 Task: Compose an email with the signature Harold Hernandez with the subject Request for a change and the message Could you schedule a call with the vendor for next week? from softage.5@softage.net to softage.1@softage.net, select last 2 words, change the font color from current to purple and background color to black Send the email. Finally, move the email from Sent Items to the label Yoga
Action: Mouse moved to (1146, 90)
Screenshot: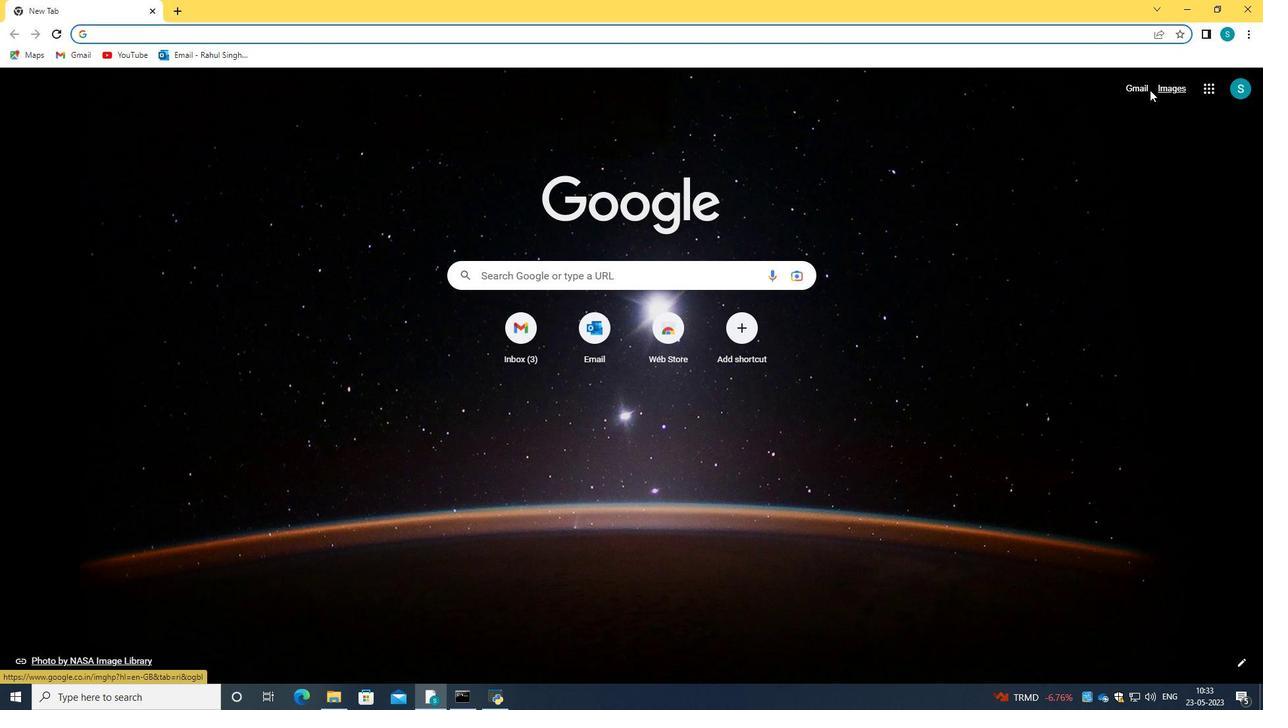 
Action: Mouse pressed left at (1146, 90)
Screenshot: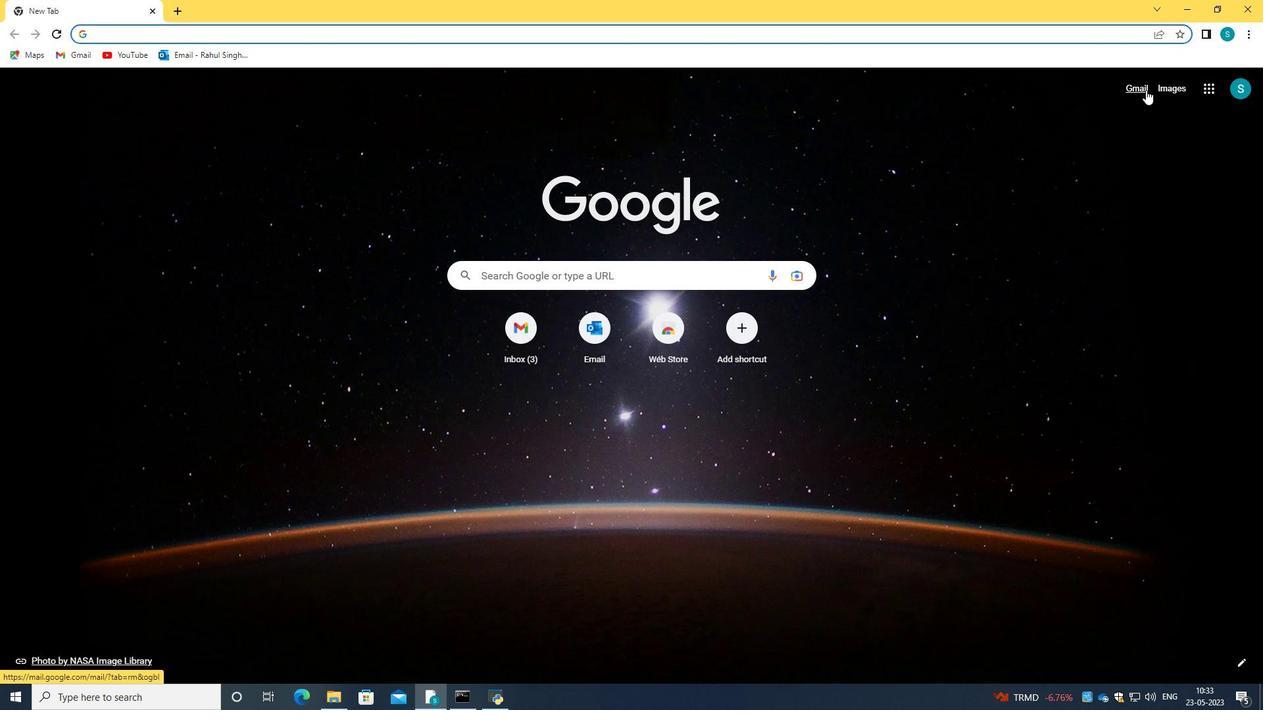 
Action: Mouse moved to (617, 205)
Screenshot: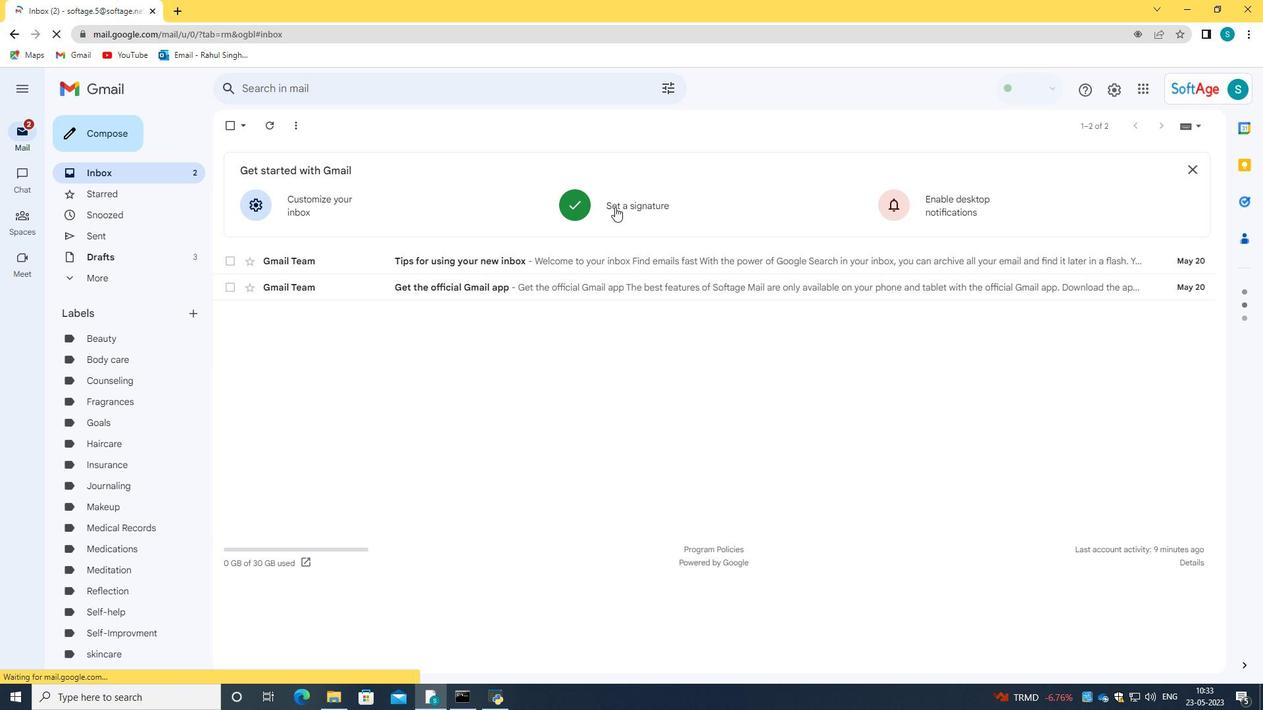 
Action: Mouse pressed left at (617, 205)
Screenshot: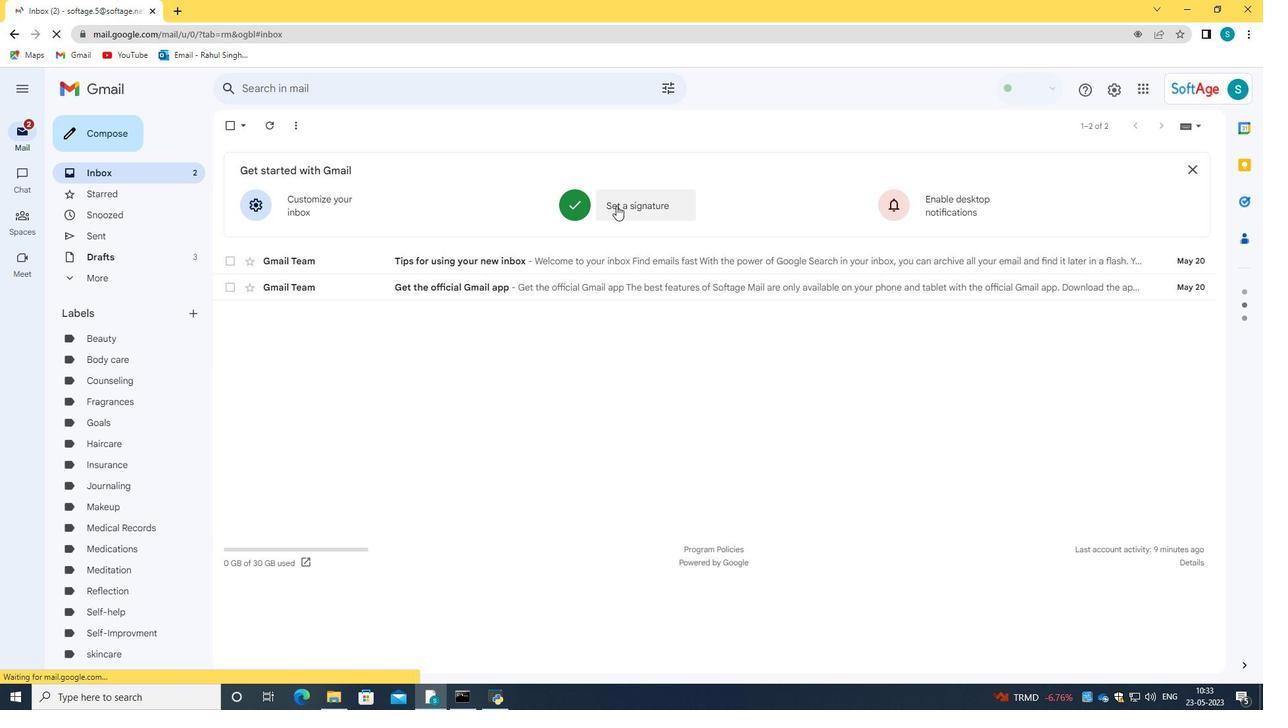 
Action: Mouse moved to (646, 399)
Screenshot: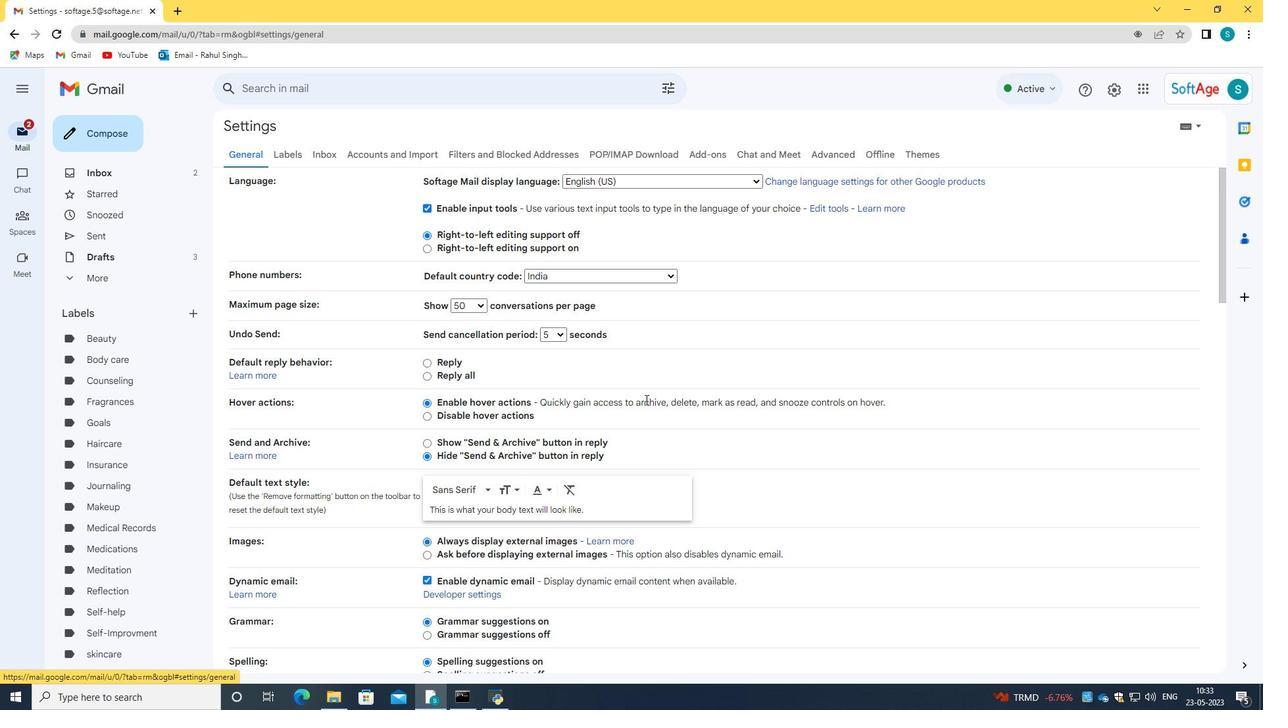 
Action: Mouse scrolled (646, 399) with delta (0, 0)
Screenshot: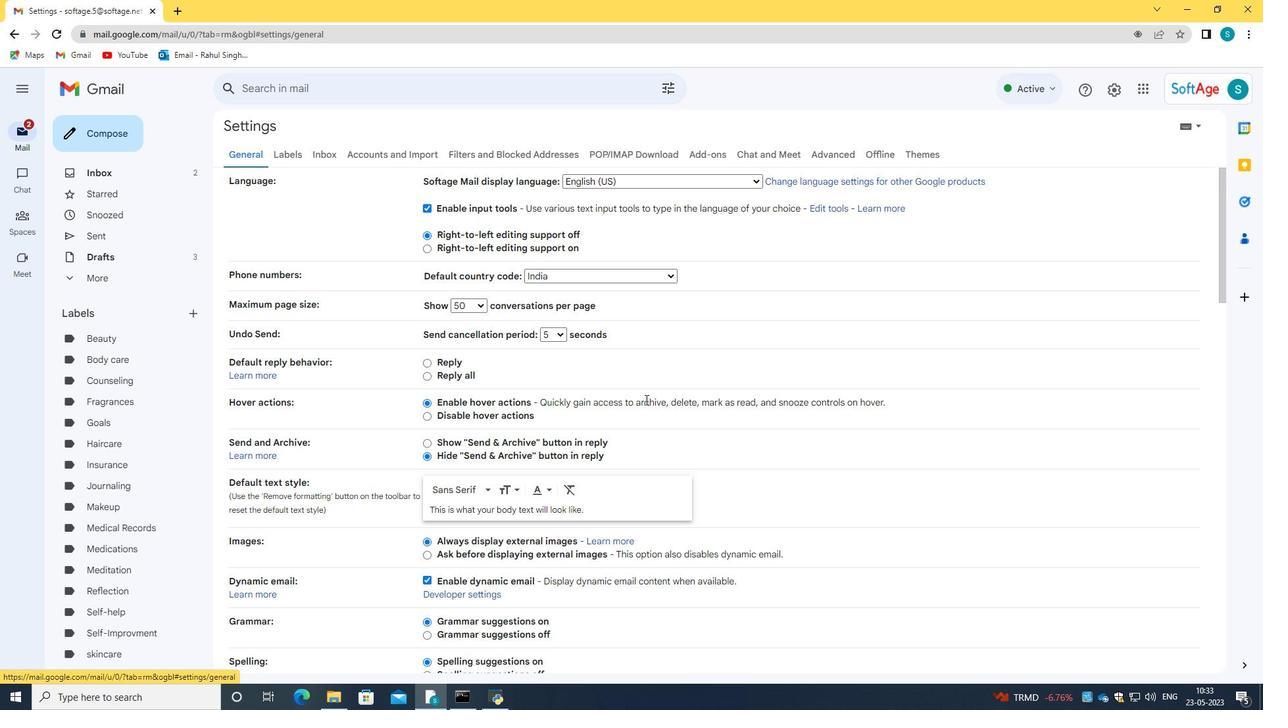 
Action: Mouse scrolled (646, 399) with delta (0, 0)
Screenshot: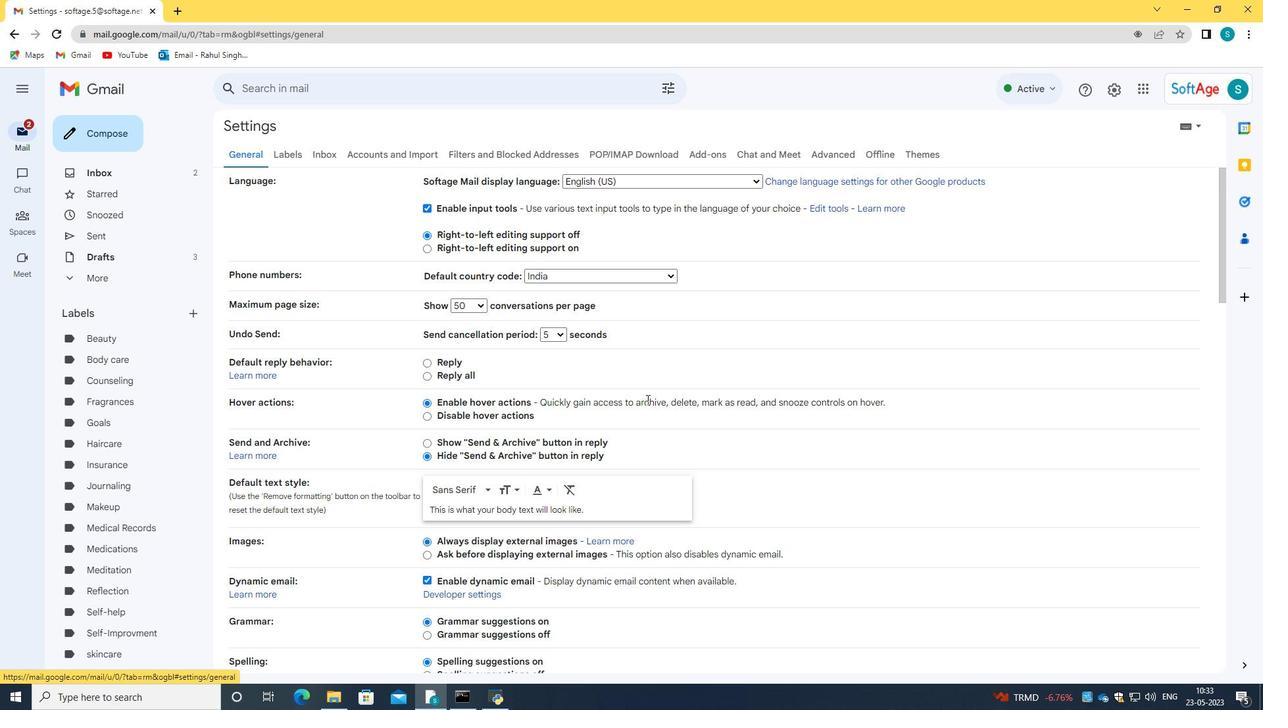 
Action: Mouse scrolled (646, 399) with delta (0, 0)
Screenshot: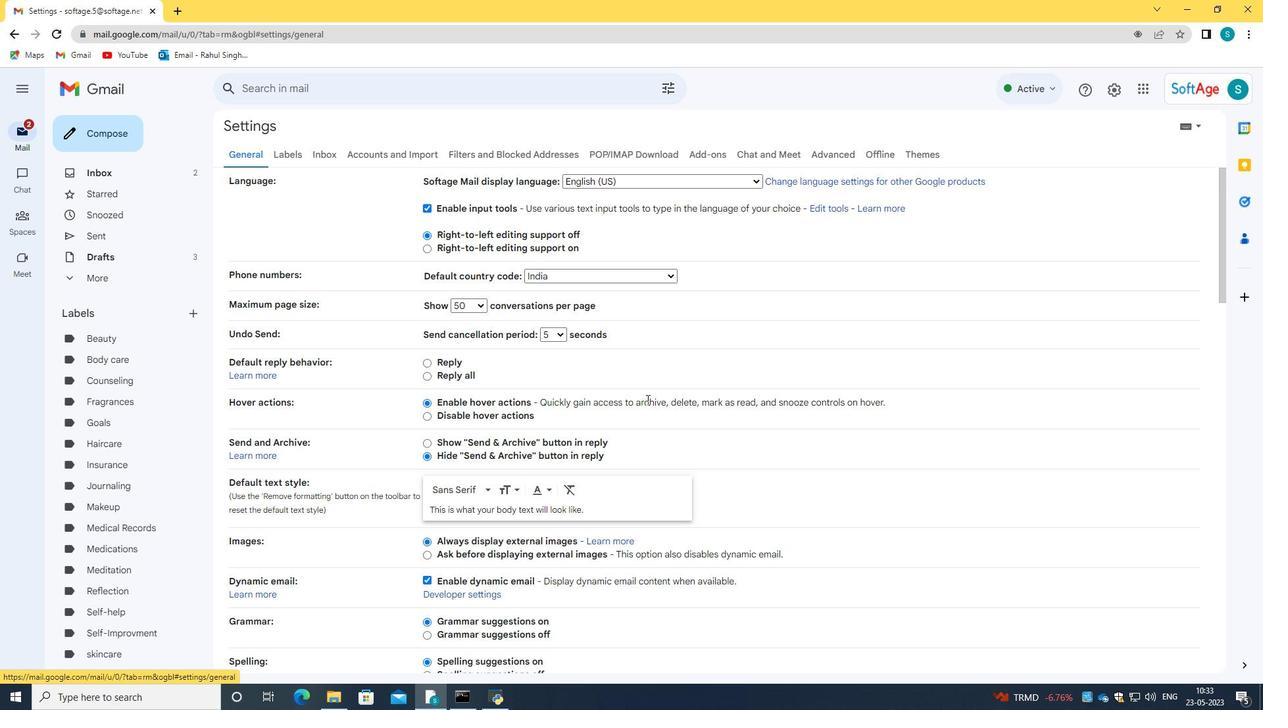 
Action: Mouse scrolled (646, 399) with delta (0, 0)
Screenshot: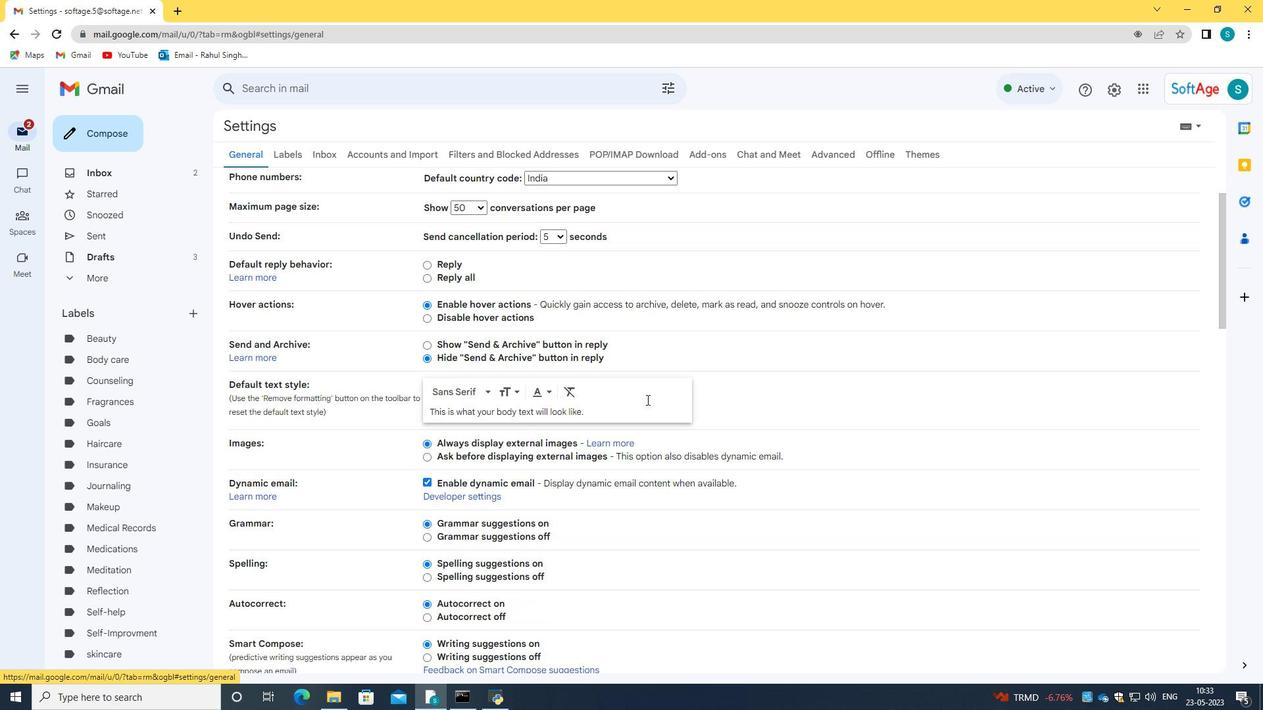 
Action: Mouse scrolled (646, 399) with delta (0, 0)
Screenshot: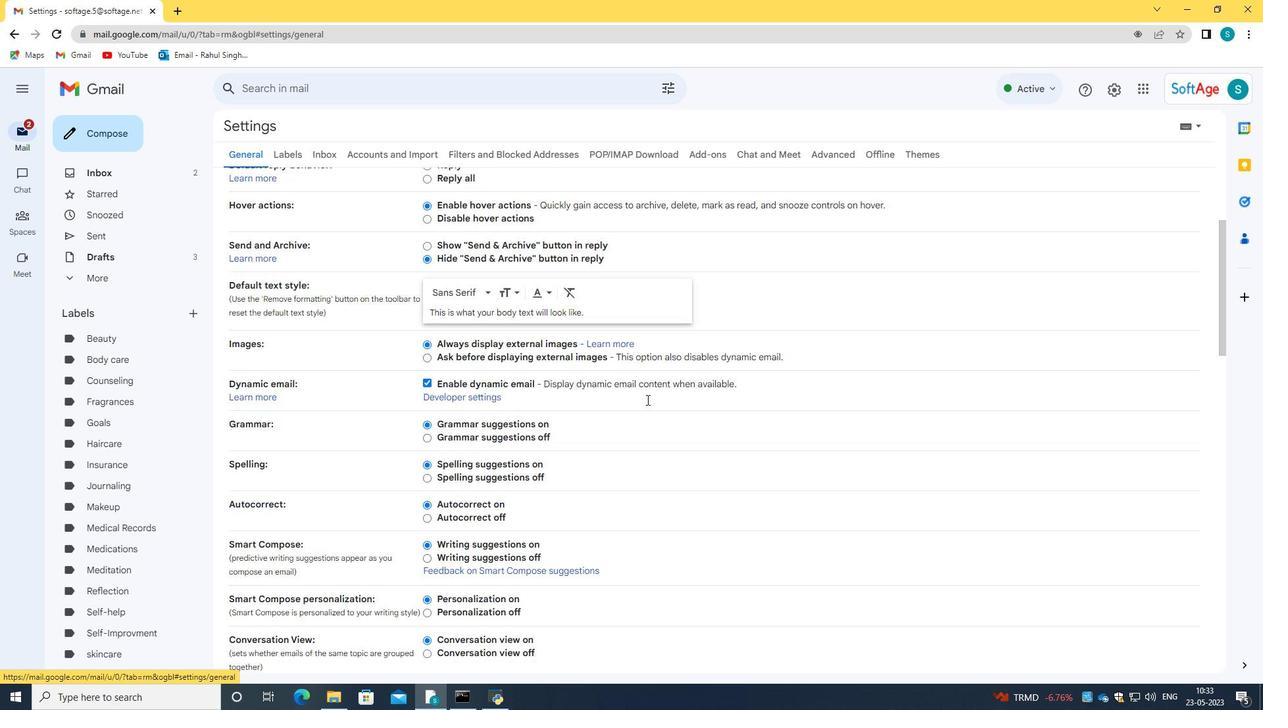
Action: Mouse scrolled (646, 399) with delta (0, 0)
Screenshot: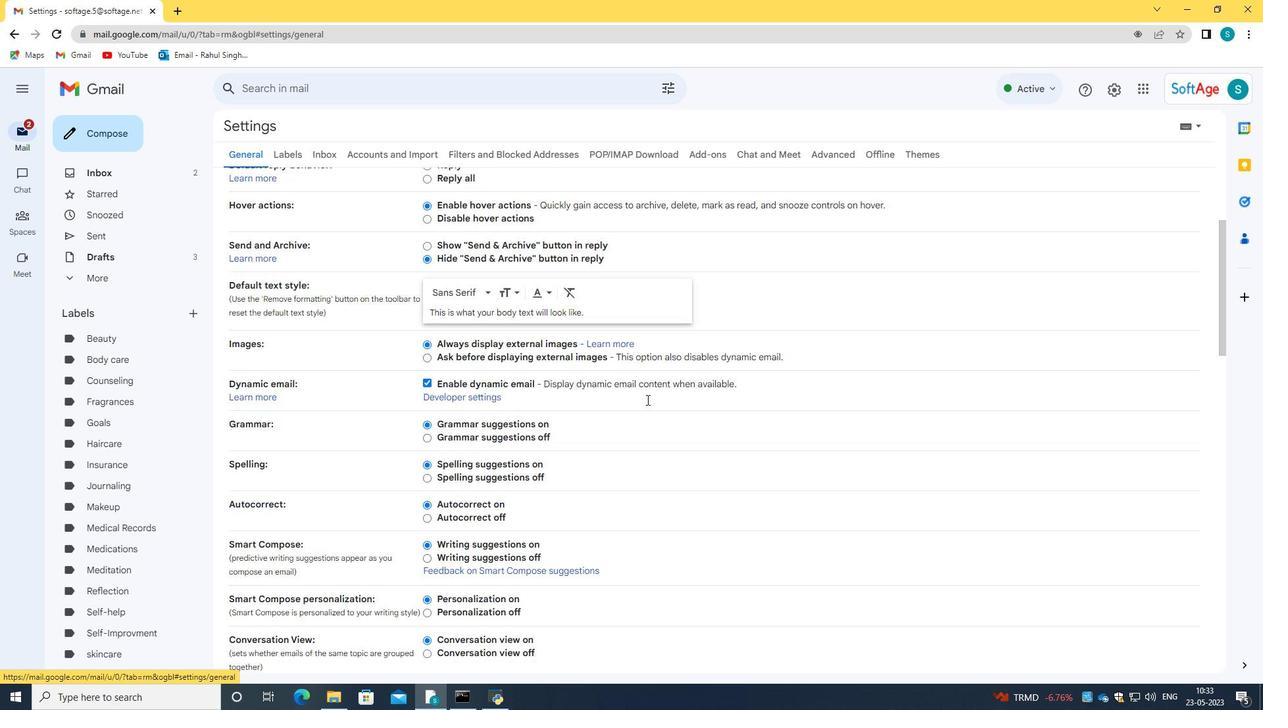 
Action: Mouse scrolled (646, 399) with delta (0, 0)
Screenshot: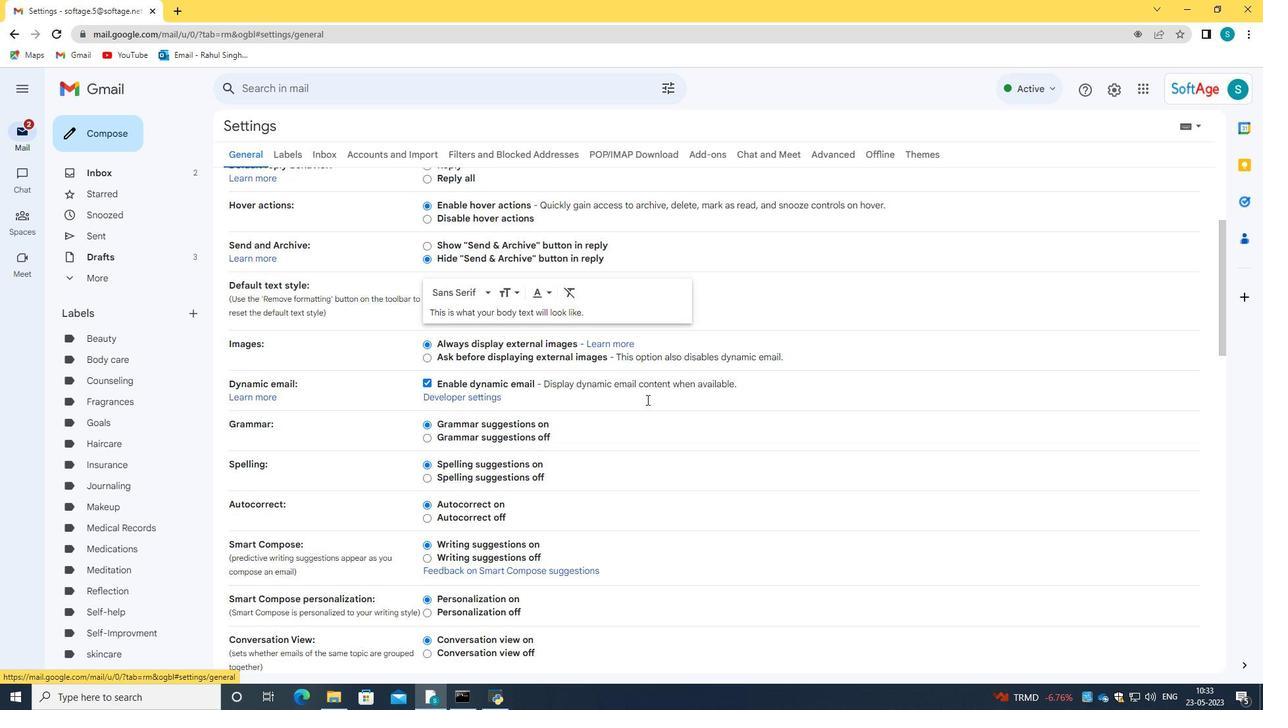 
Action: Mouse moved to (646, 399)
Screenshot: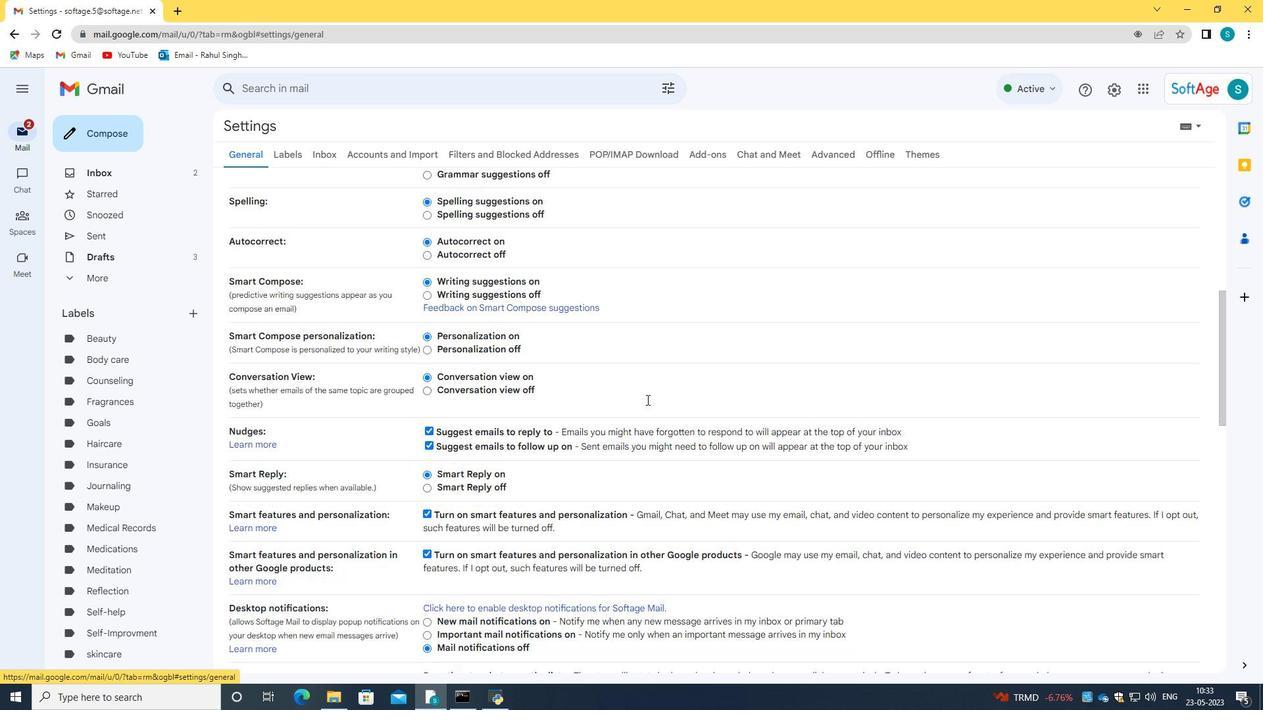 
Action: Mouse scrolled (646, 399) with delta (0, 0)
Screenshot: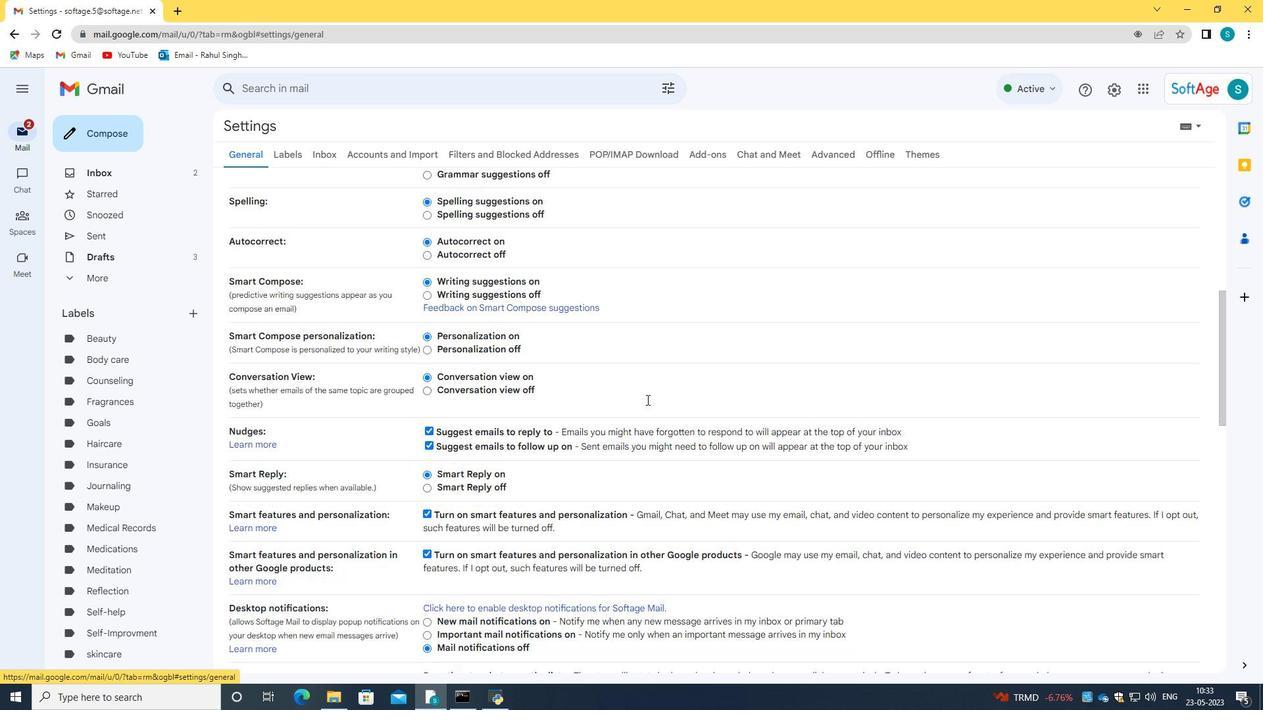 
Action: Mouse scrolled (646, 399) with delta (0, 0)
Screenshot: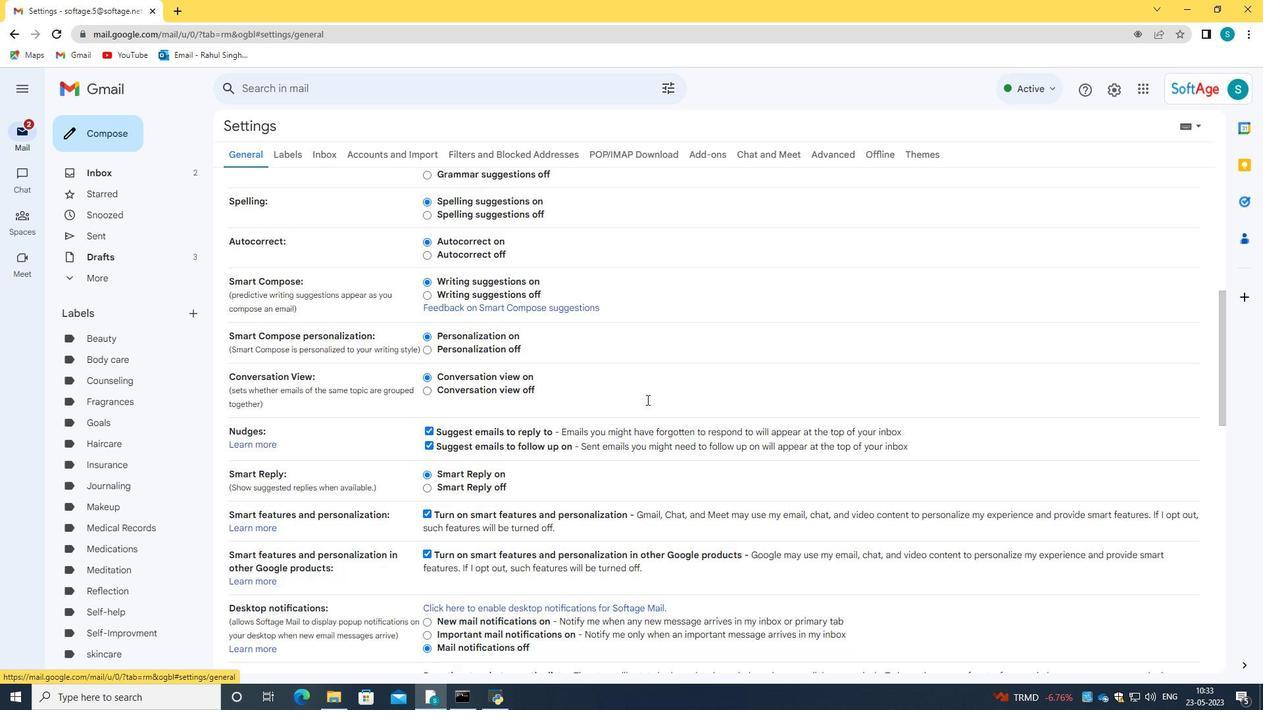 
Action: Mouse scrolled (646, 399) with delta (0, 0)
Screenshot: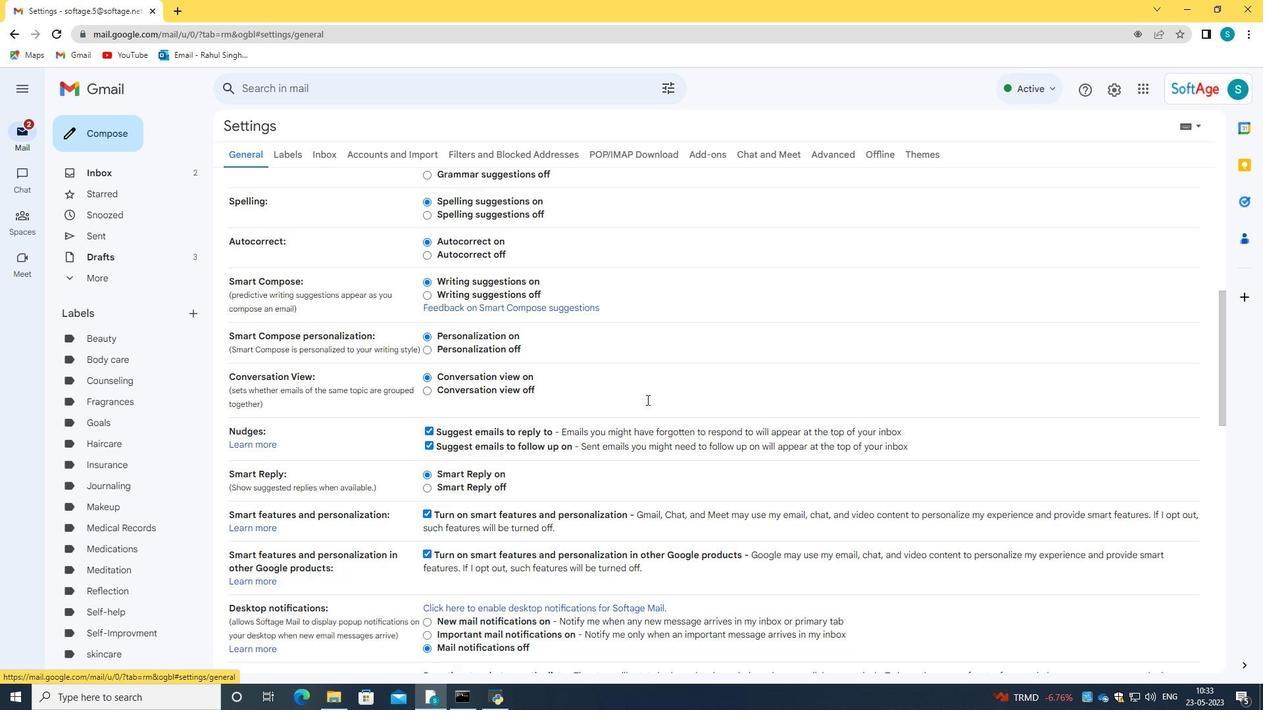 
Action: Mouse moved to (526, 488)
Screenshot: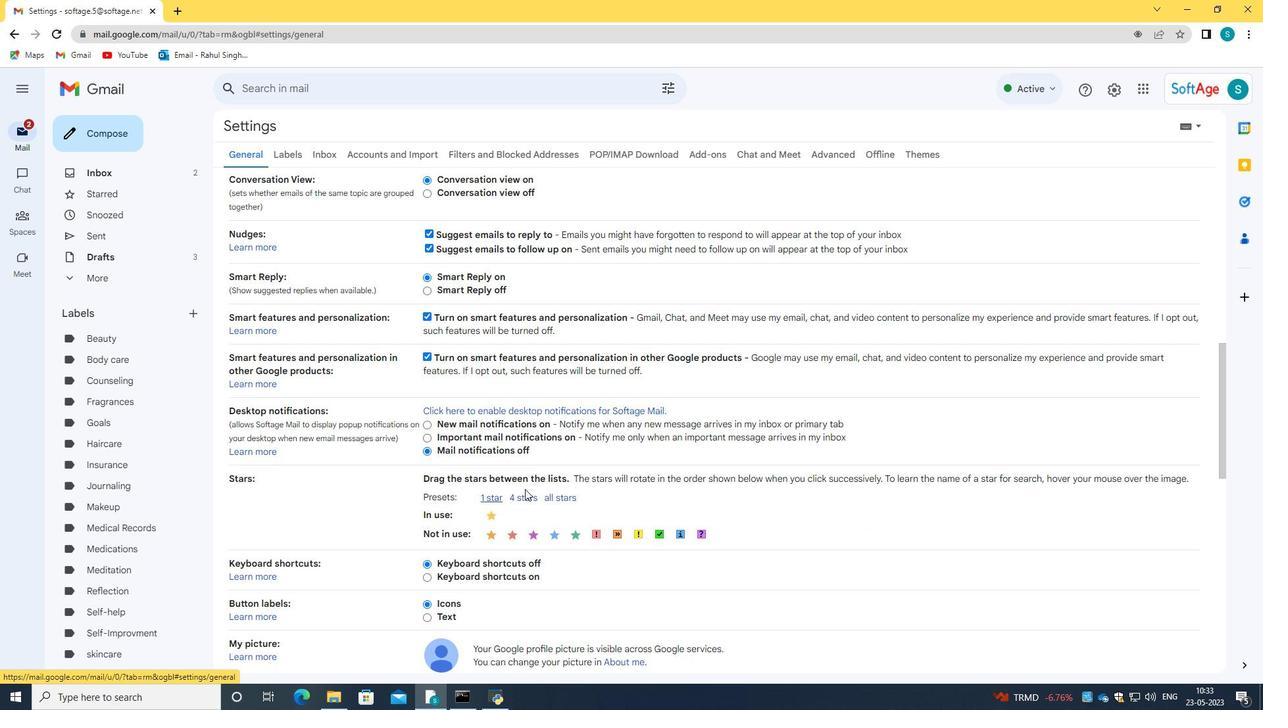 
Action: Mouse scrolled (526, 488) with delta (0, 0)
Screenshot: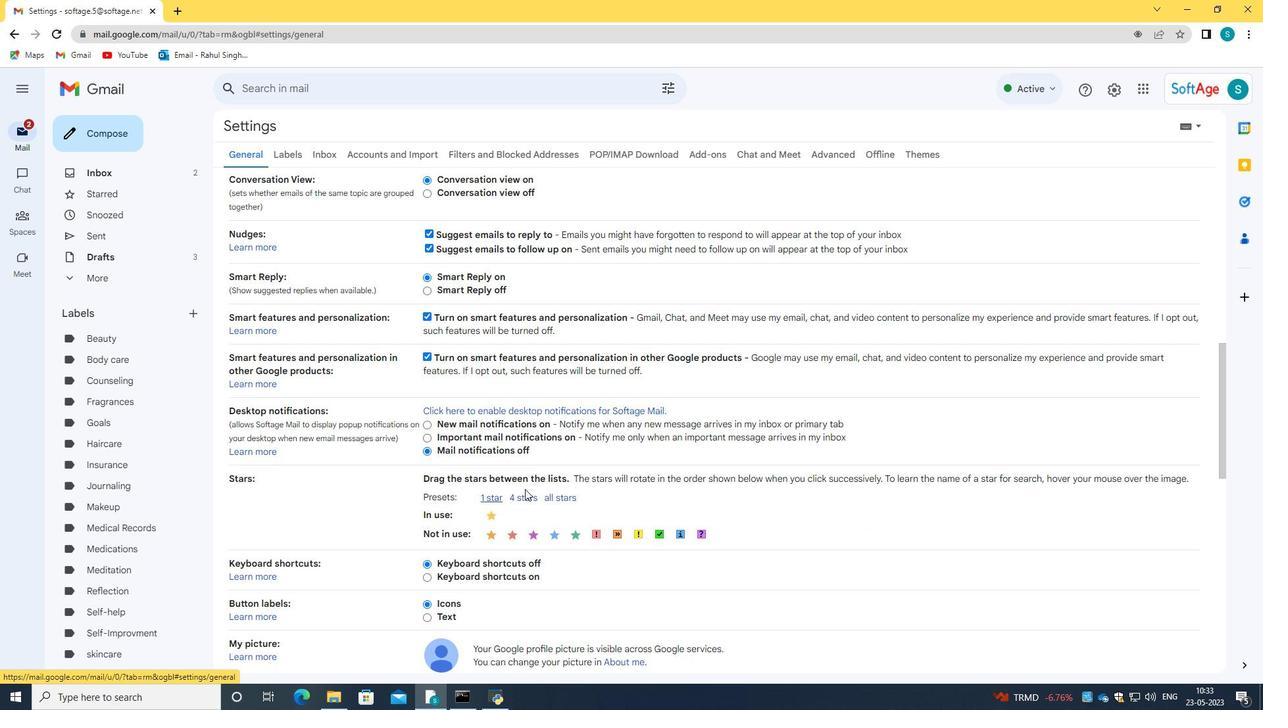
Action: Mouse scrolled (526, 488) with delta (0, 0)
Screenshot: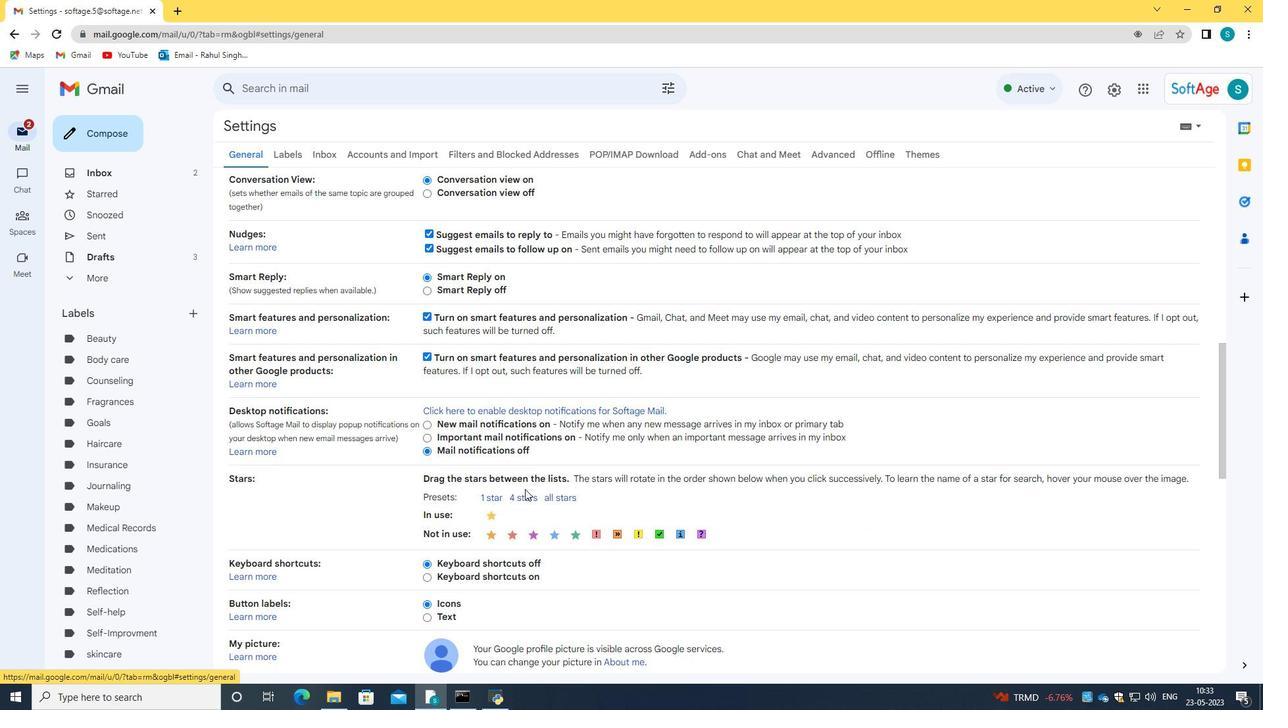 
Action: Mouse moved to (538, 496)
Screenshot: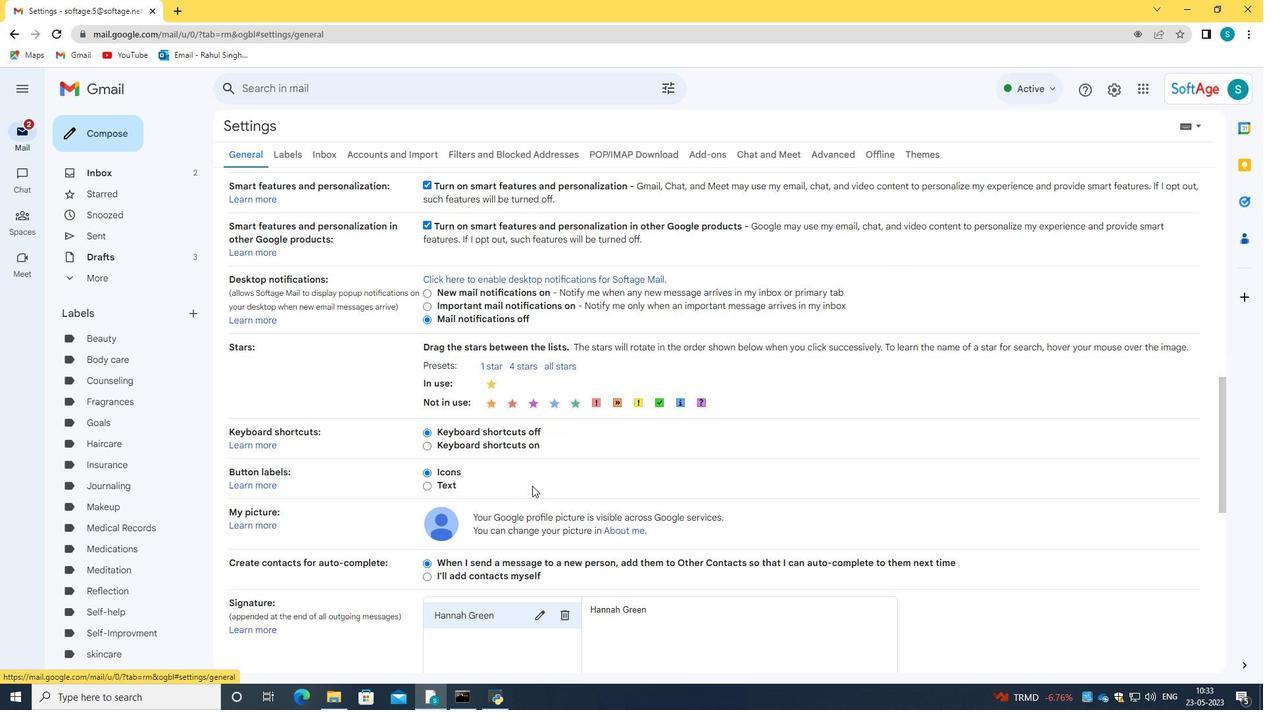 
Action: Mouse scrolled (538, 496) with delta (0, 0)
Screenshot: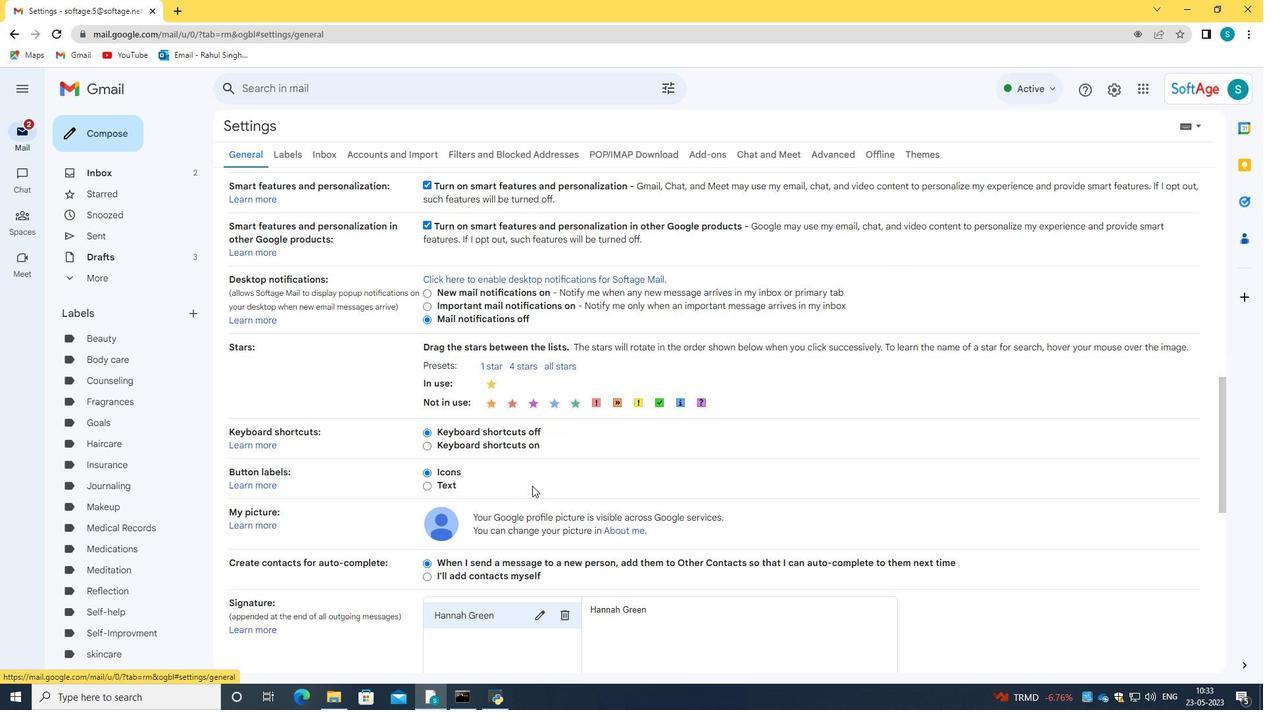 
Action: Mouse moved to (562, 558)
Screenshot: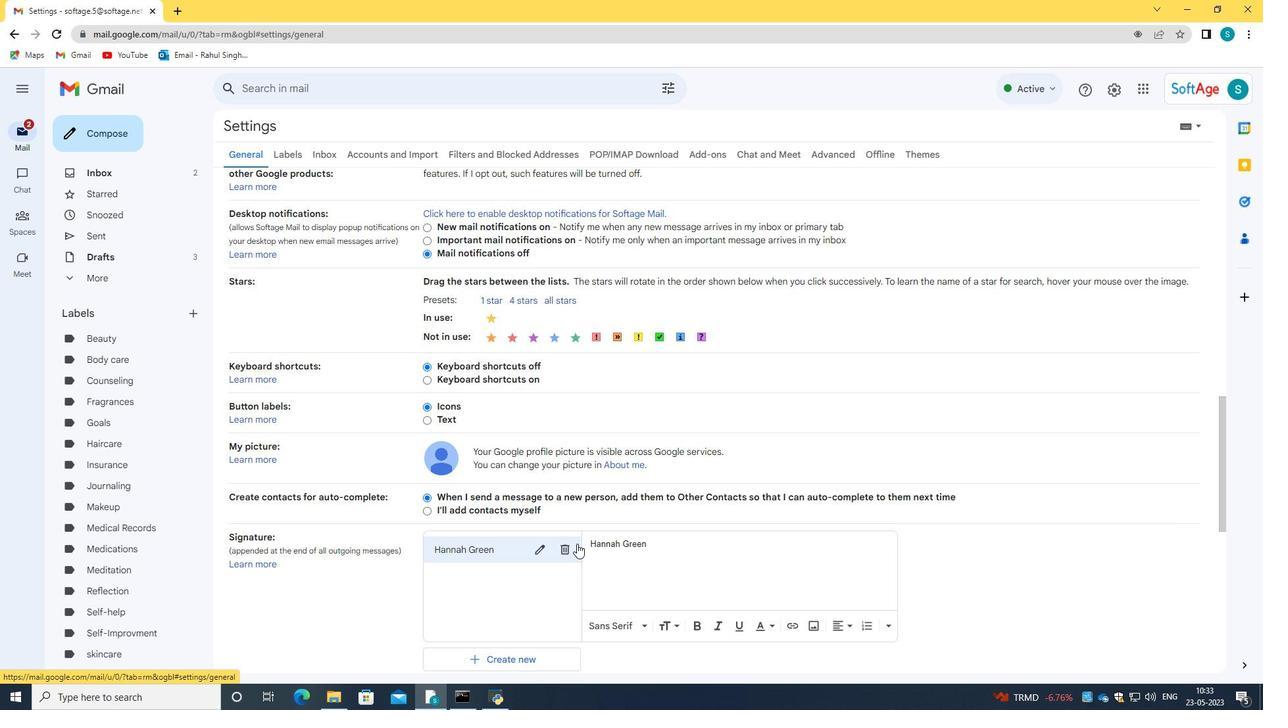
Action: Mouse pressed left at (562, 558)
Screenshot: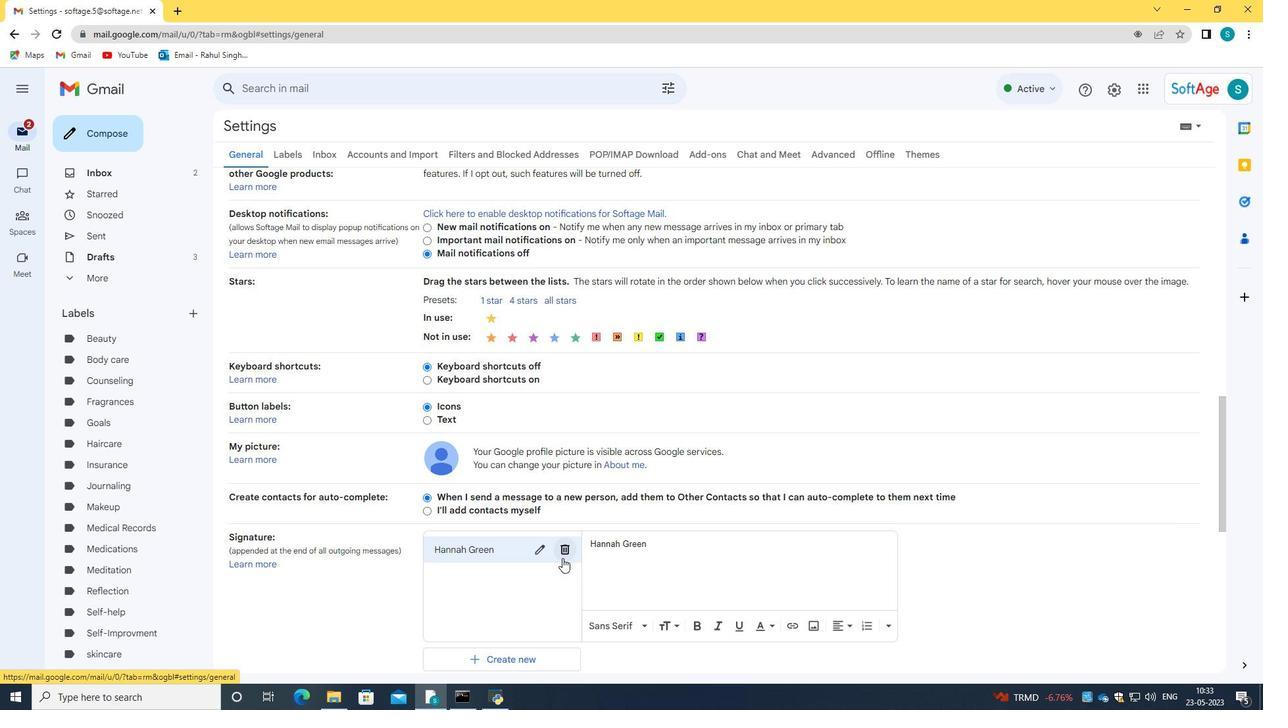
Action: Mouse moved to (765, 403)
Screenshot: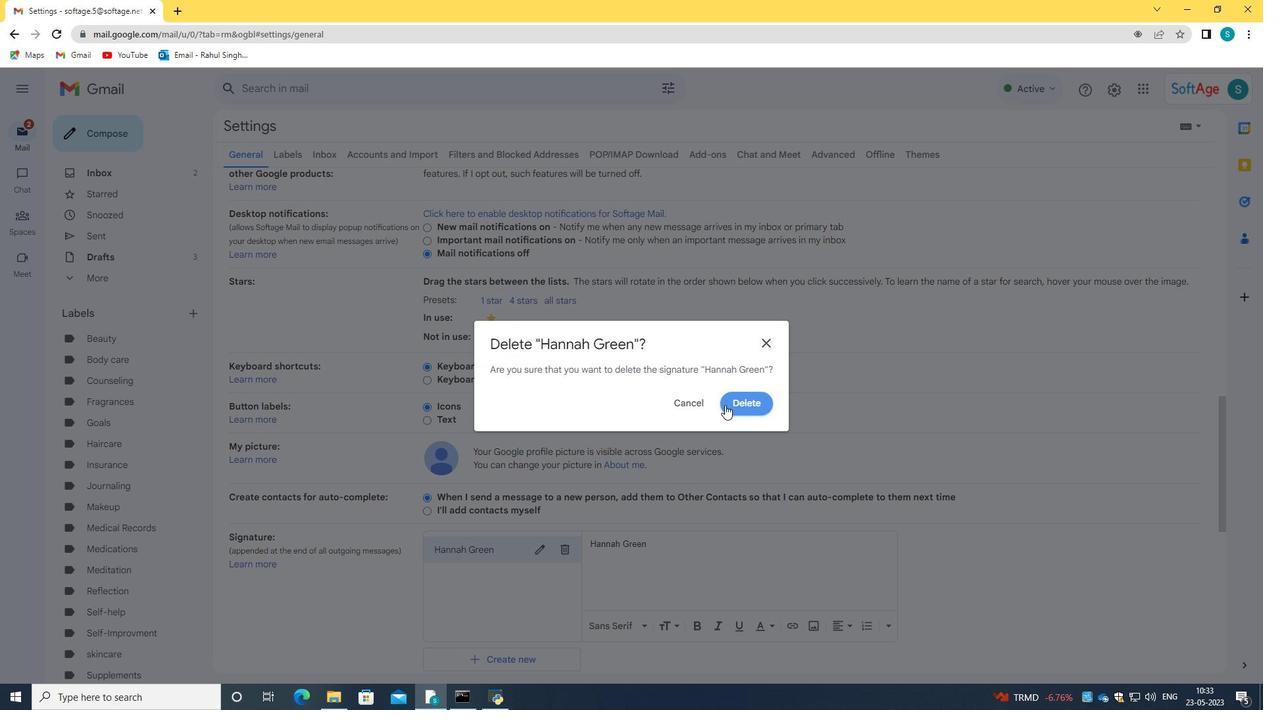 
Action: Mouse pressed left at (765, 403)
Screenshot: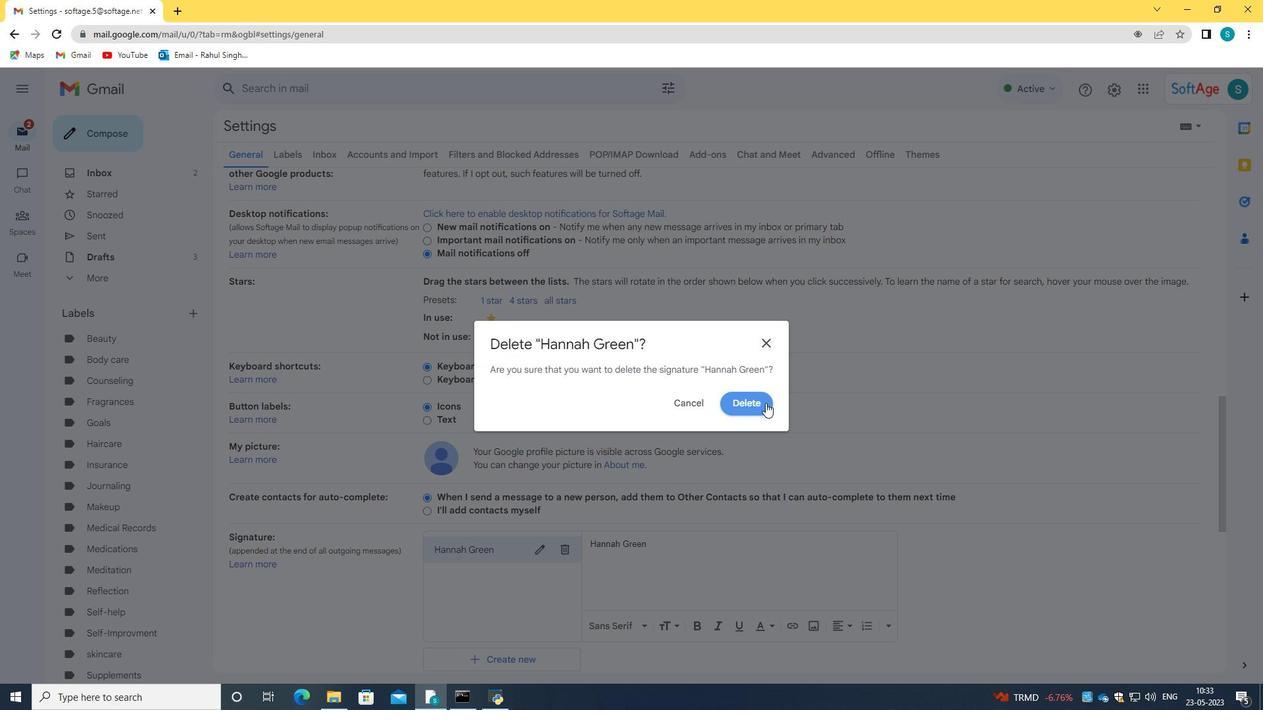 
Action: Mouse moved to (467, 557)
Screenshot: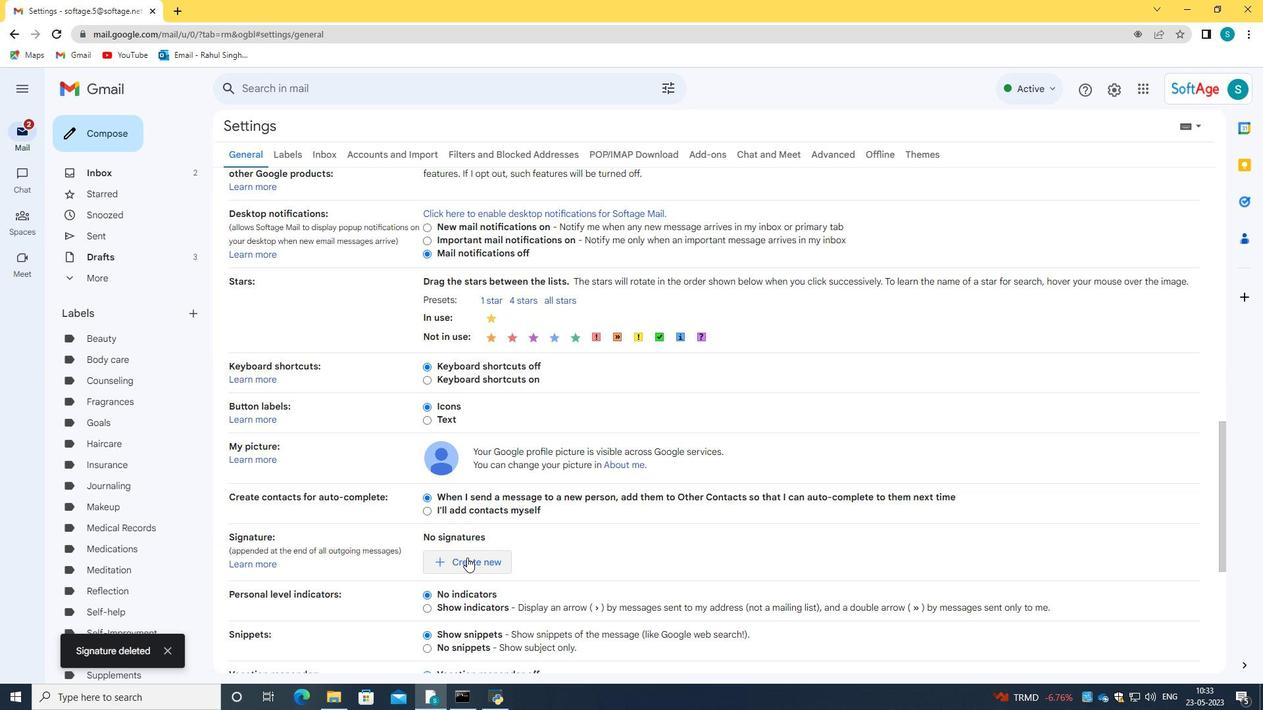 
Action: Mouse pressed left at (467, 557)
Screenshot: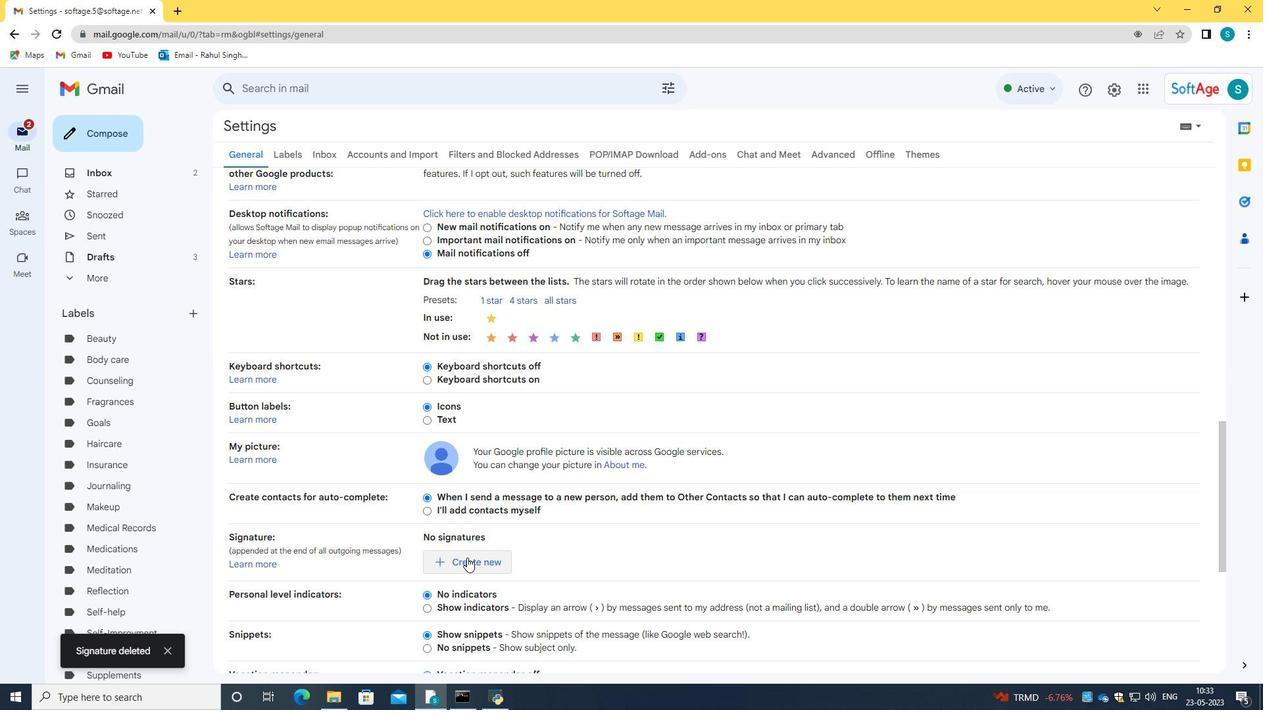
Action: Mouse moved to (550, 365)
Screenshot: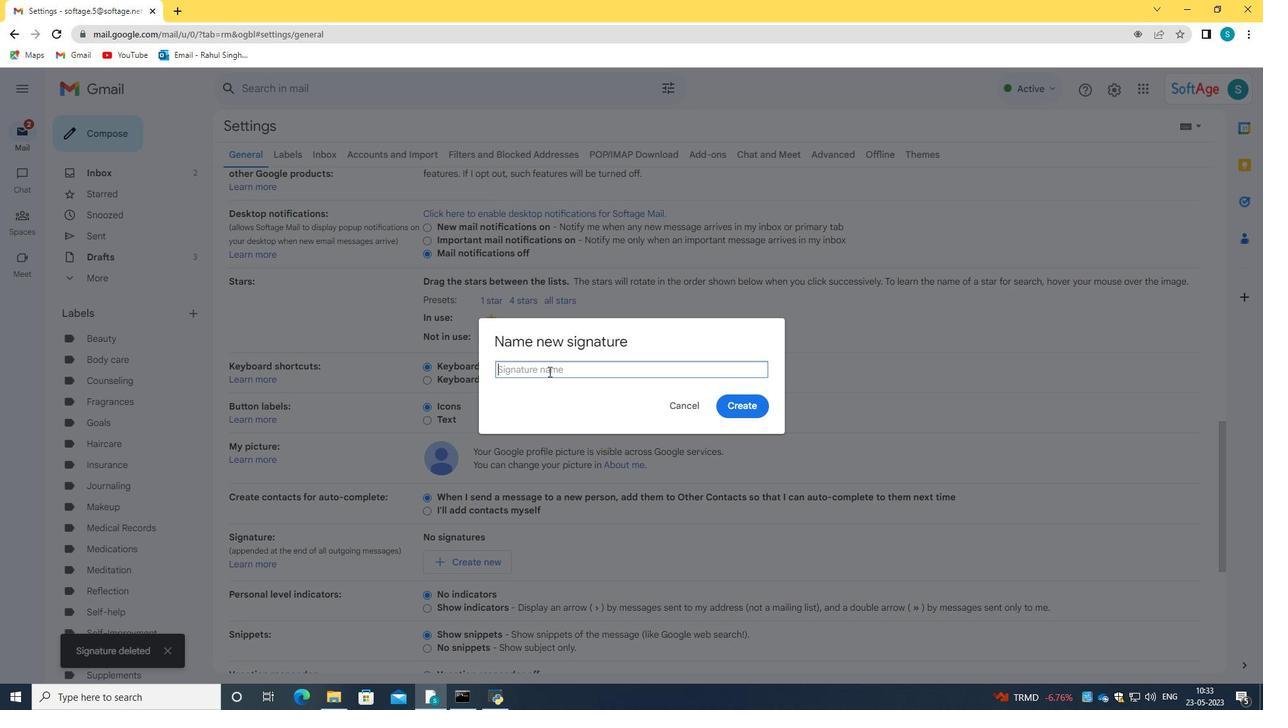 
Action: Key pressed <Key.caps_lock>H<Key.caps_lock>arold<Key.space><Key.caps_lock>H<Key.caps_lock>ernandez
Screenshot: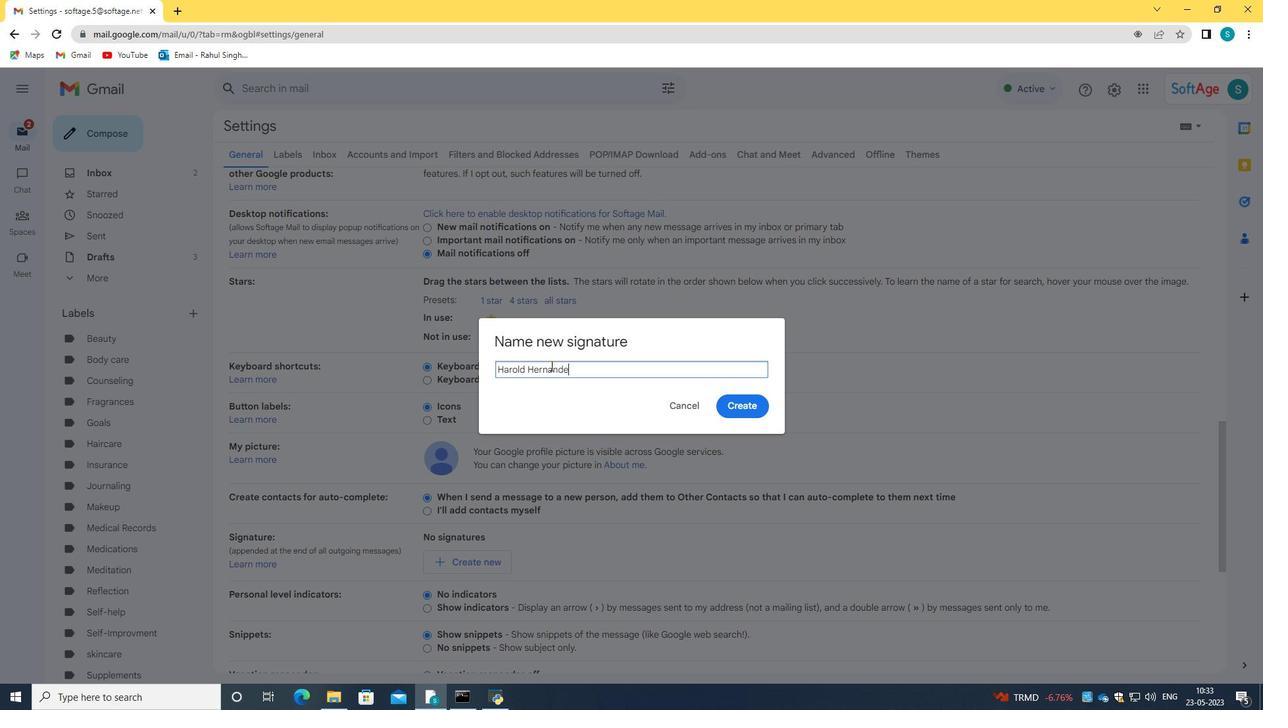 
Action: Mouse moved to (731, 407)
Screenshot: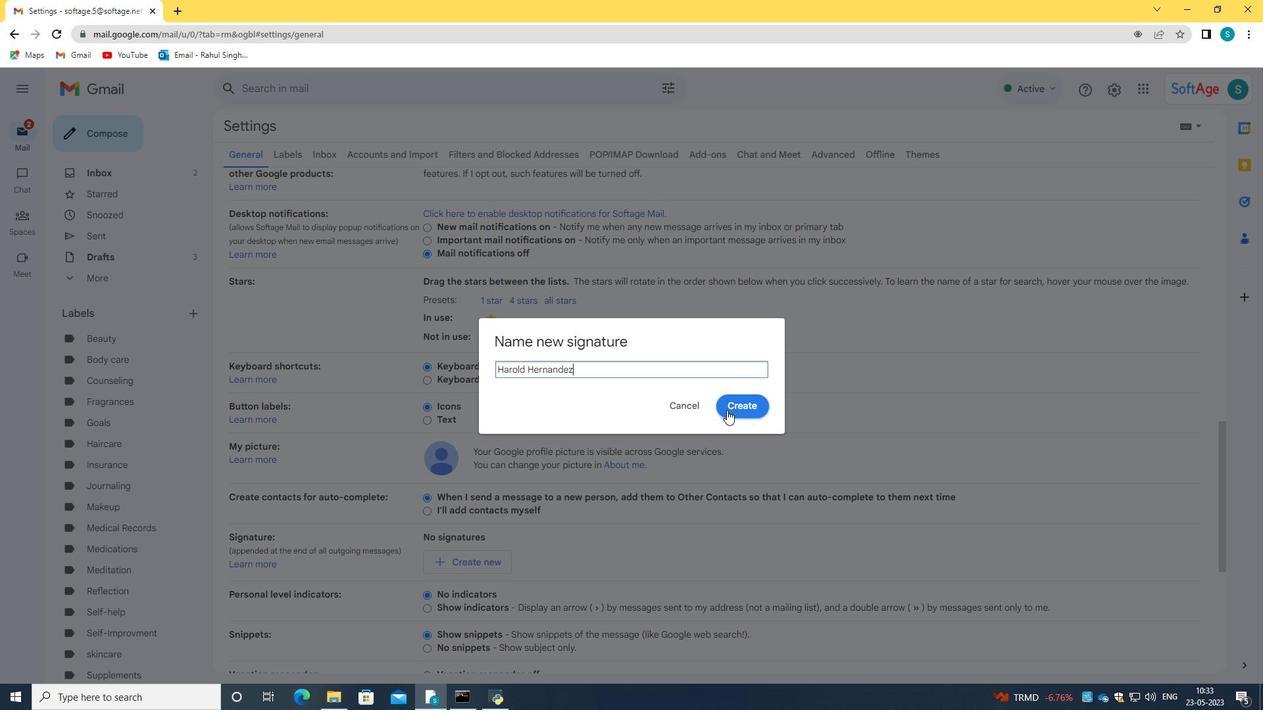 
Action: Mouse pressed left at (731, 407)
Screenshot: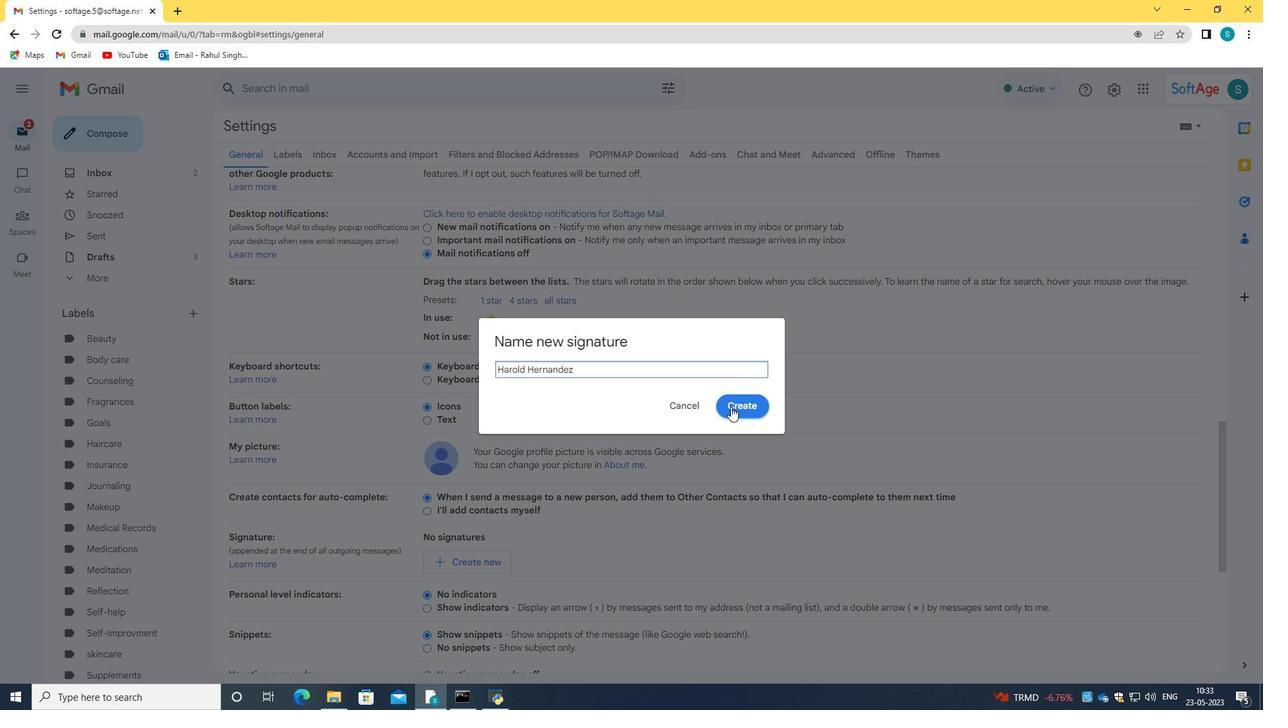 
Action: Mouse moved to (663, 562)
Screenshot: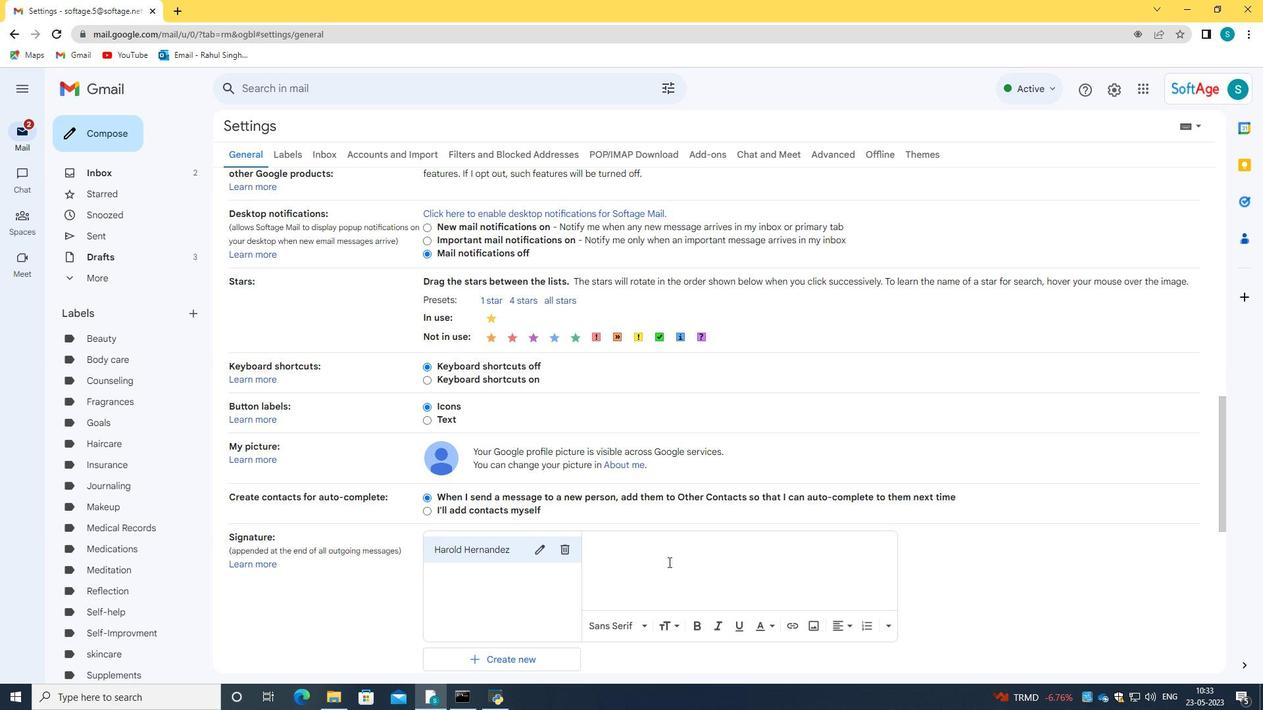 
Action: Mouse pressed left at (663, 562)
Screenshot: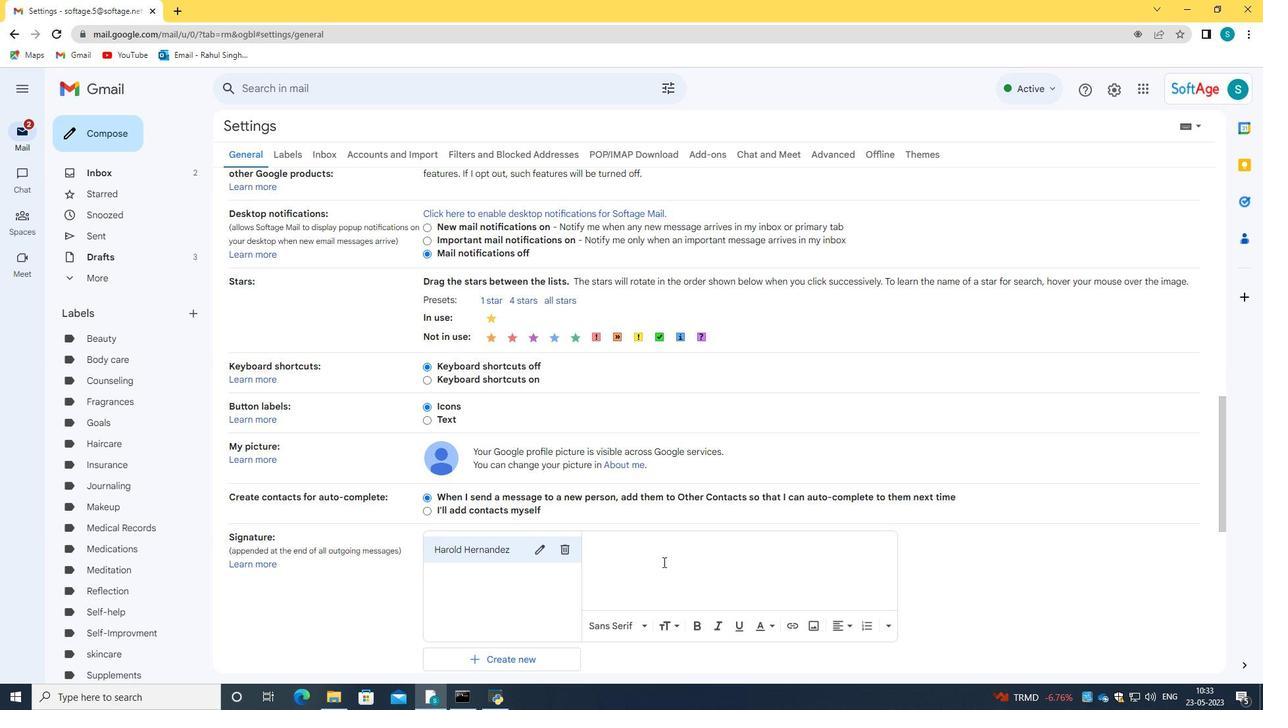 
Action: Key pressed <Key.caps_lock>H<Key.caps_lock>arold<Key.space><Key.caps_lock>HERNANDE<Key.backspace><Key.backspace><Key.backspace><Key.backspace><Key.backspace><Key.backspace><Key.backspace><Key.caps_lock>ernandez
Screenshot: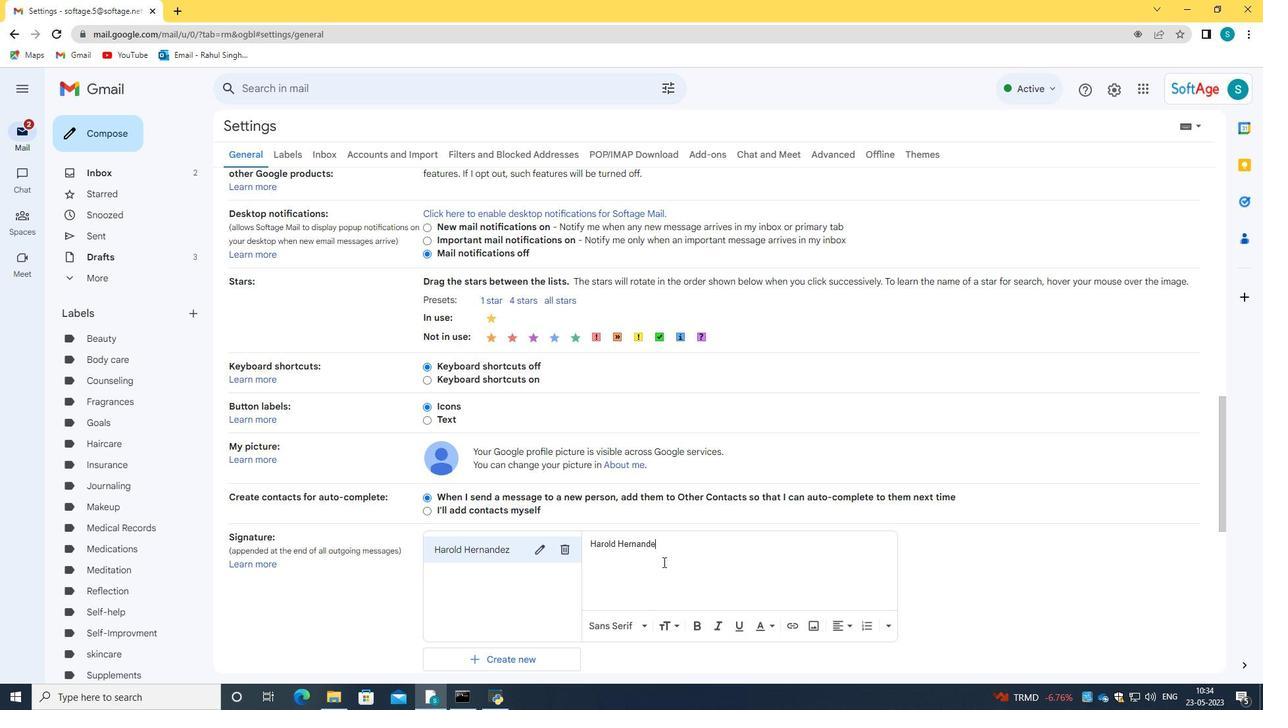 
Action: Mouse moved to (607, 582)
Screenshot: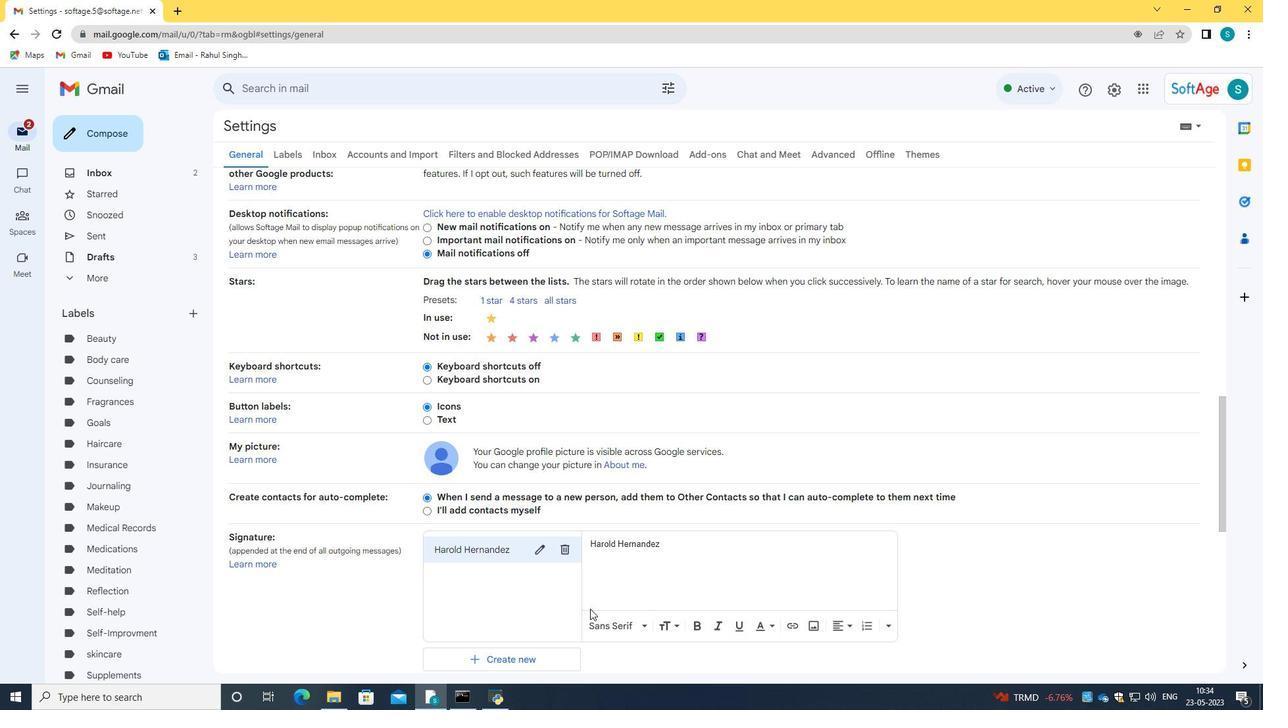 
Action: Mouse scrolled (607, 581) with delta (0, 0)
Screenshot: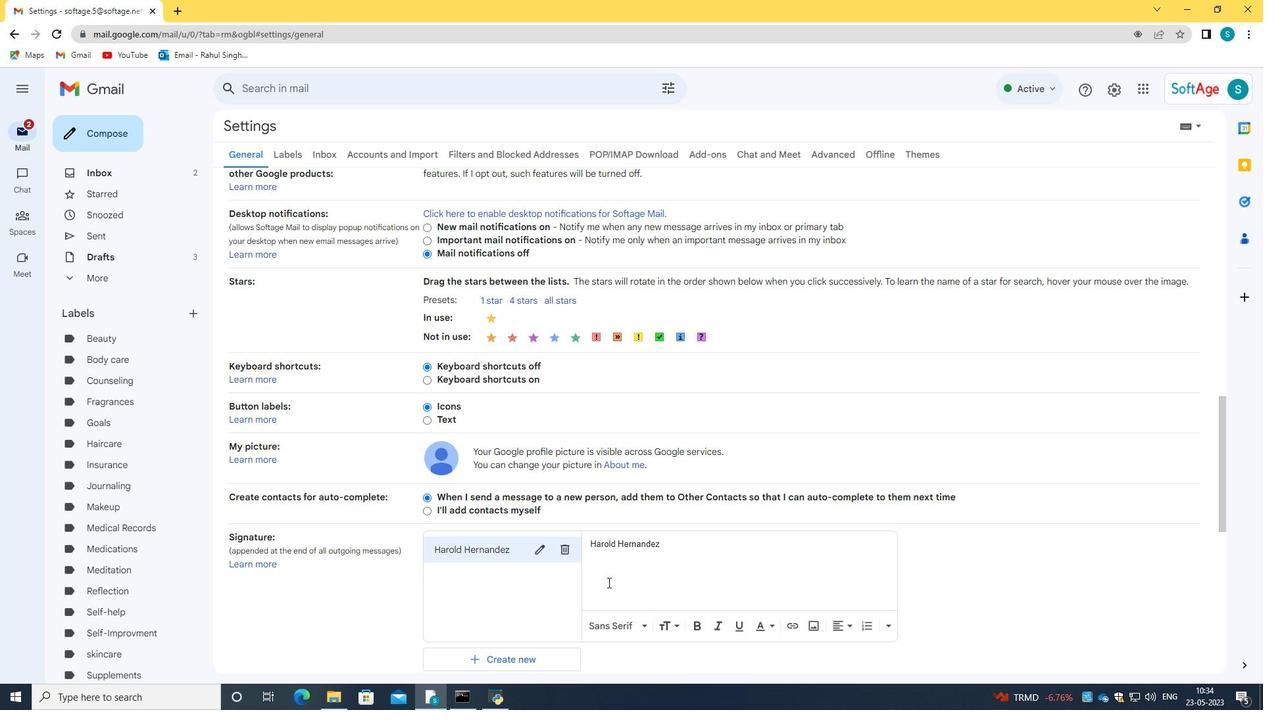 
Action: Mouse scrolled (607, 581) with delta (0, 0)
Screenshot: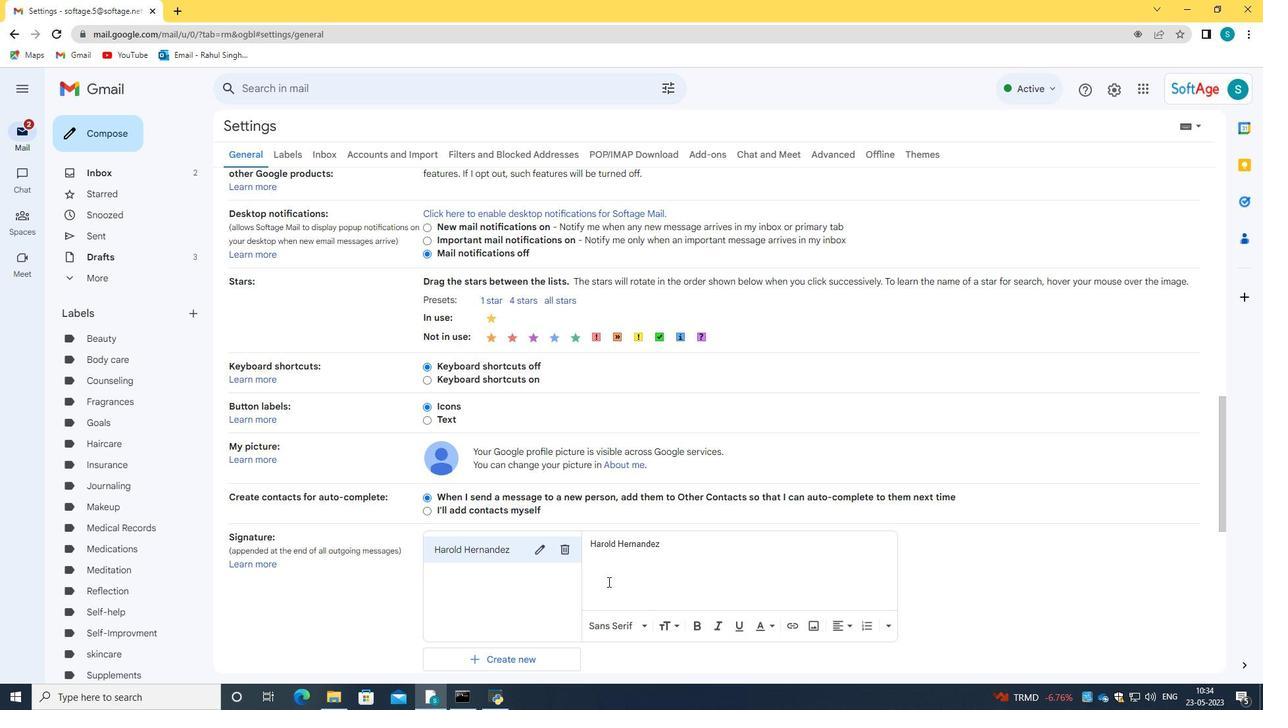 
Action: Mouse scrolled (607, 581) with delta (0, 0)
Screenshot: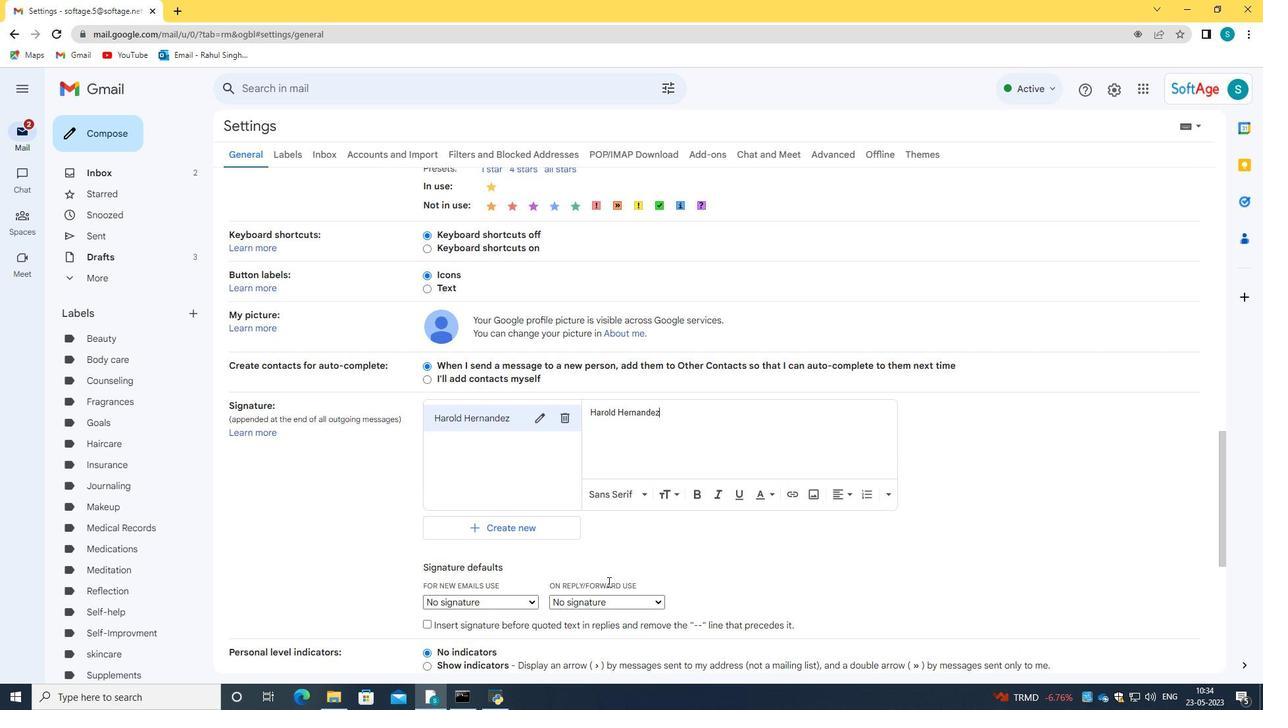 
Action: Mouse scrolled (607, 581) with delta (0, 0)
Screenshot: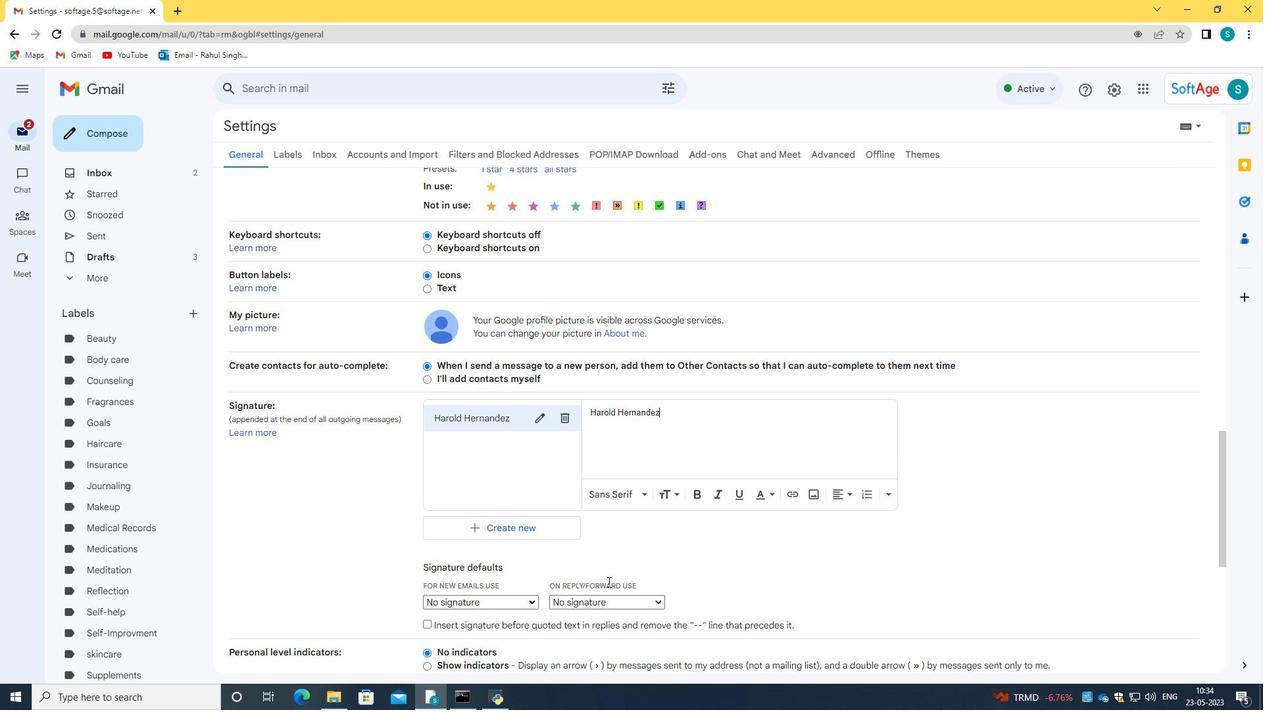 
Action: Mouse scrolled (607, 581) with delta (0, 0)
Screenshot: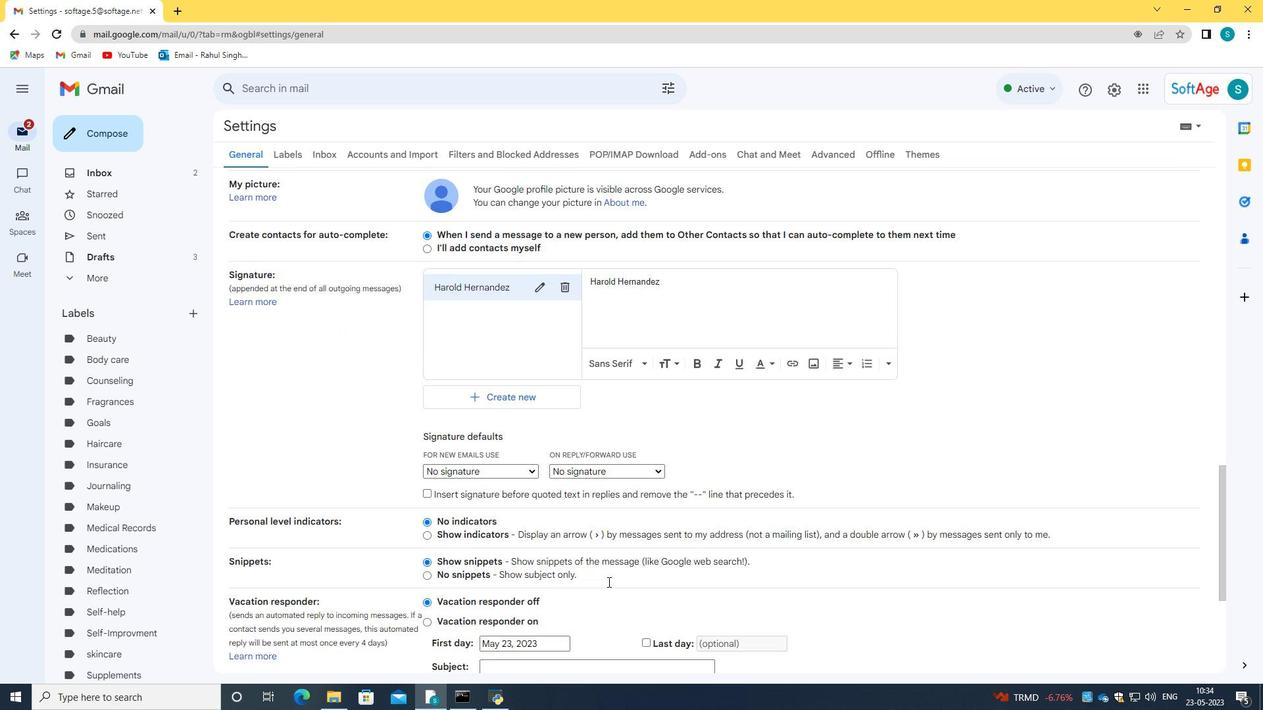 
Action: Mouse scrolled (607, 581) with delta (0, 0)
Screenshot: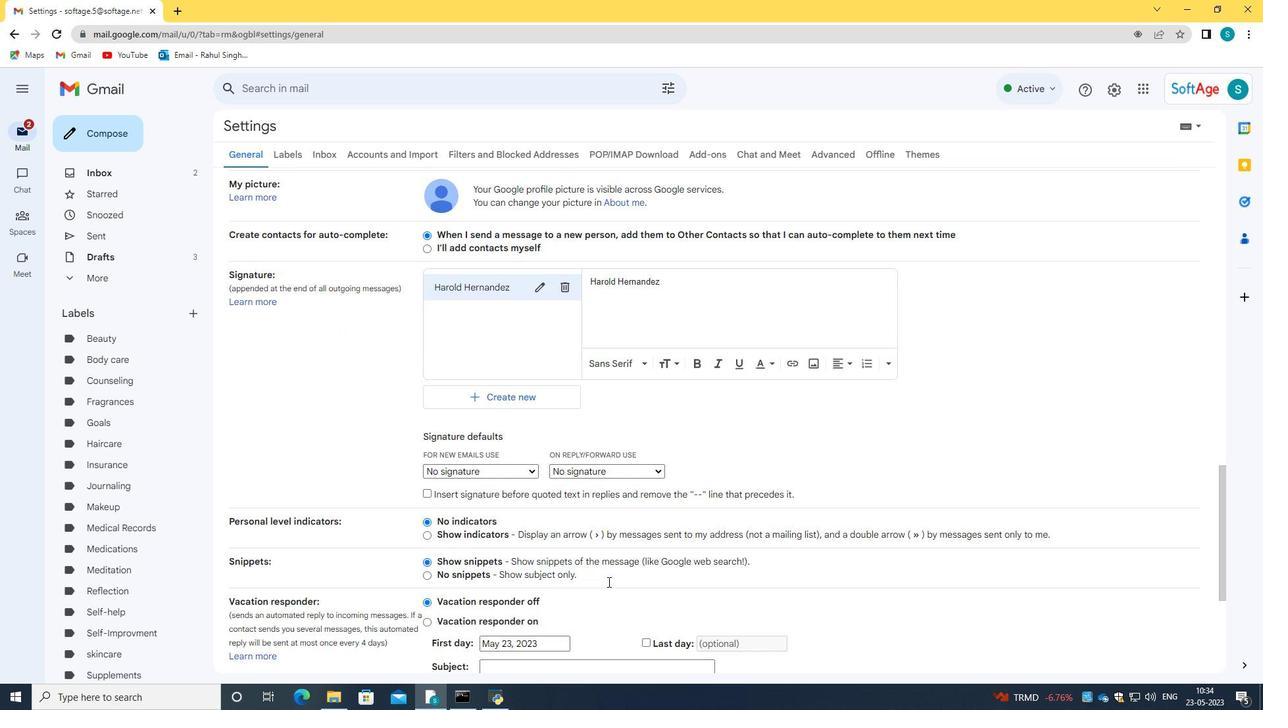 
Action: Mouse scrolled (607, 581) with delta (0, 0)
Screenshot: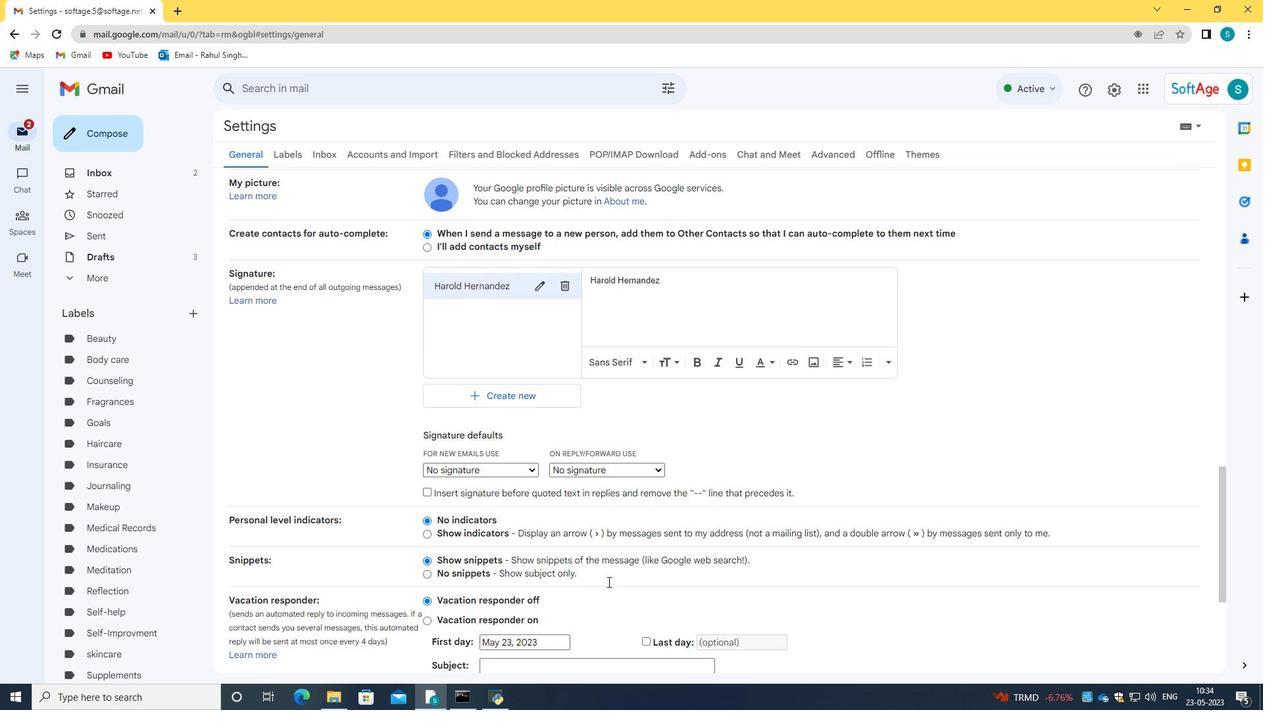 
Action: Mouse scrolled (607, 581) with delta (0, 0)
Screenshot: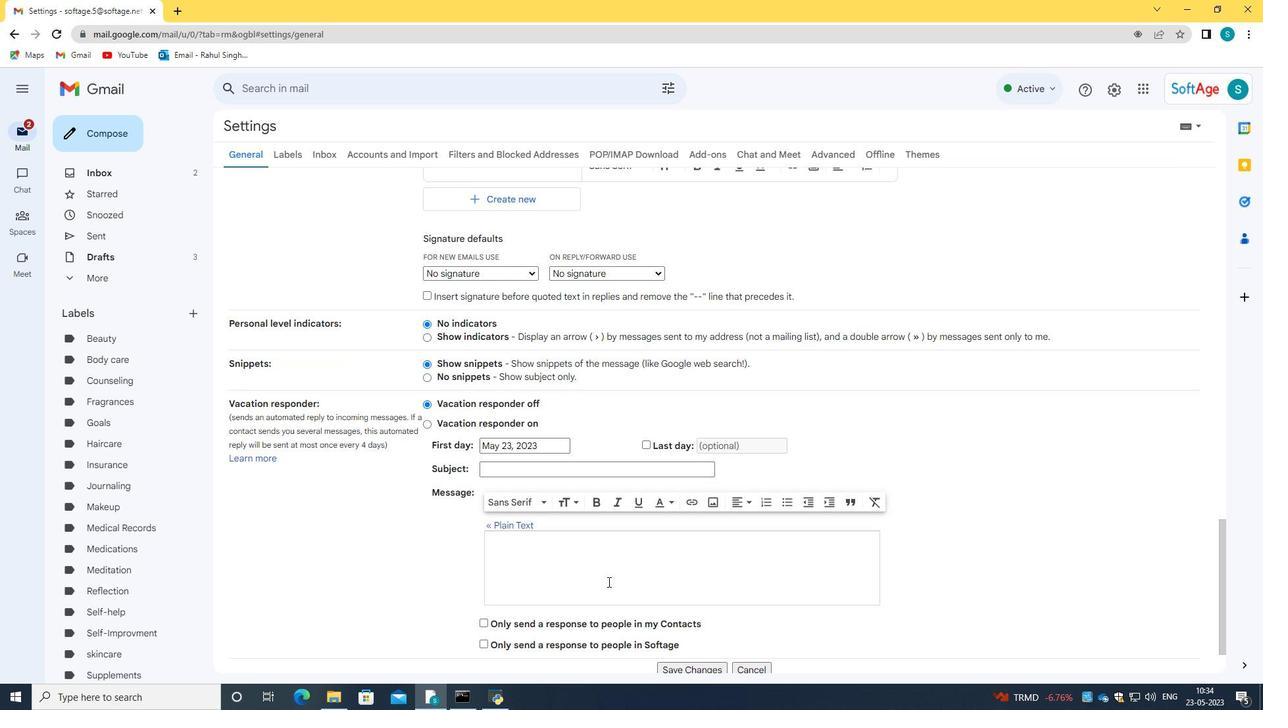 
Action: Mouse moved to (685, 609)
Screenshot: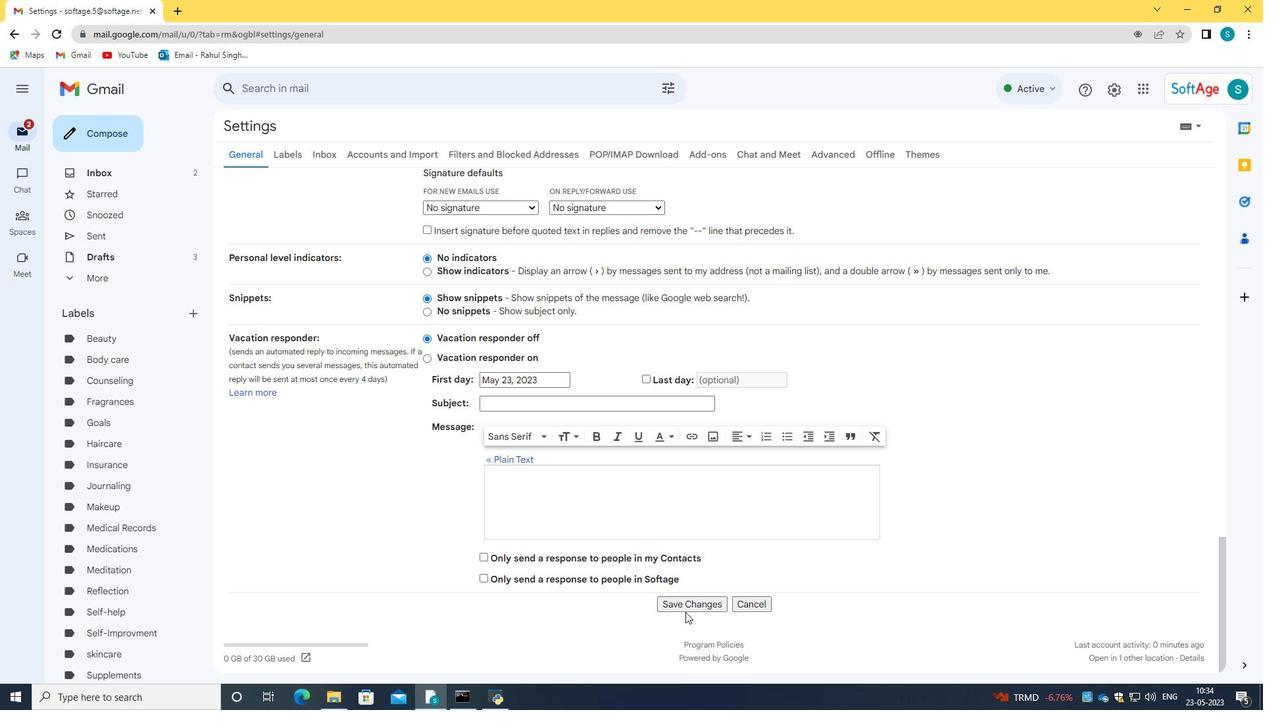 
Action: Mouse pressed left at (685, 609)
Screenshot: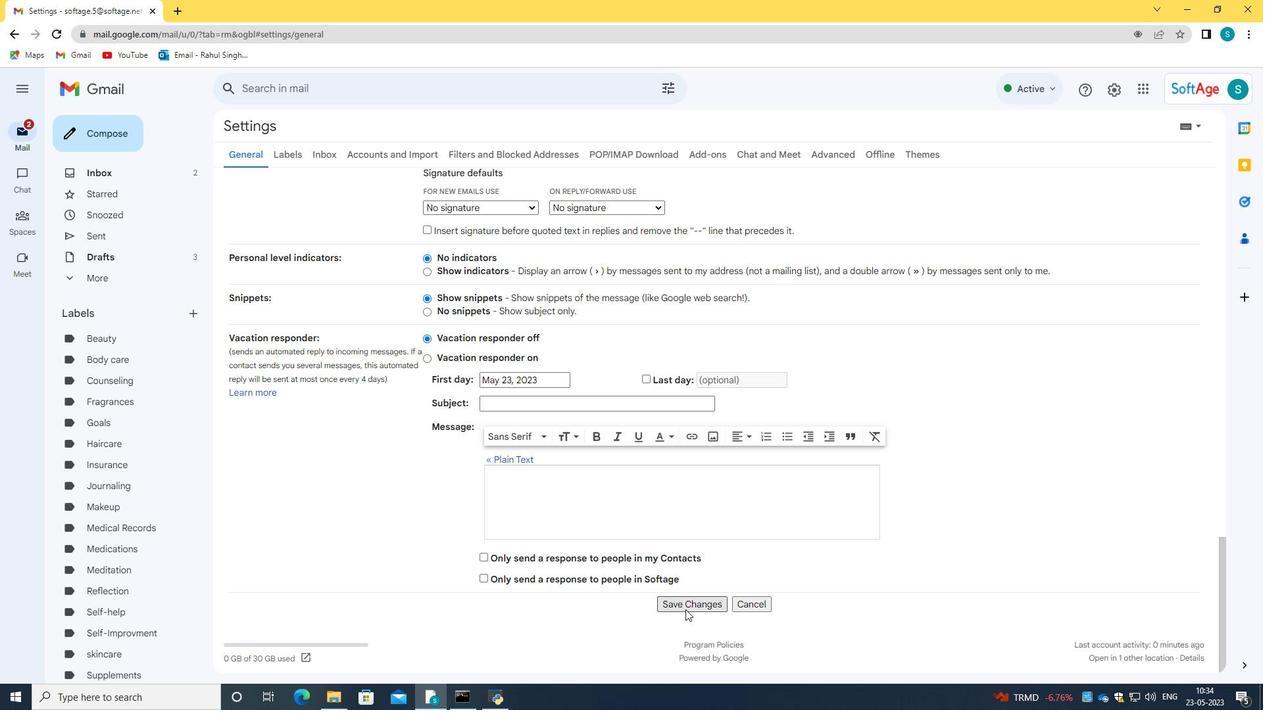 
Action: Mouse moved to (692, 572)
Screenshot: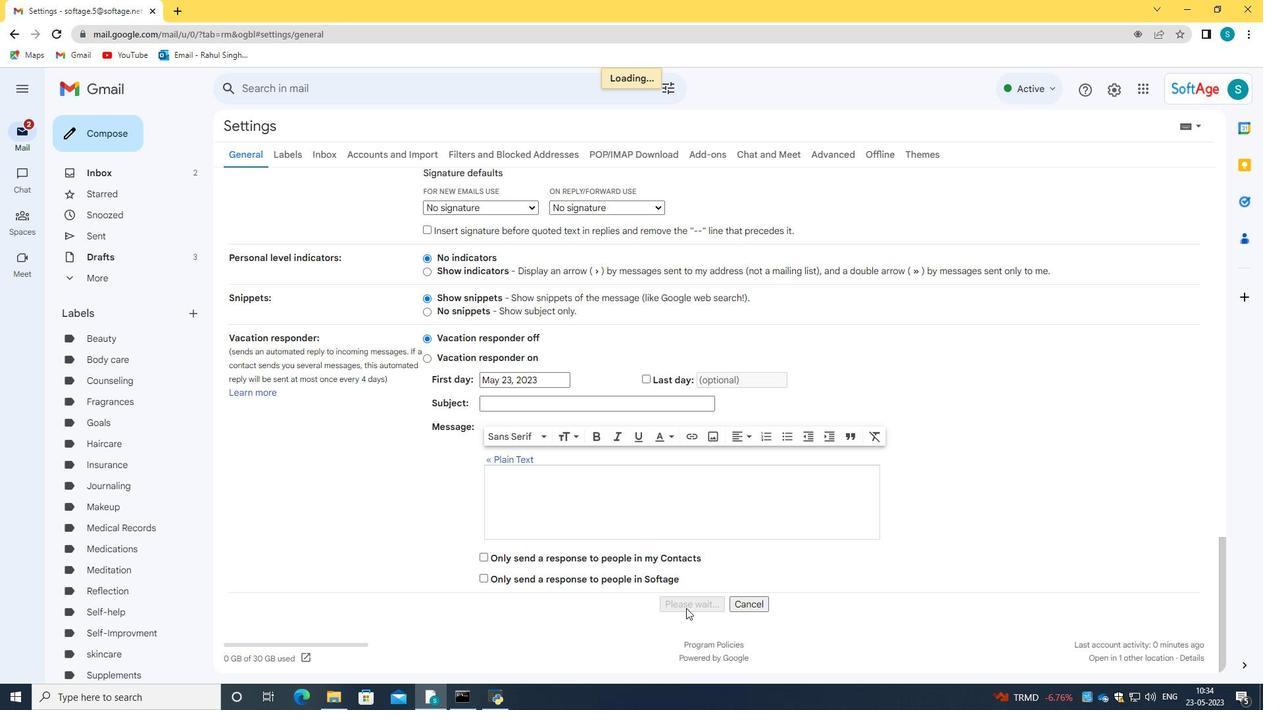 
Action: Mouse scrolled (692, 573) with delta (0, 0)
Screenshot: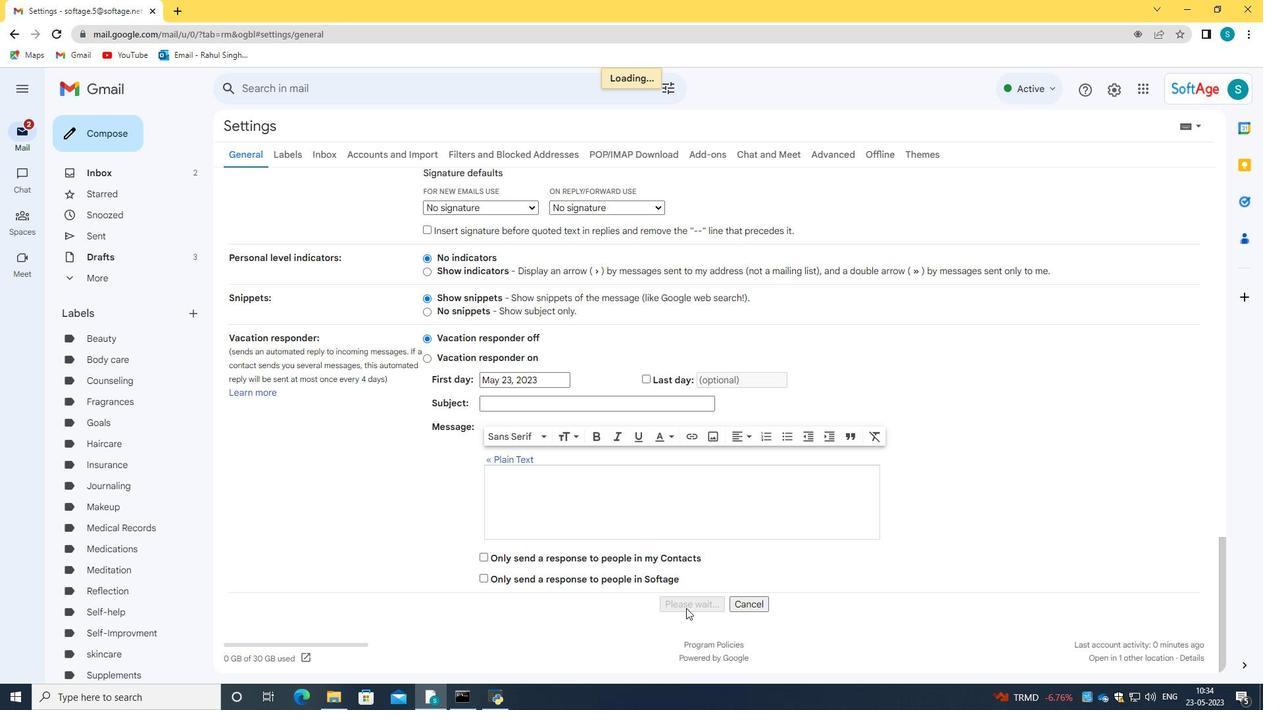 
Action: Mouse moved to (693, 567)
Screenshot: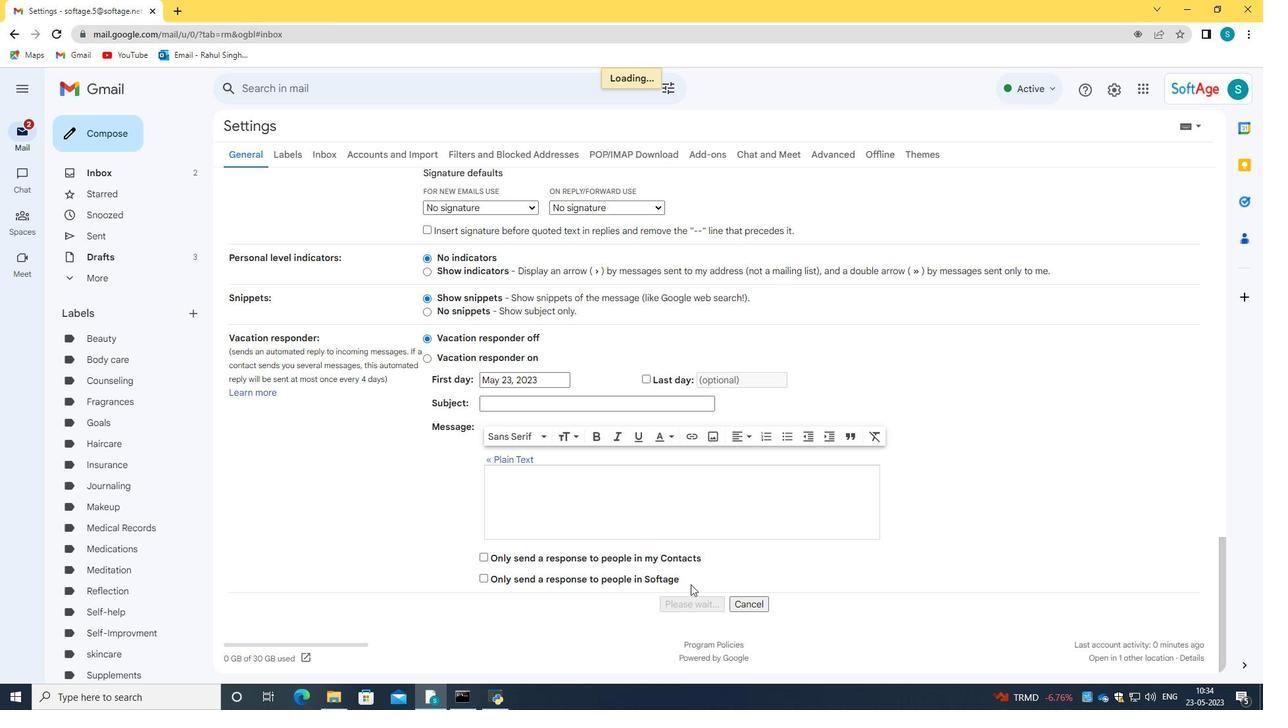 
Action: Mouse scrolled (693, 568) with delta (0, 0)
Screenshot: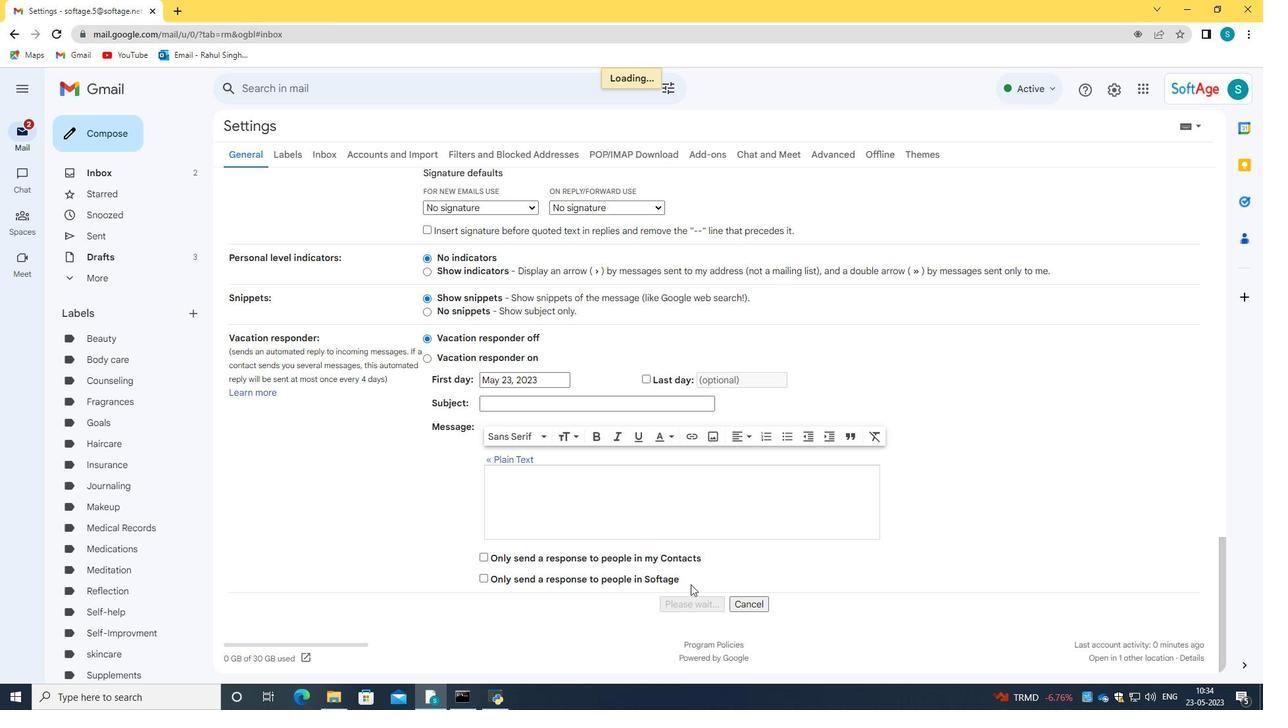 
Action: Mouse moved to (693, 556)
Screenshot: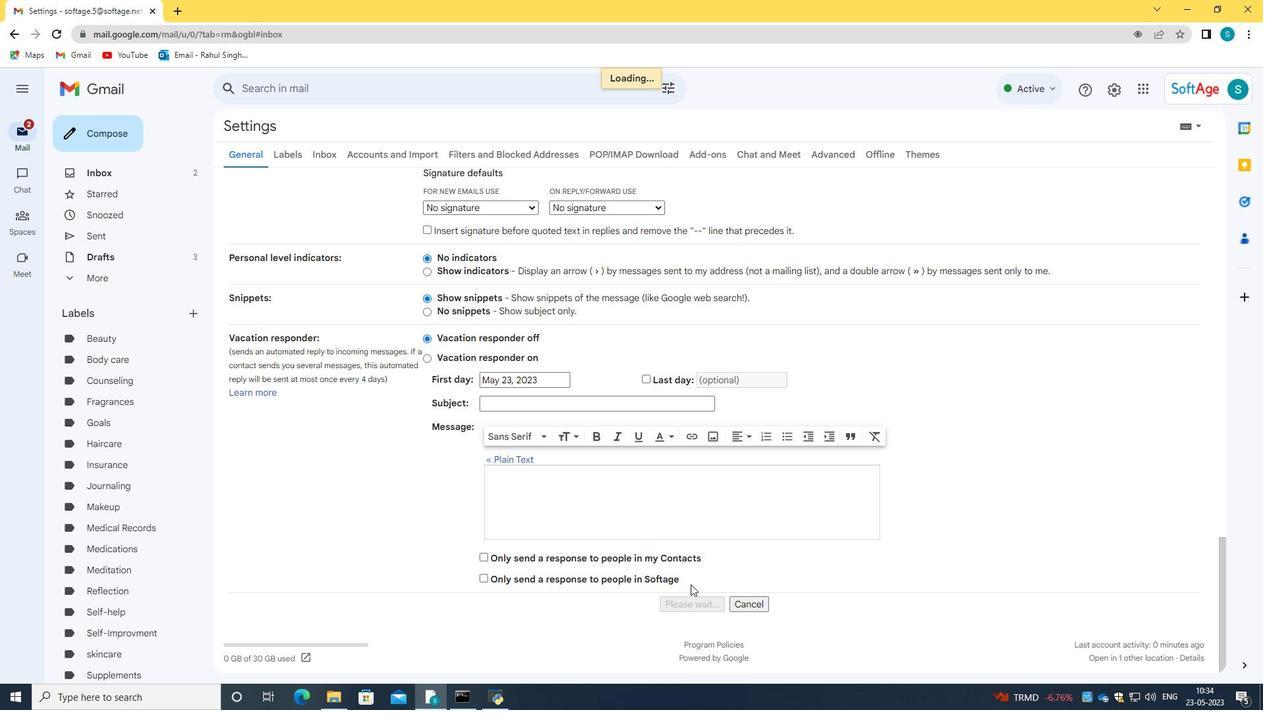 
Action: Mouse scrolled (693, 557) with delta (0, 0)
Screenshot: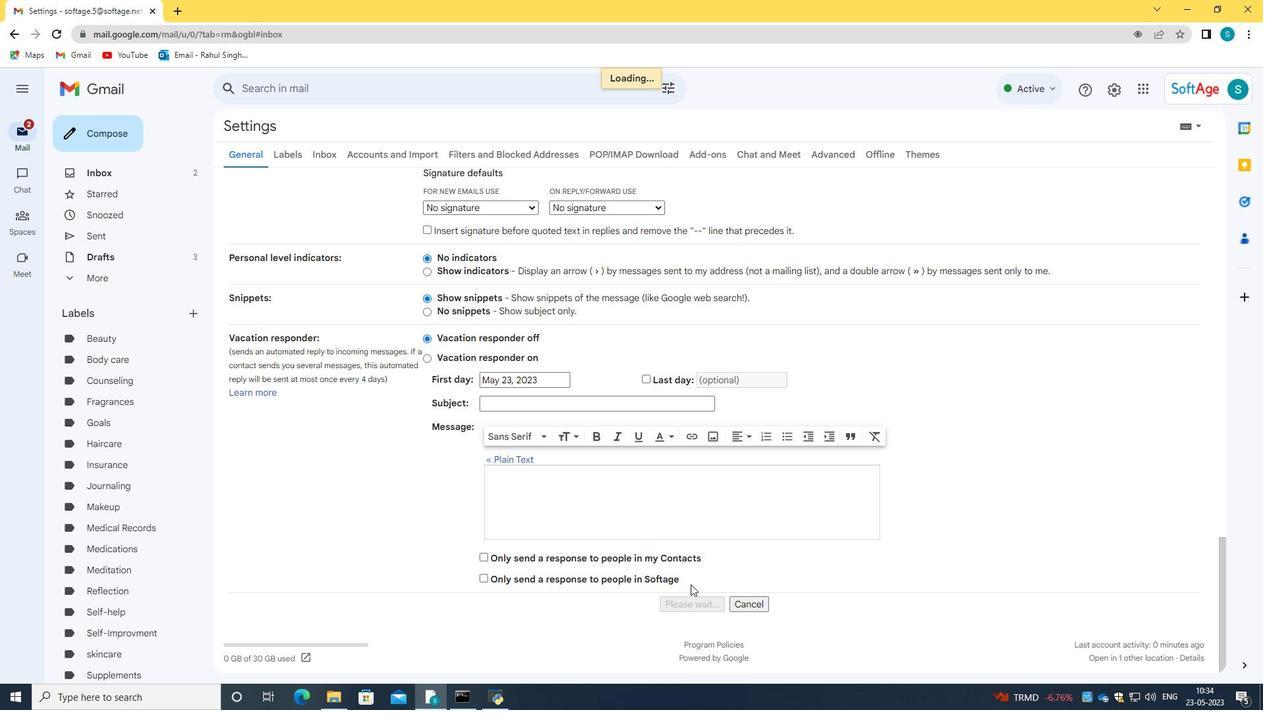 
Action: Mouse moved to (115, 124)
Screenshot: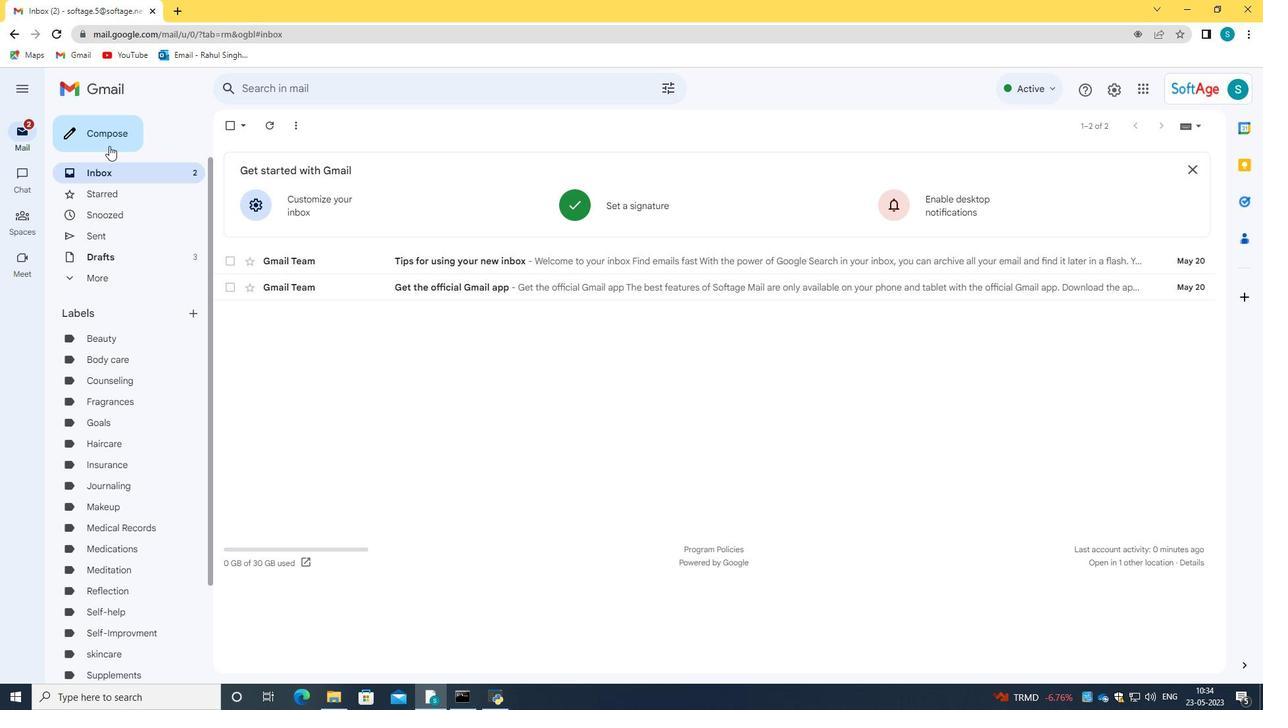
Action: Mouse pressed left at (115, 124)
Screenshot: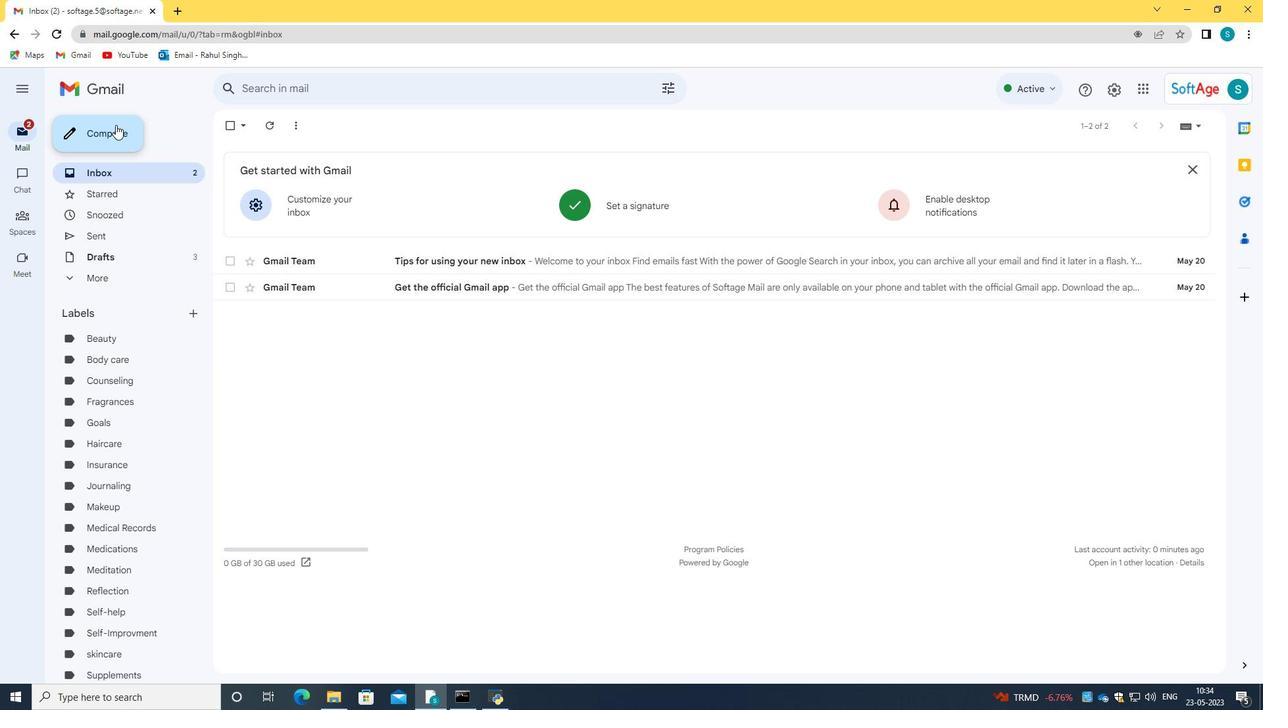 
Action: Mouse moved to (1190, 293)
Screenshot: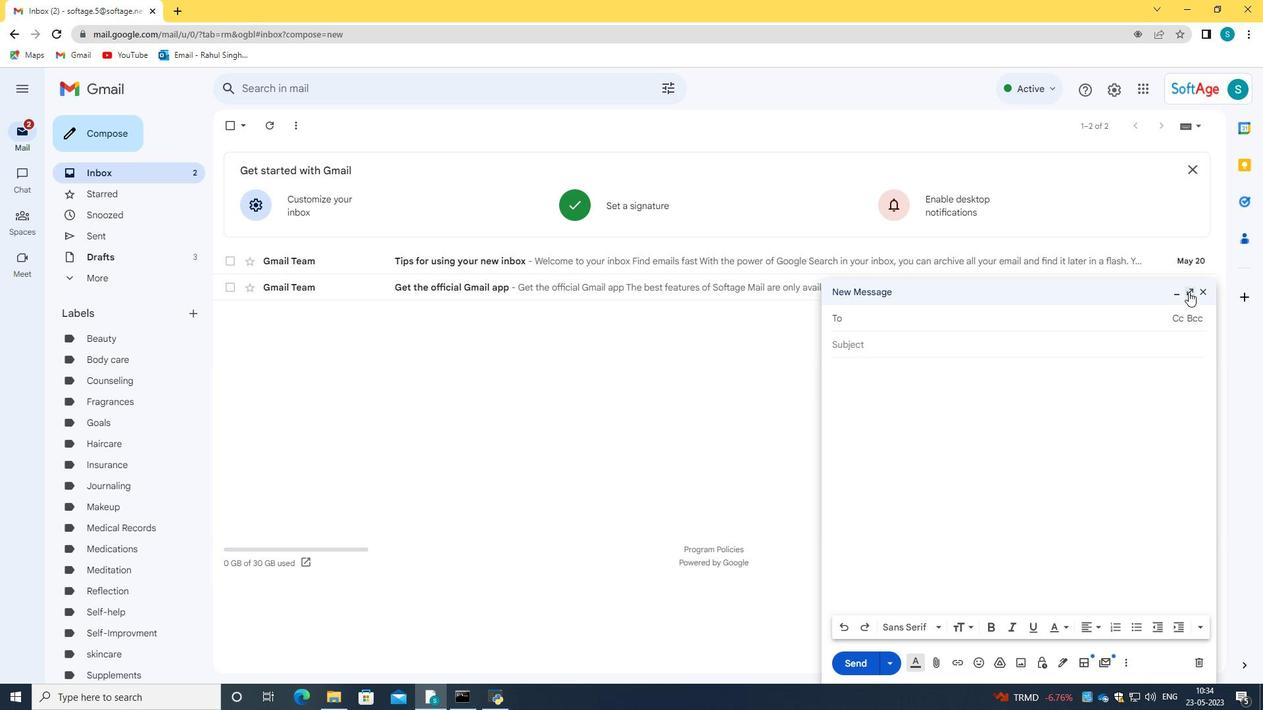 
Action: Mouse pressed left at (1190, 293)
Screenshot: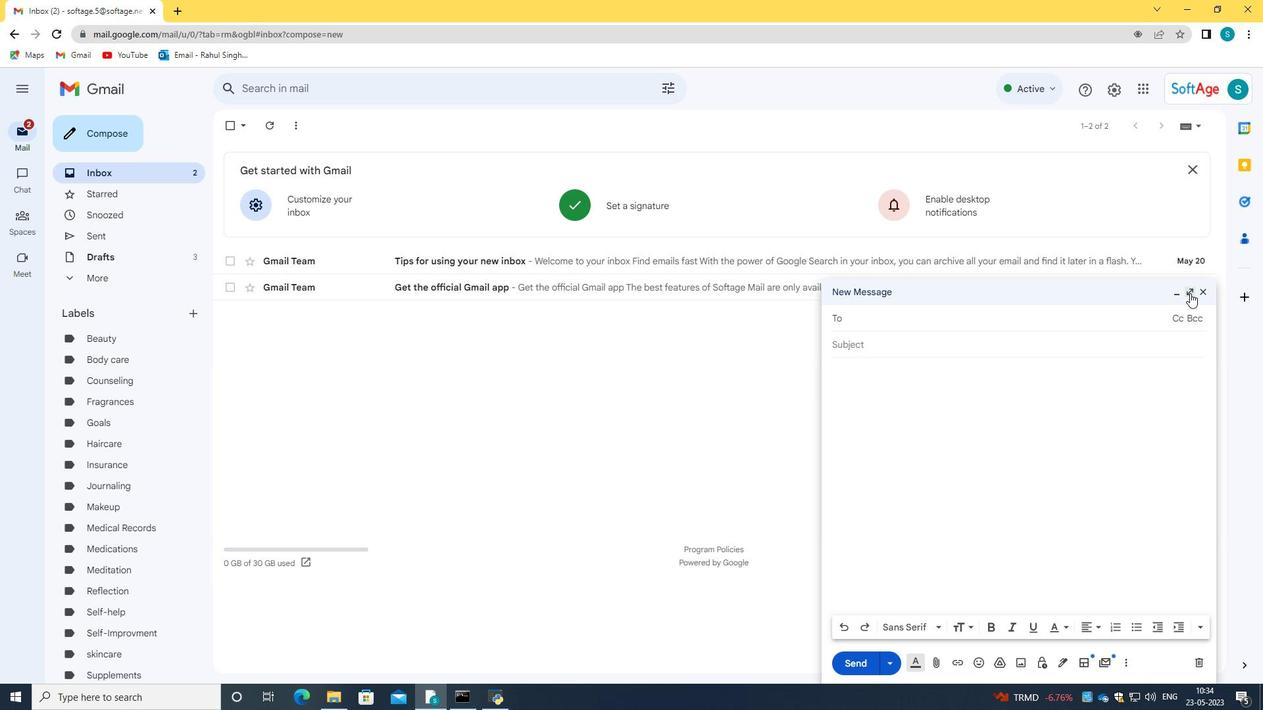 
Action: Mouse moved to (337, 648)
Screenshot: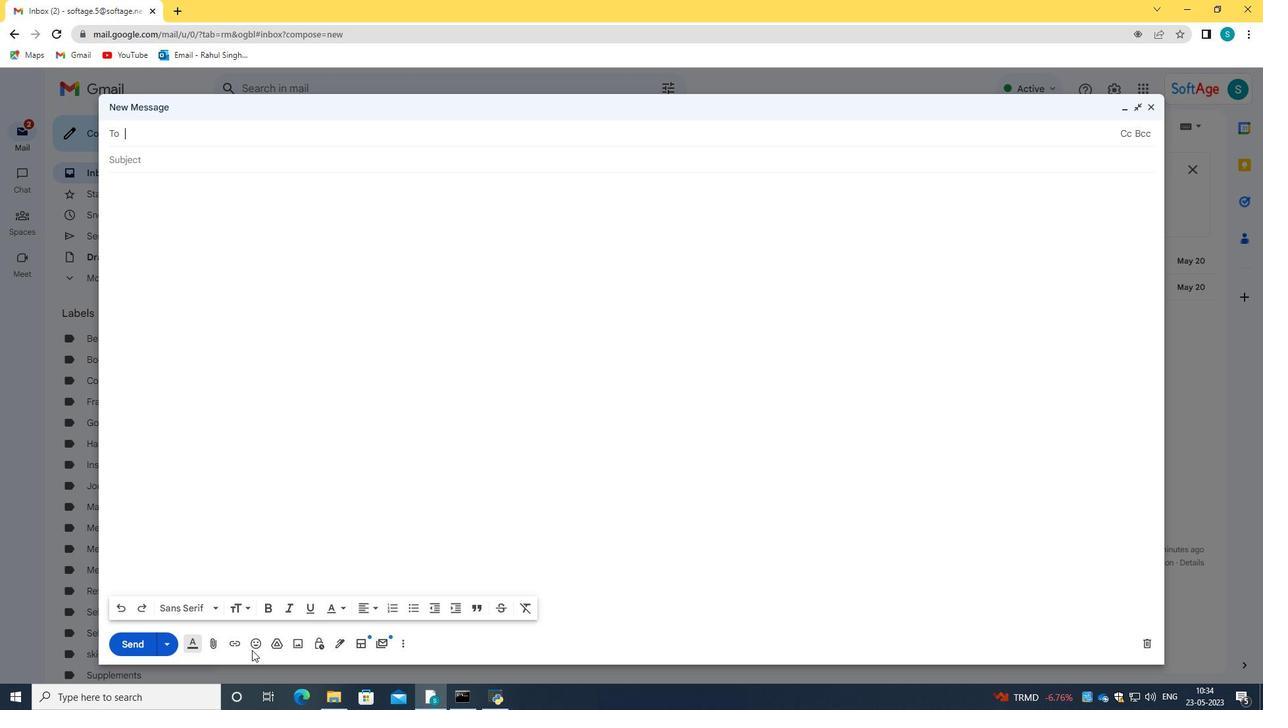 
Action: Mouse pressed left at (337, 648)
Screenshot: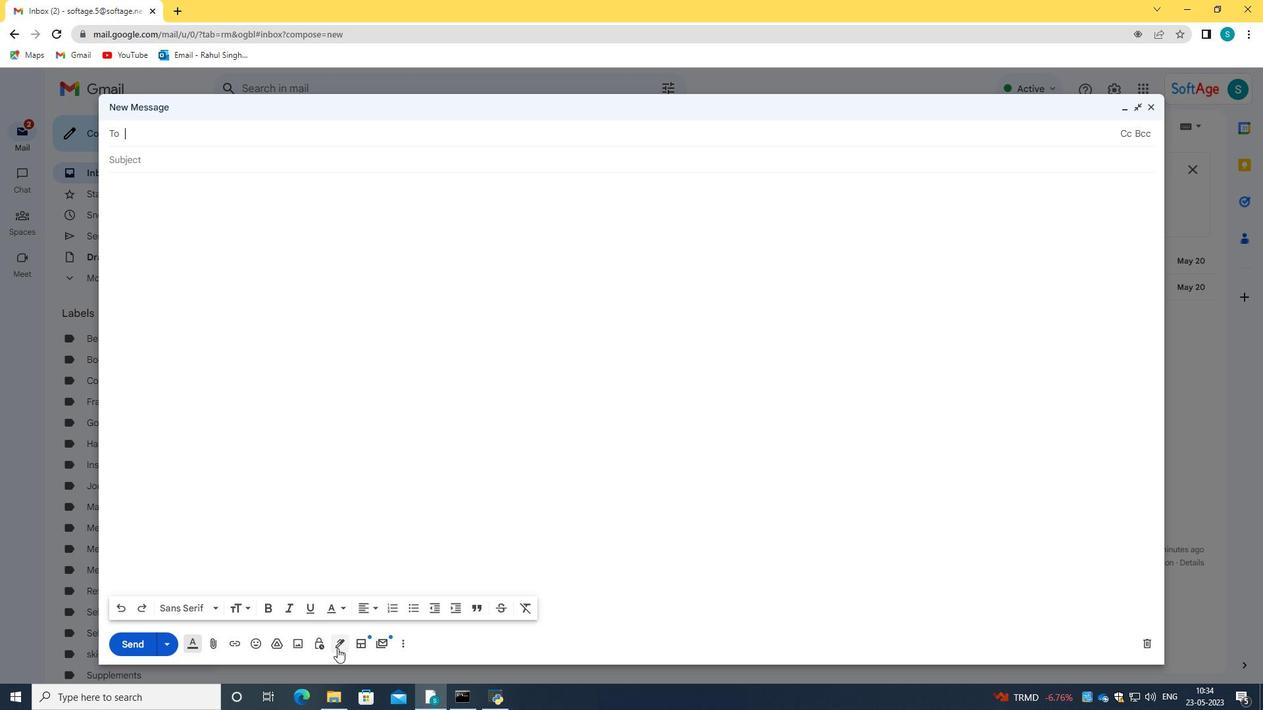 
Action: Mouse moved to (398, 623)
Screenshot: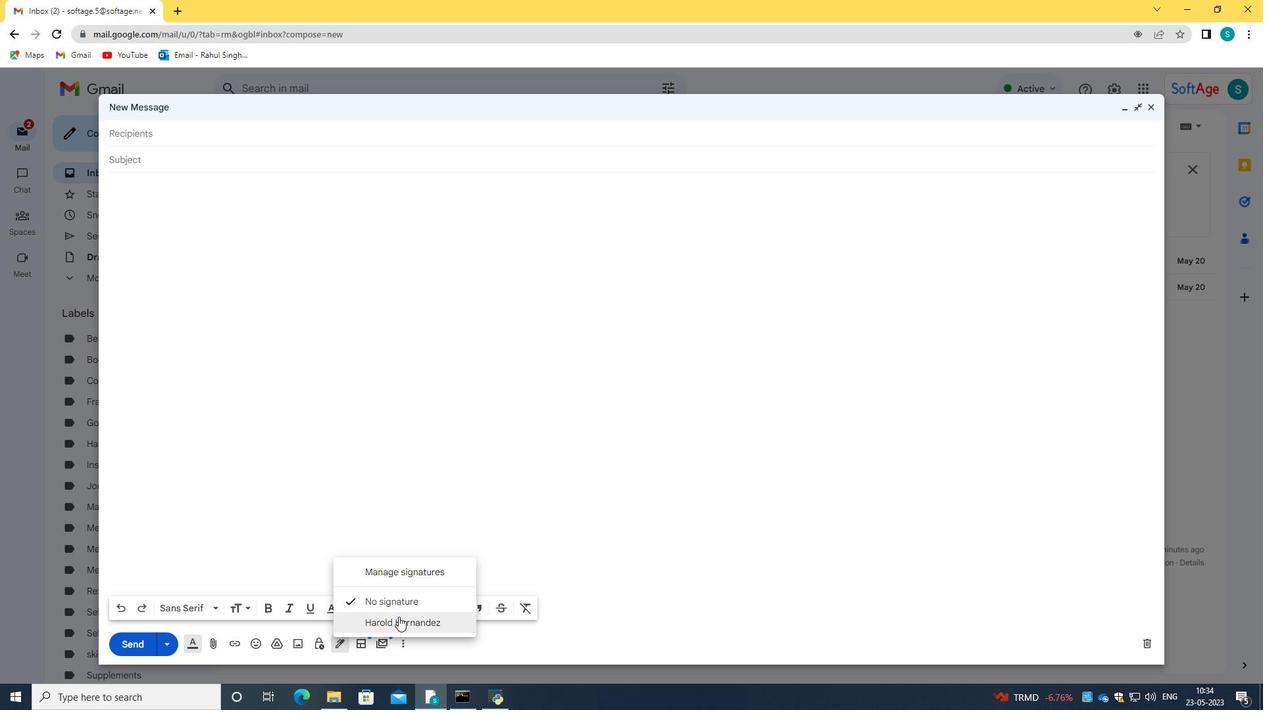 
Action: Mouse pressed left at (398, 623)
Screenshot: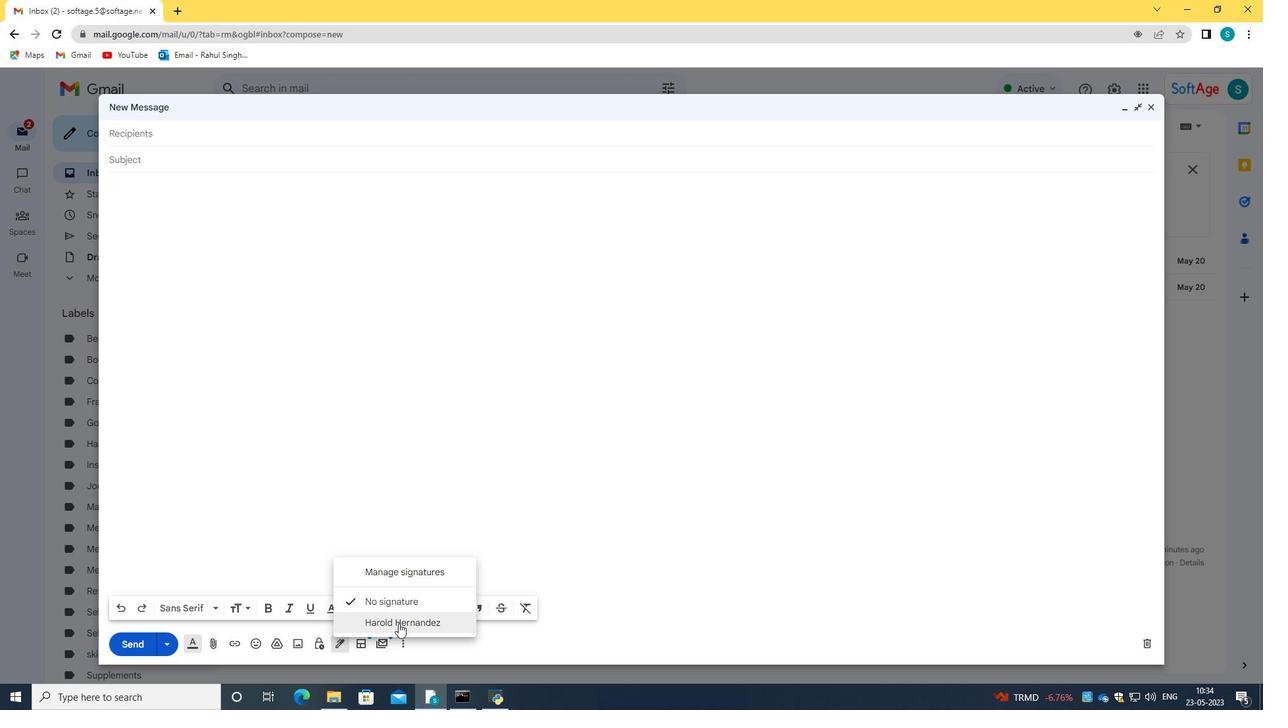 
Action: Mouse moved to (144, 163)
Screenshot: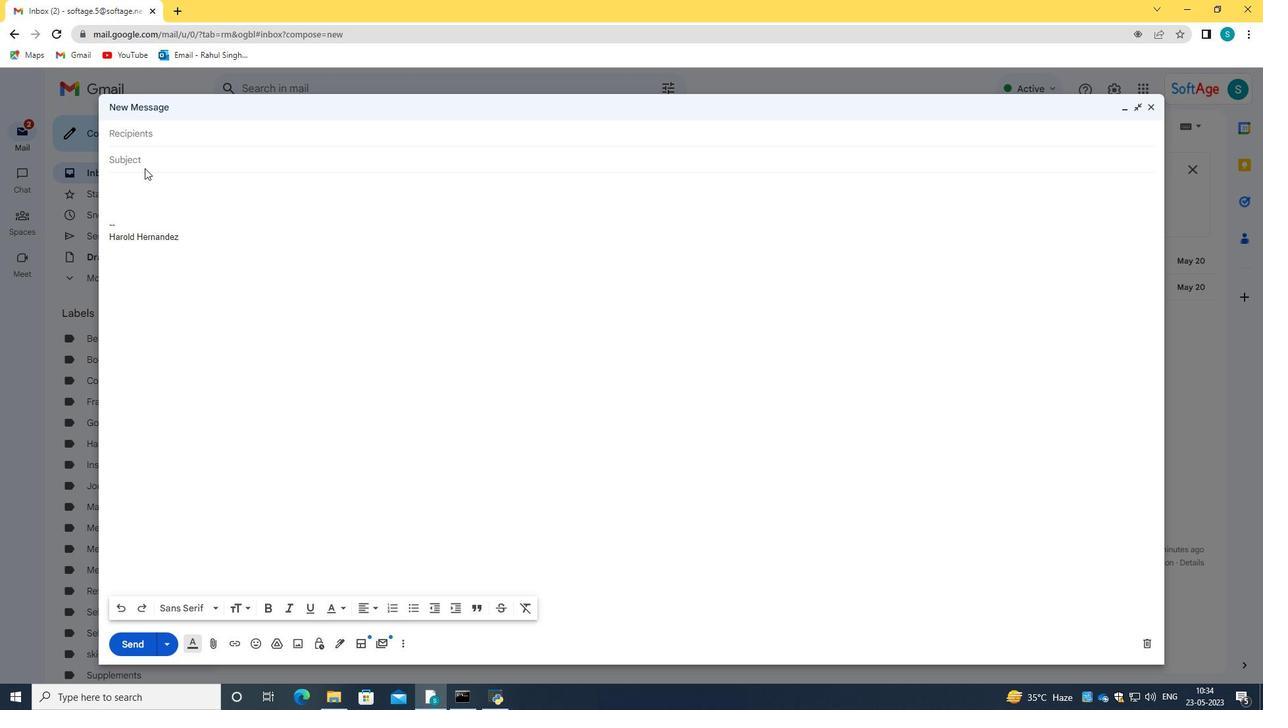 
Action: Mouse pressed left at (144, 163)
Screenshot: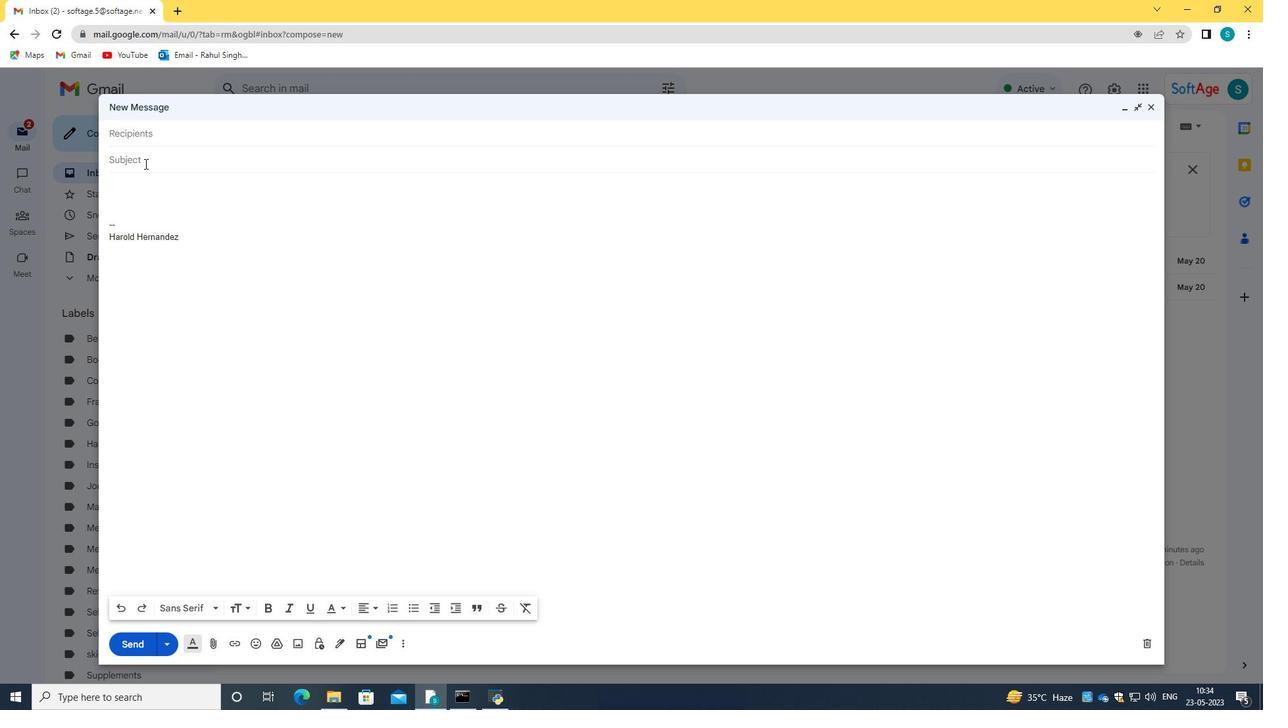
Action: Key pressed <Key.caps_lock>R<Key.caps_lock>equest<Key.space>for<Key.space>a<Key.space>change
Screenshot: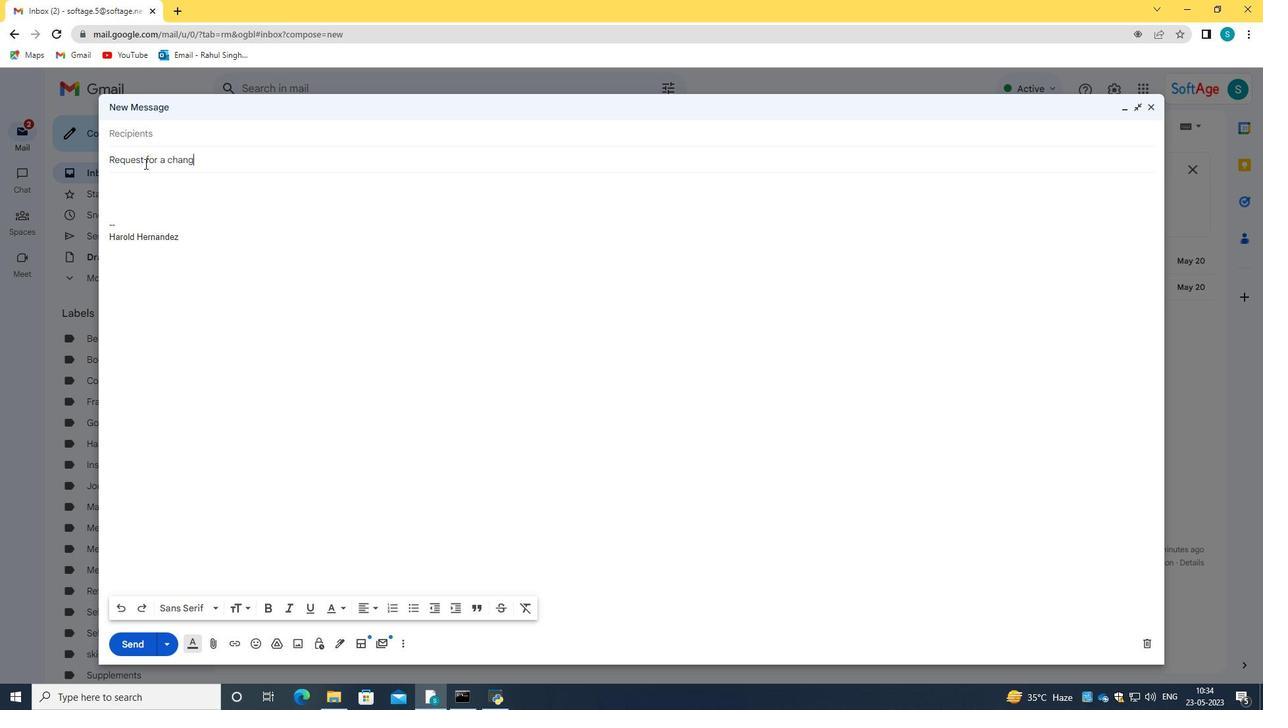 
Action: Mouse moved to (130, 199)
Screenshot: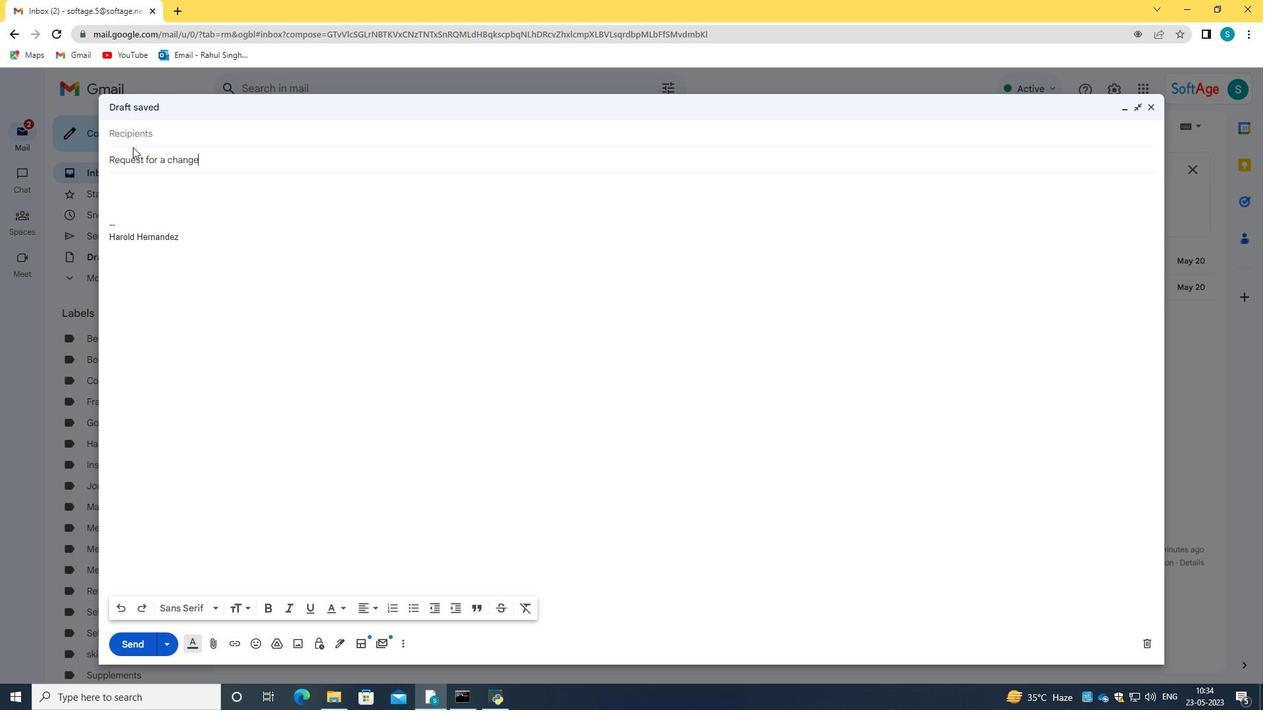 
Action: Mouse pressed left at (130, 199)
Screenshot: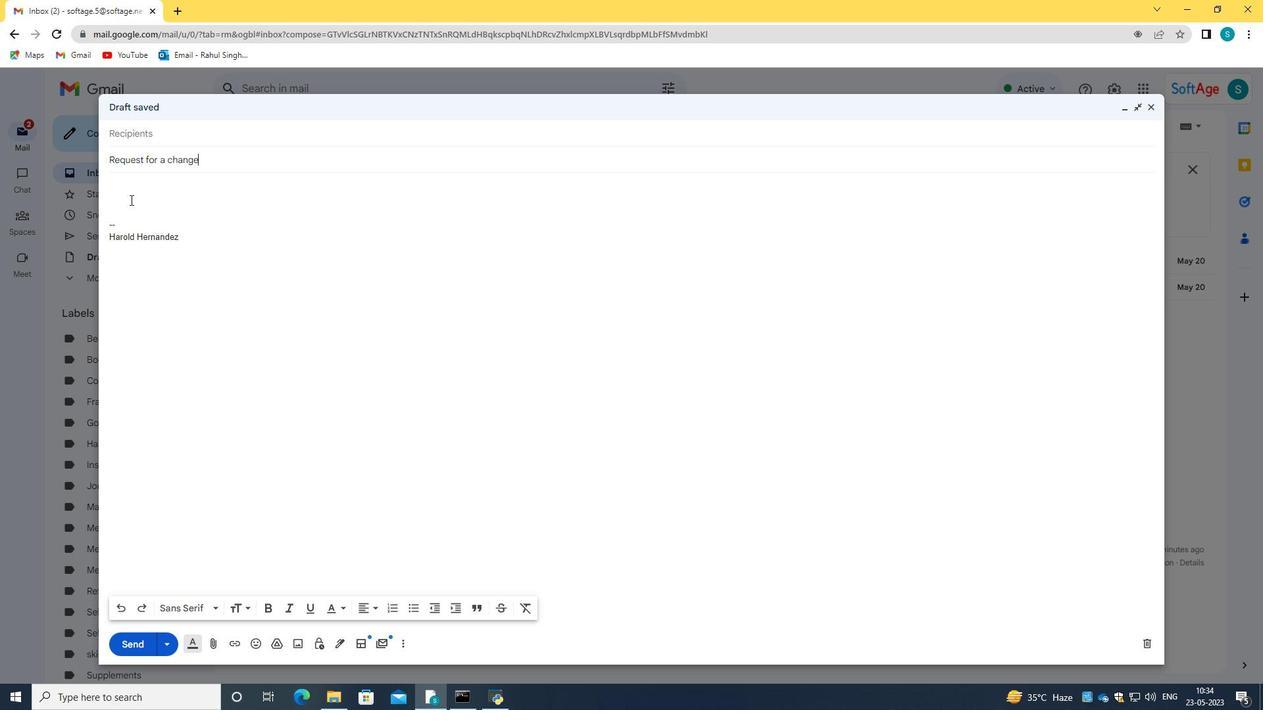 
Action: Key pressed <Key.caps_lock>C<Key.caps_lock>ould<Key.space>you<Key.space><Key.caps_lock>S<Key.caps_lock><Key.backspace>schedule<Key.space>a<Key.space>call<Key.space>with<Key.space>the<Key.space>vendor<Key.space>for<Key.space>next<Key.space>week<Key.shift_r>/<Key.shift_r><Key.backspace><Key.shift_r>?
Screenshot: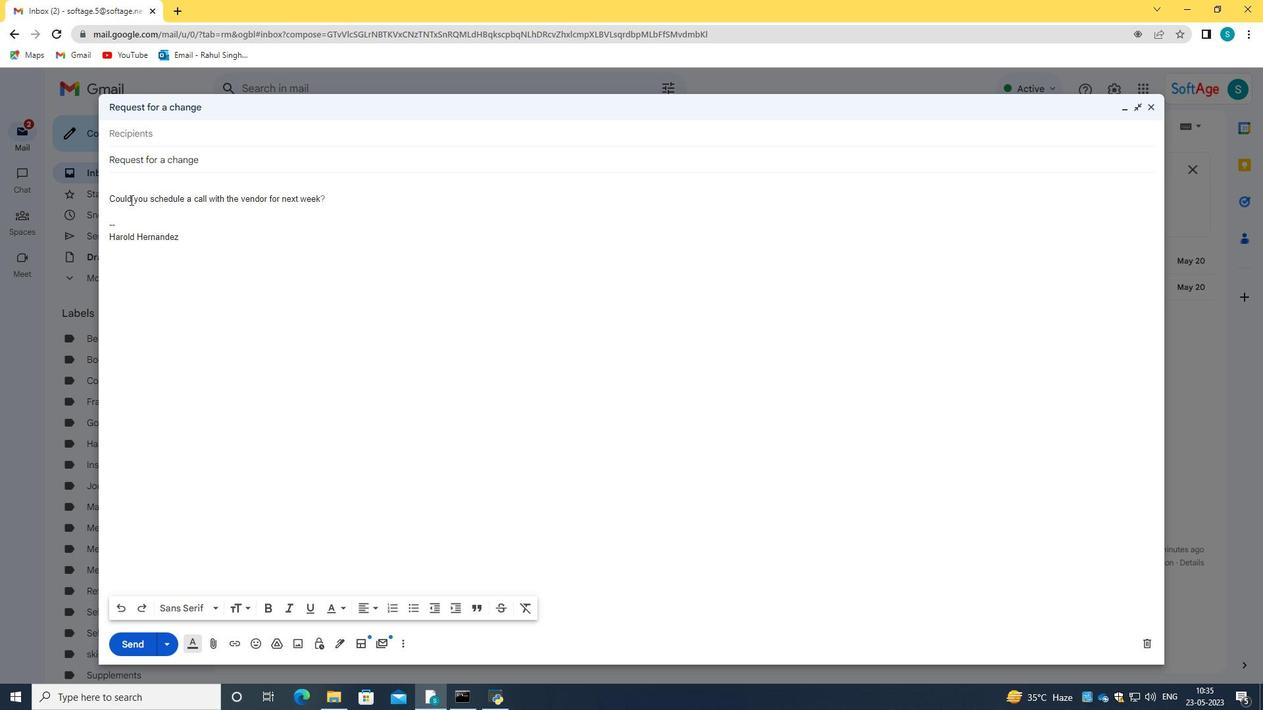
Action: Mouse moved to (176, 138)
Screenshot: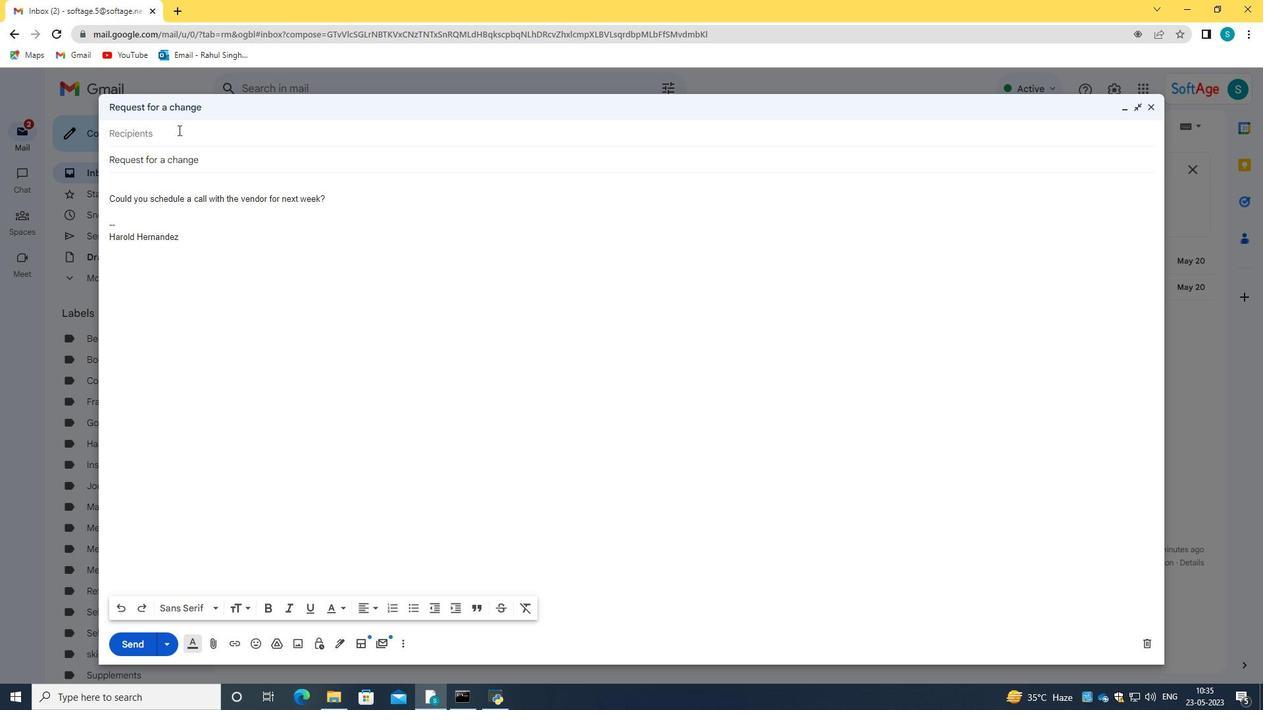 
Action: Mouse pressed left at (176, 138)
Screenshot: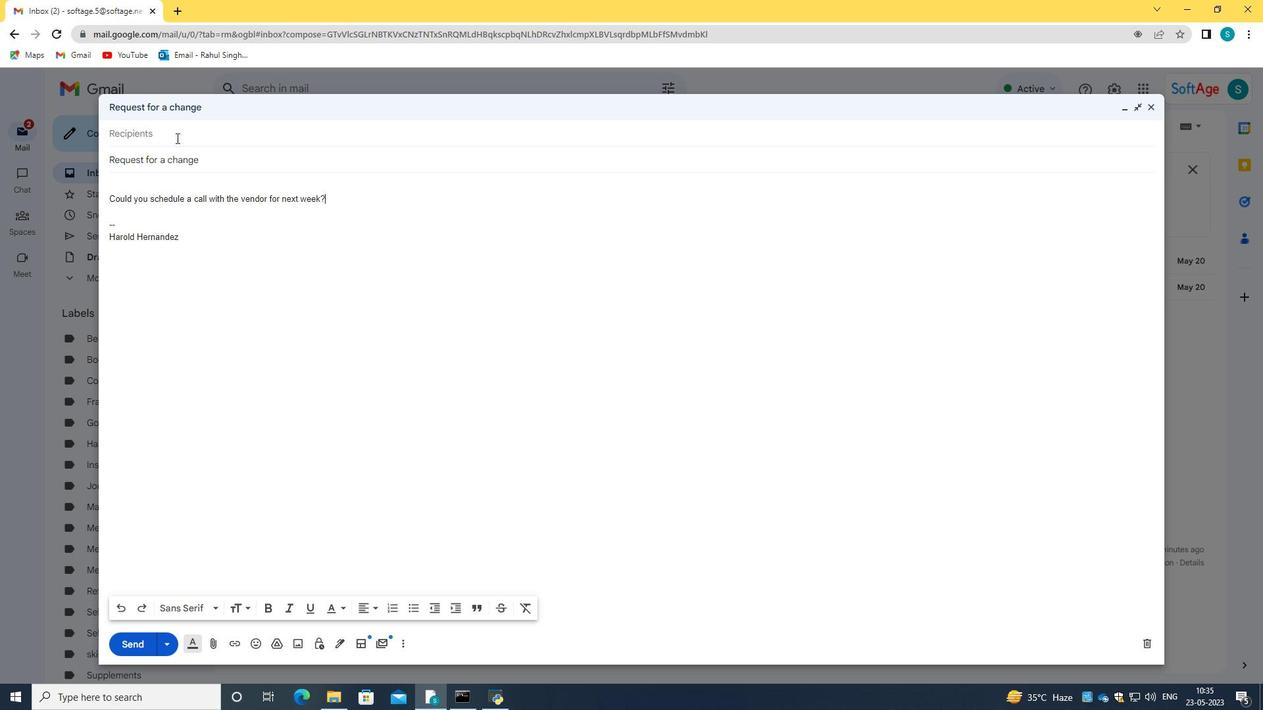 
Action: Key pressed softage.1<Key.shift>@softage.net
Screenshot: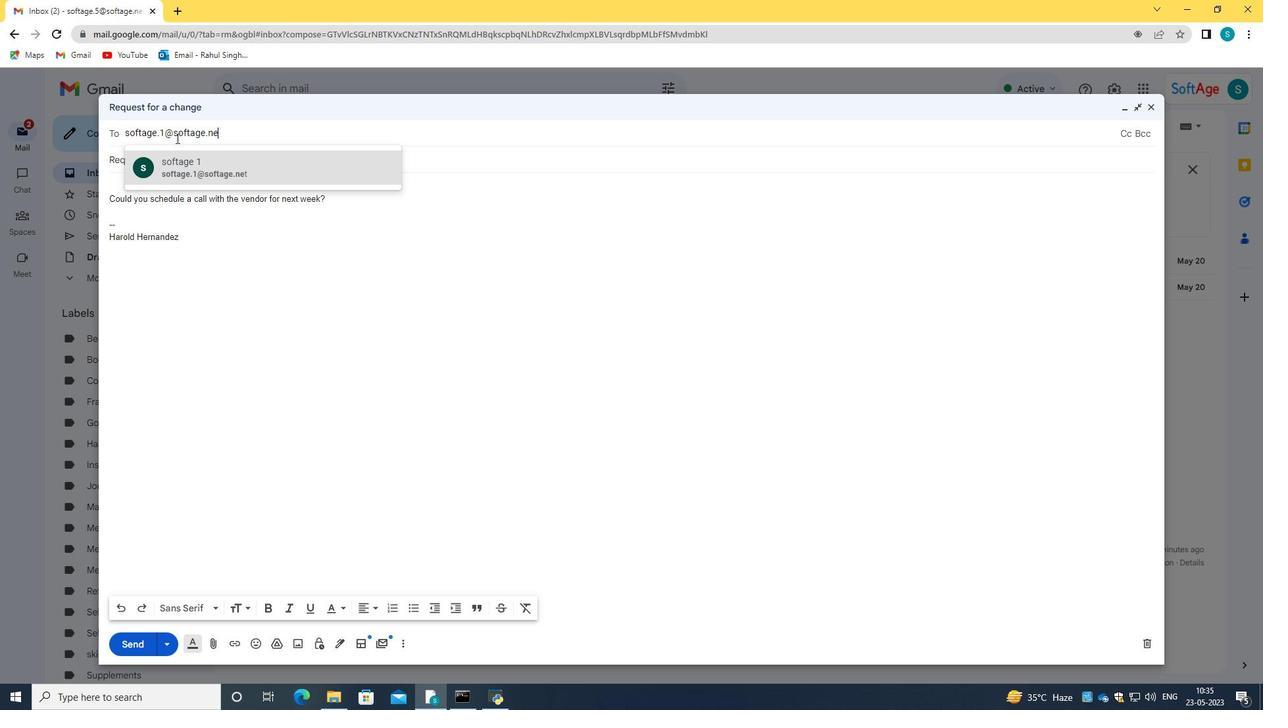 
Action: Mouse moved to (183, 158)
Screenshot: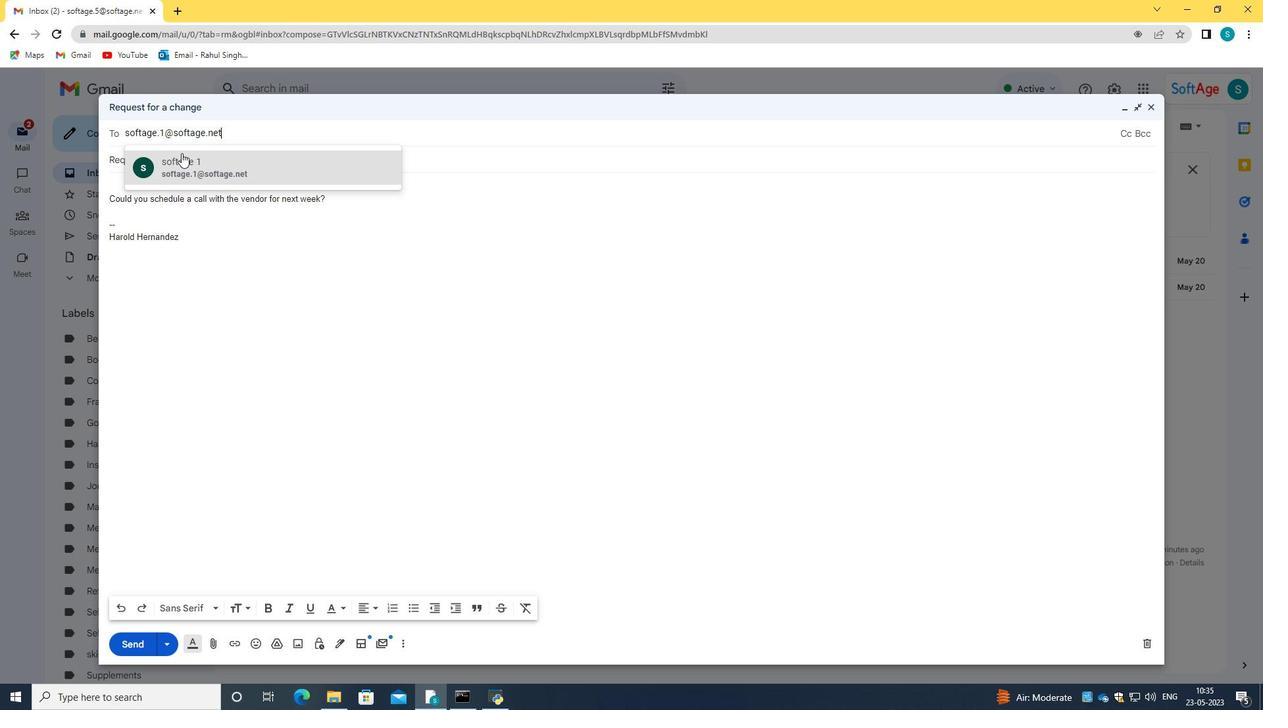 
Action: Mouse pressed left at (183, 158)
Screenshot: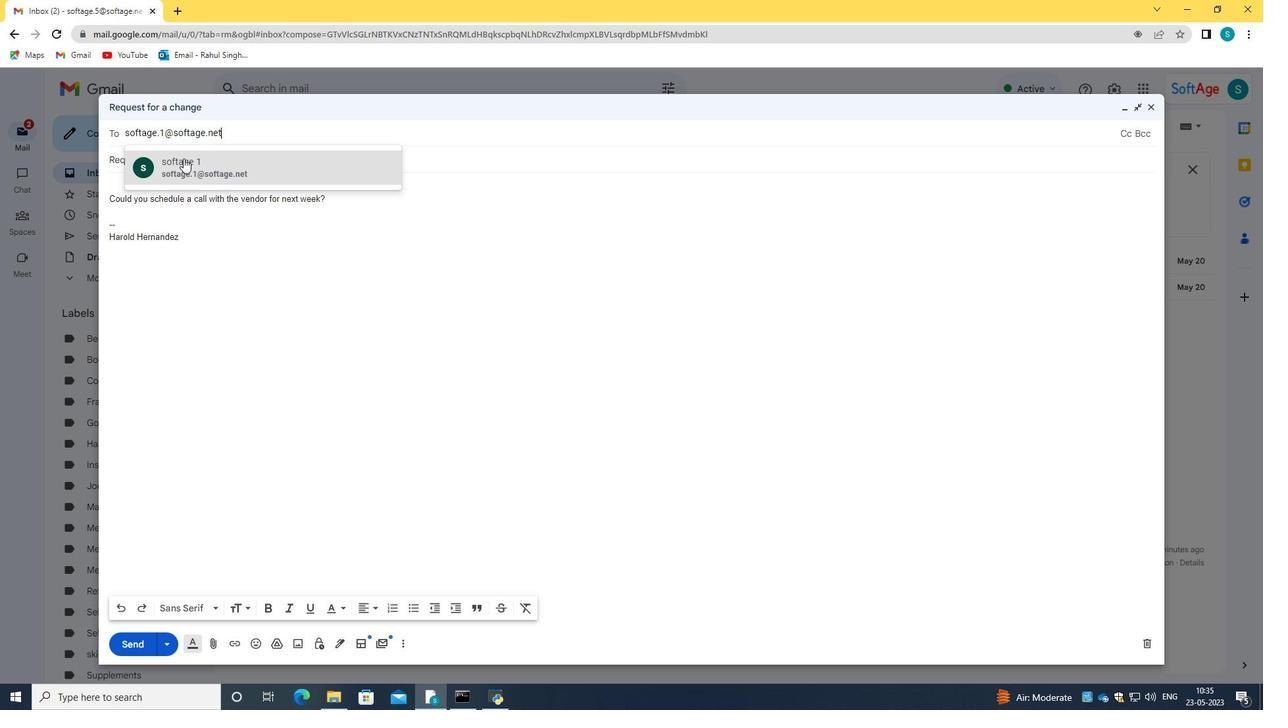 
Action: Mouse moved to (282, 211)
Screenshot: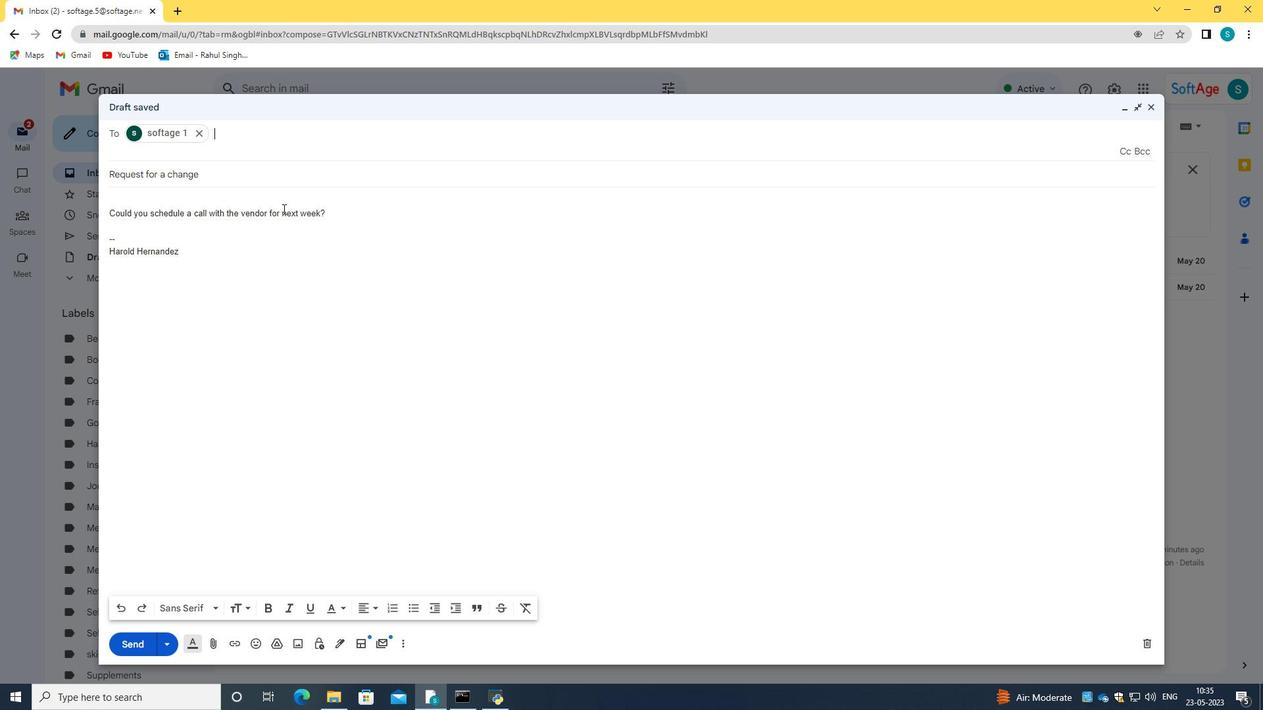
Action: Mouse pressed left at (282, 211)
Screenshot: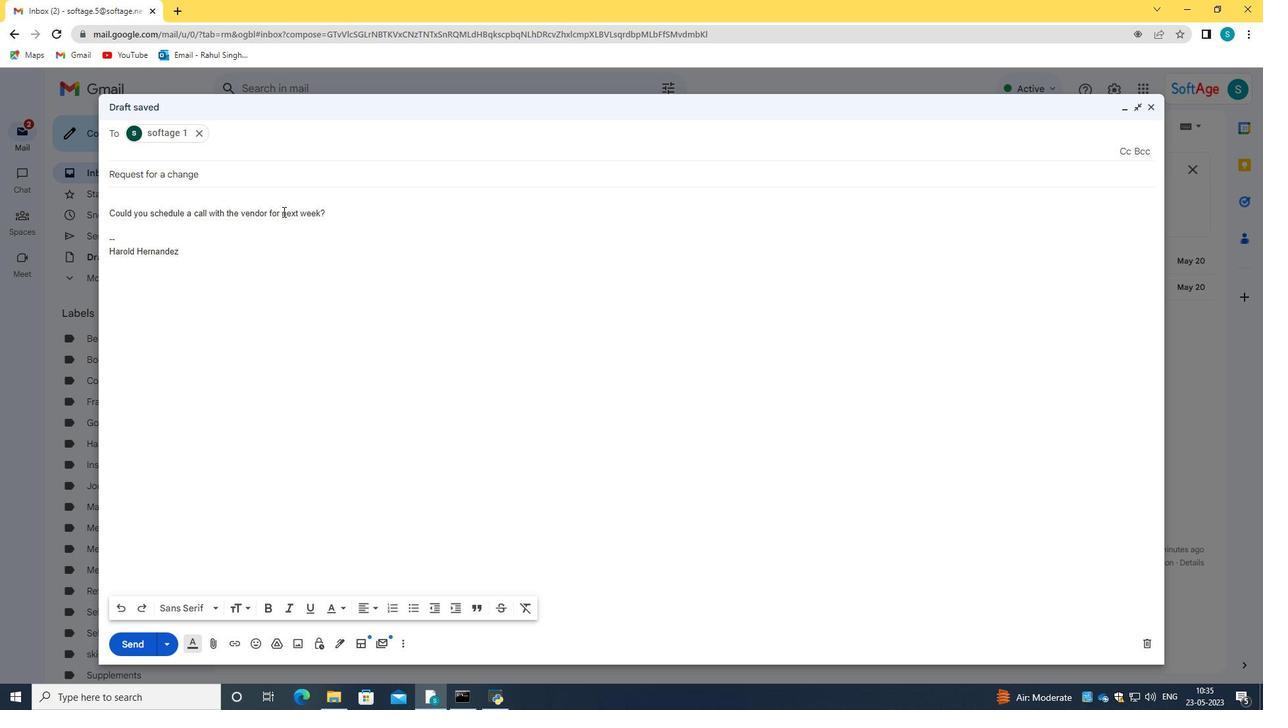 
Action: Mouse moved to (282, 199)
Screenshot: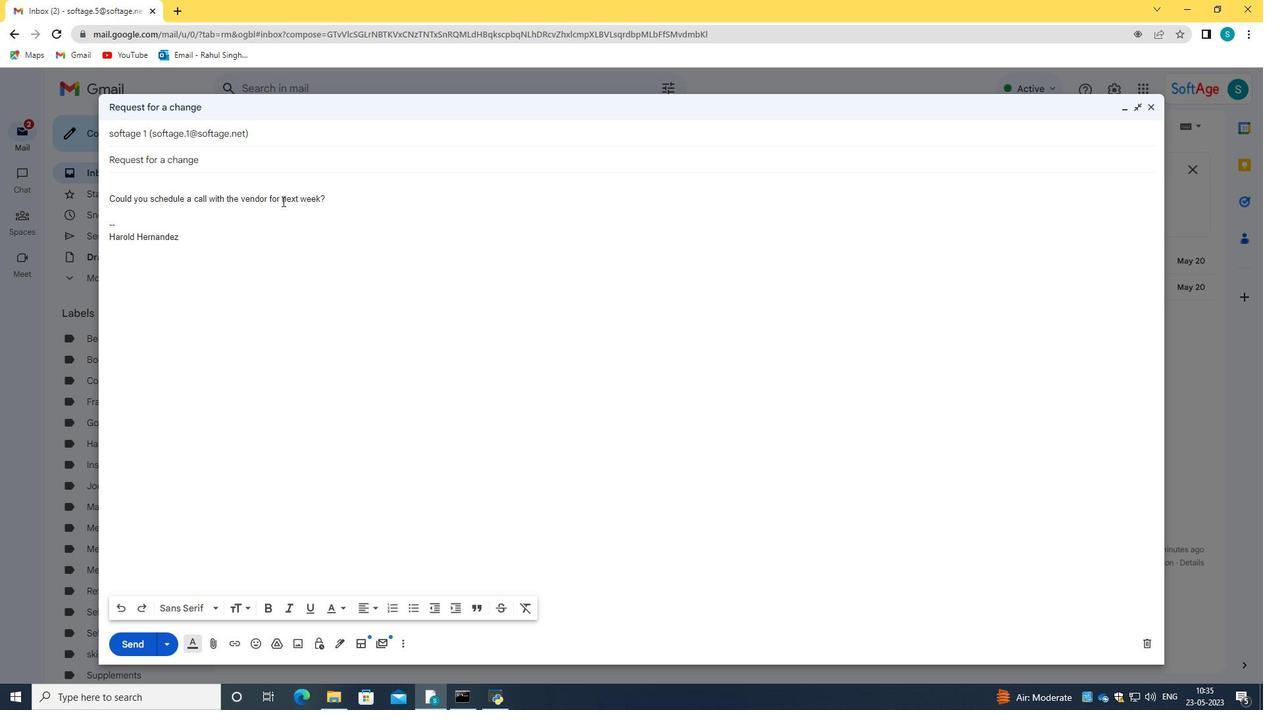 
Action: Mouse pressed left at (282, 199)
Screenshot: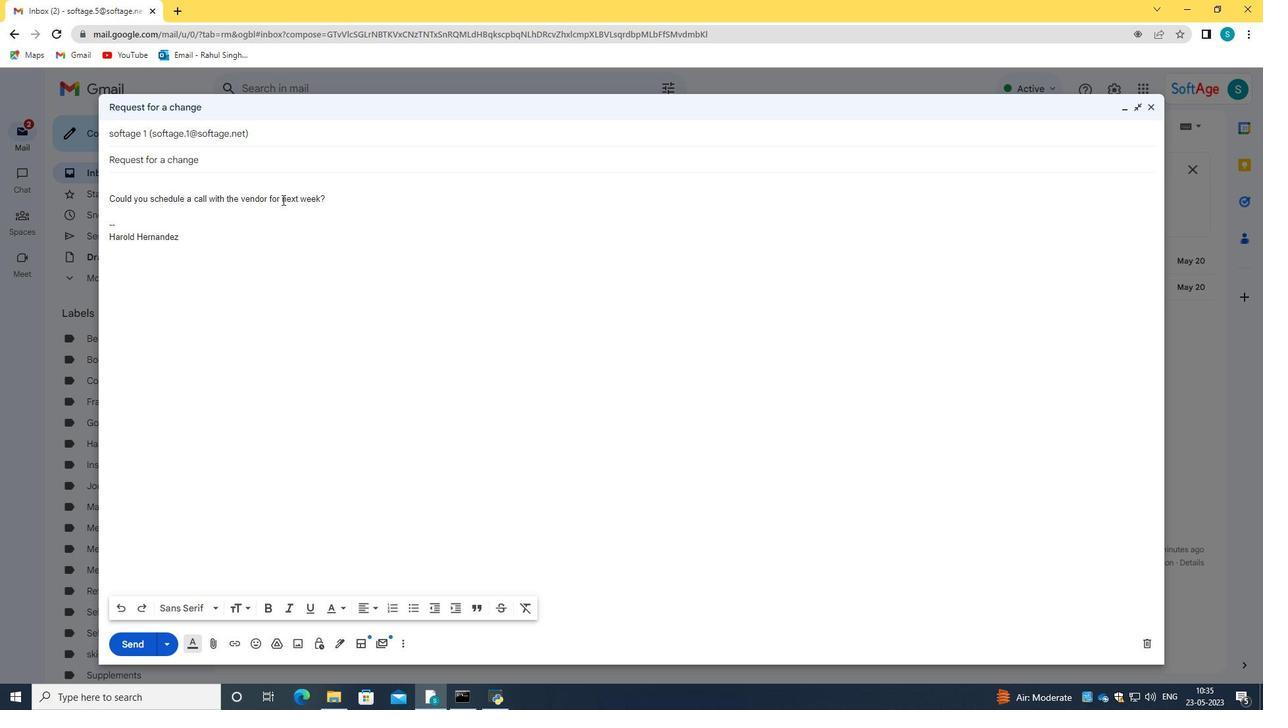 
Action: Mouse moved to (336, 625)
Screenshot: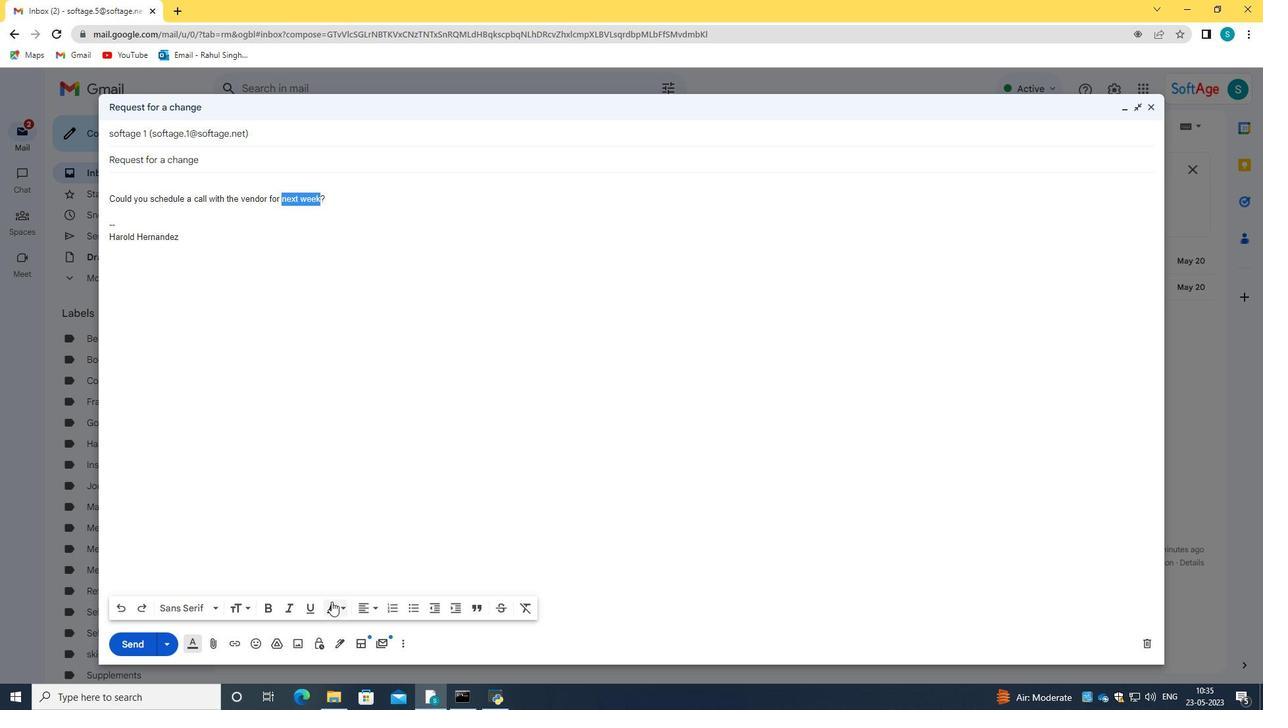 
Action: Mouse pressed left at (336, 625)
Screenshot: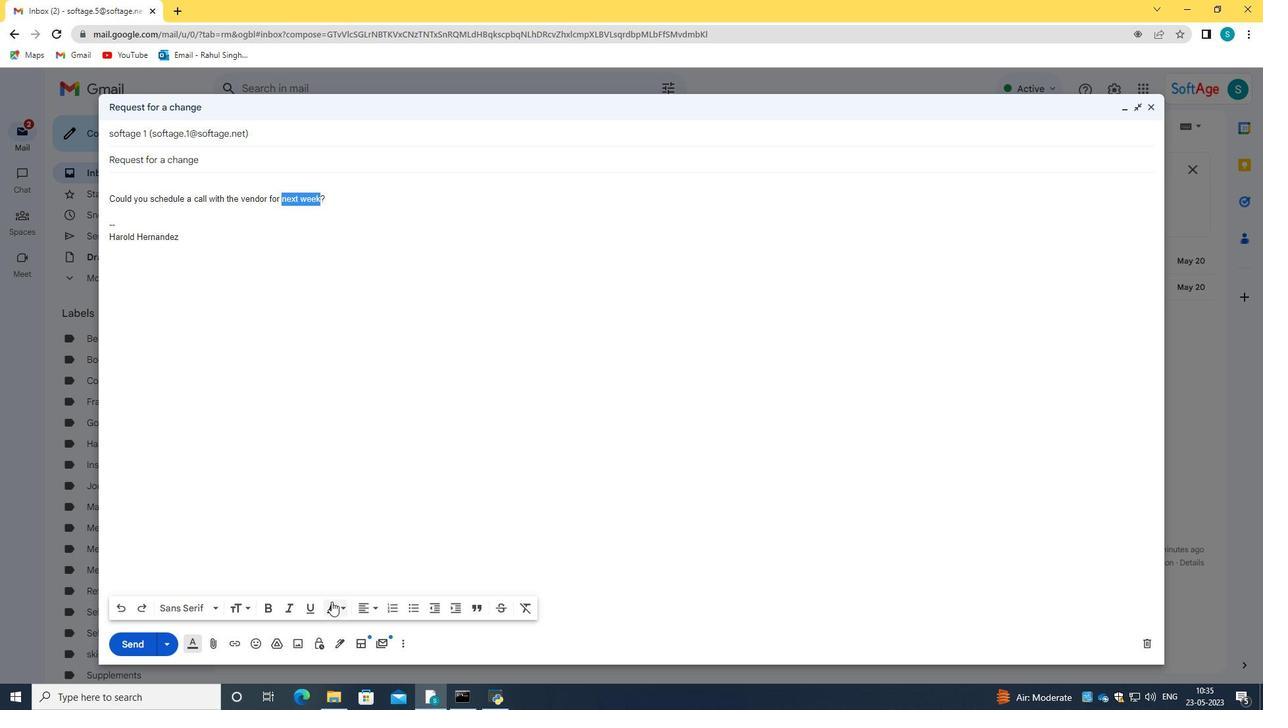
Action: Mouse moved to (282, 198)
Screenshot: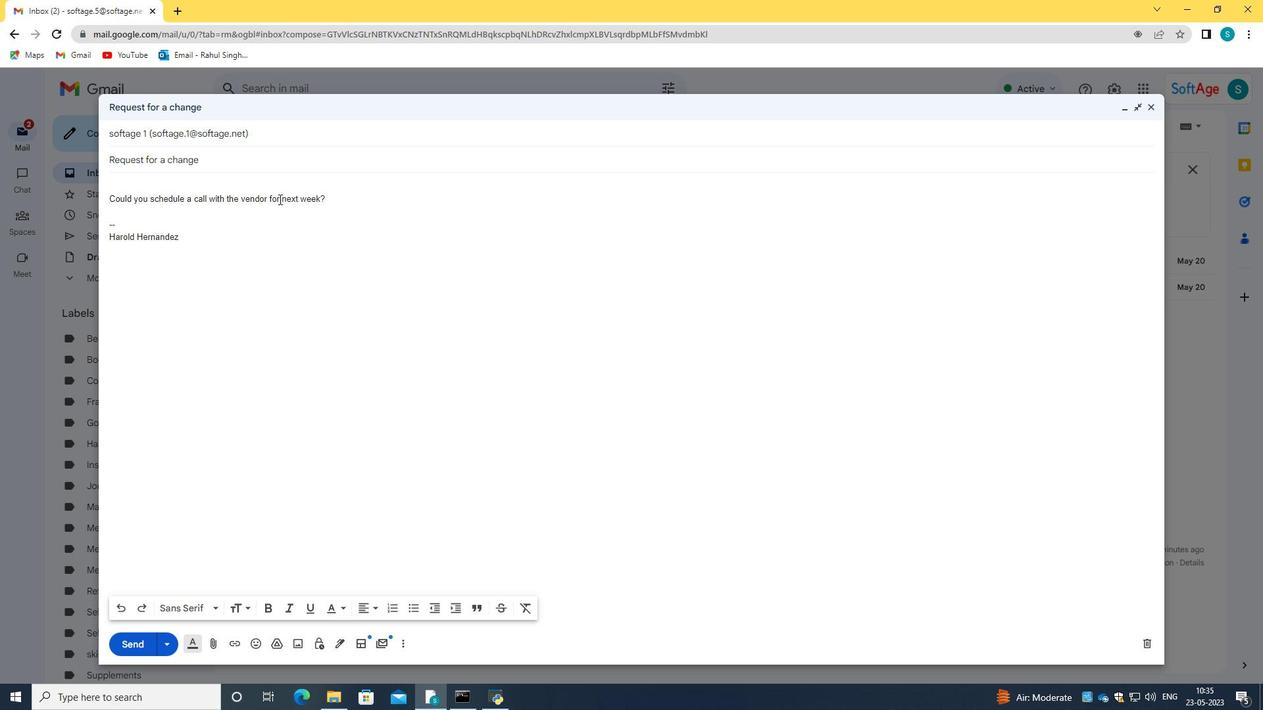 
Action: Mouse pressed left at (282, 198)
Screenshot: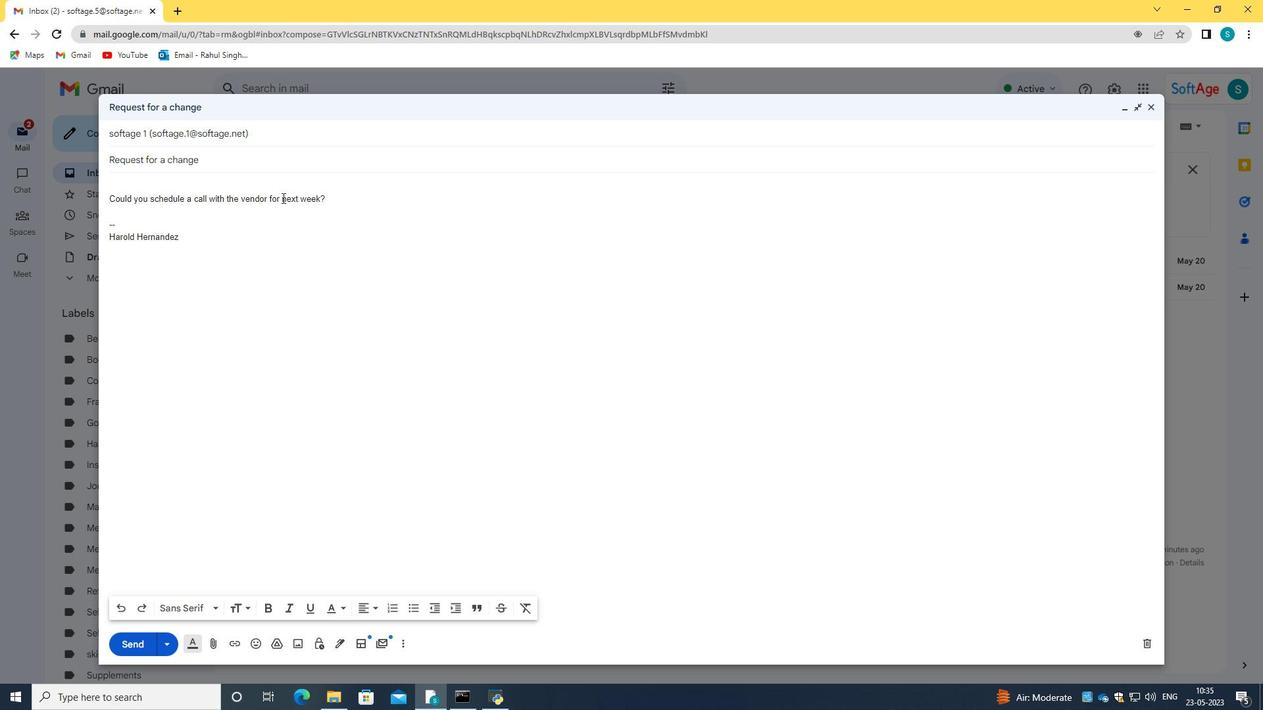 
Action: Mouse moved to (340, 604)
Screenshot: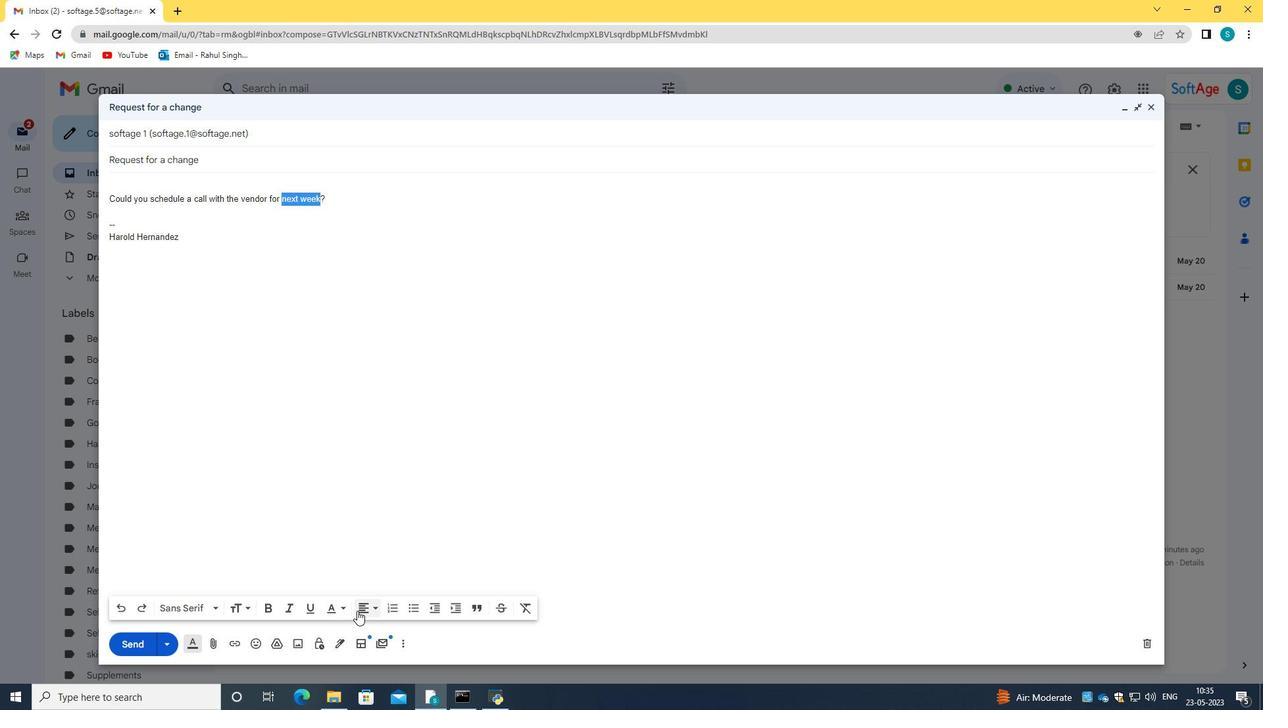 
Action: Mouse pressed left at (340, 604)
Screenshot: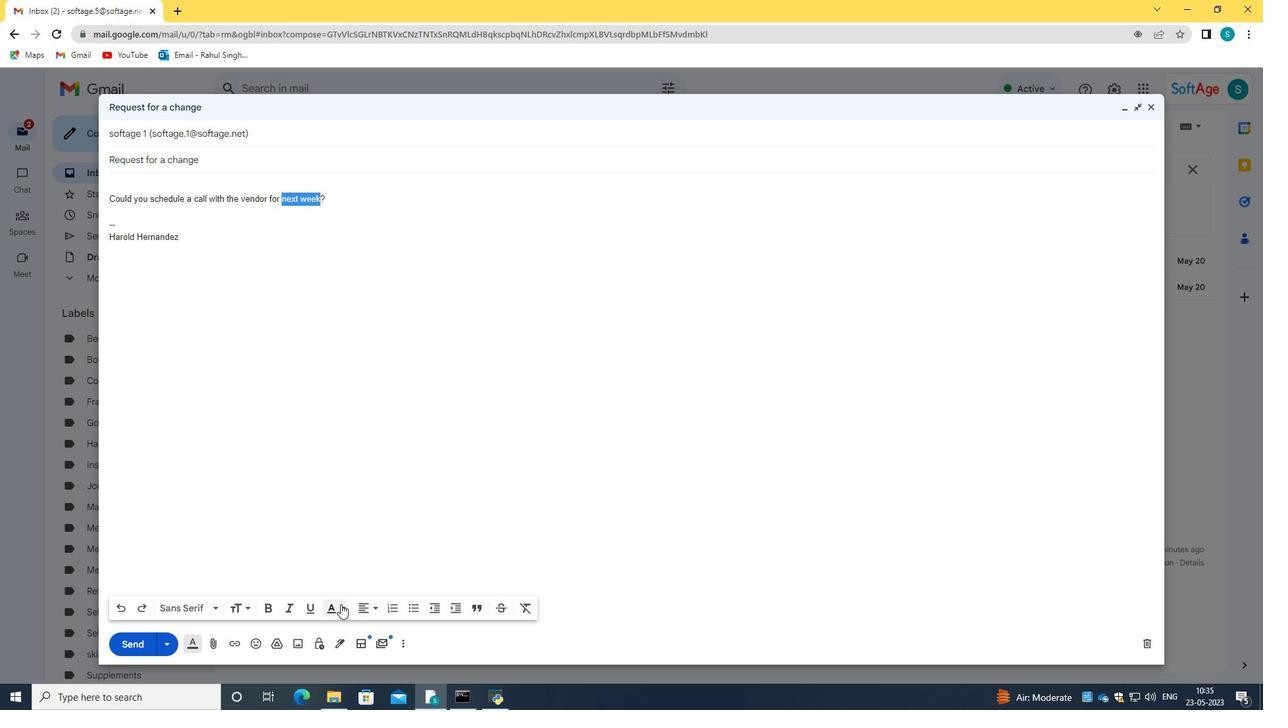 
Action: Mouse moved to (325, 565)
Screenshot: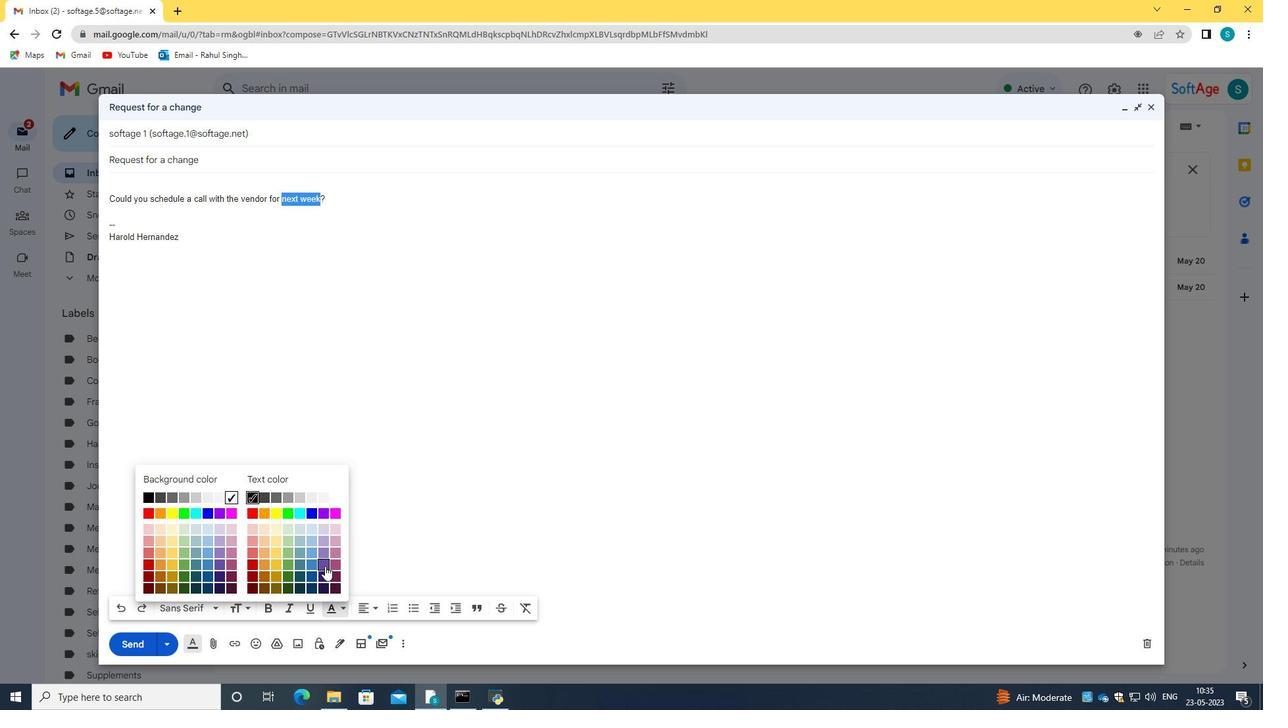 
Action: Mouse pressed left at (325, 565)
Screenshot: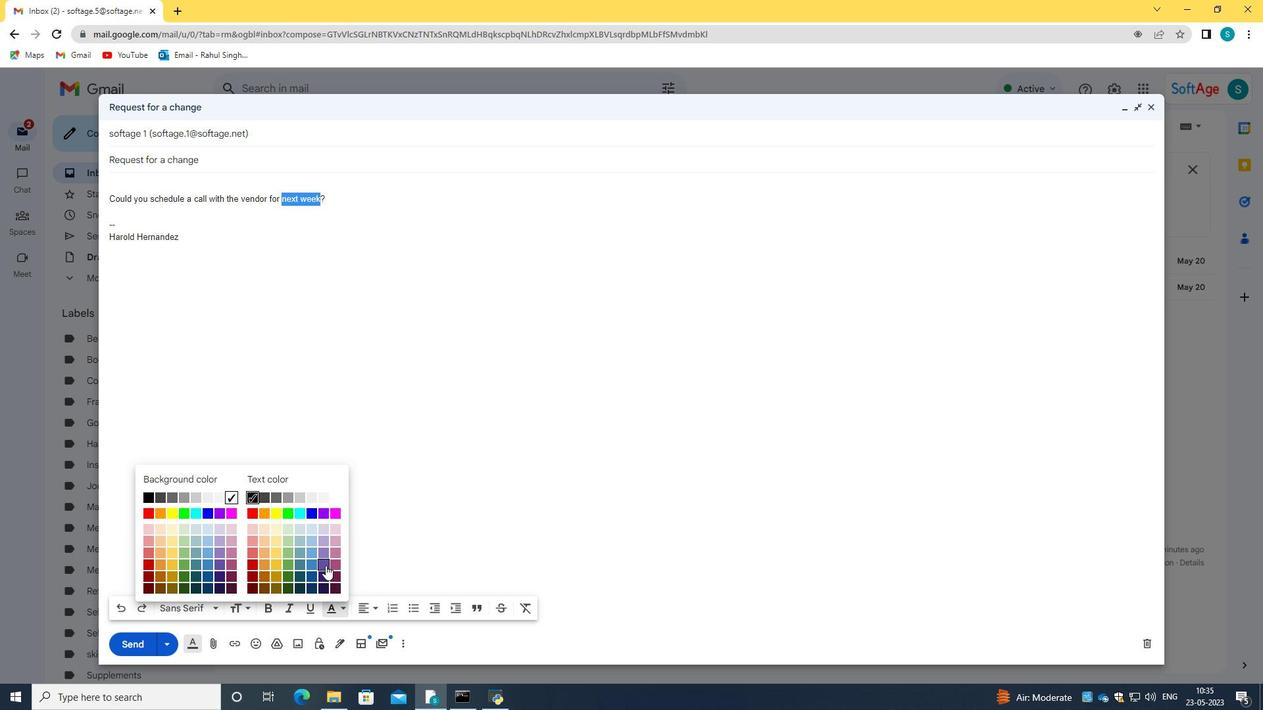 
Action: Mouse moved to (344, 614)
Screenshot: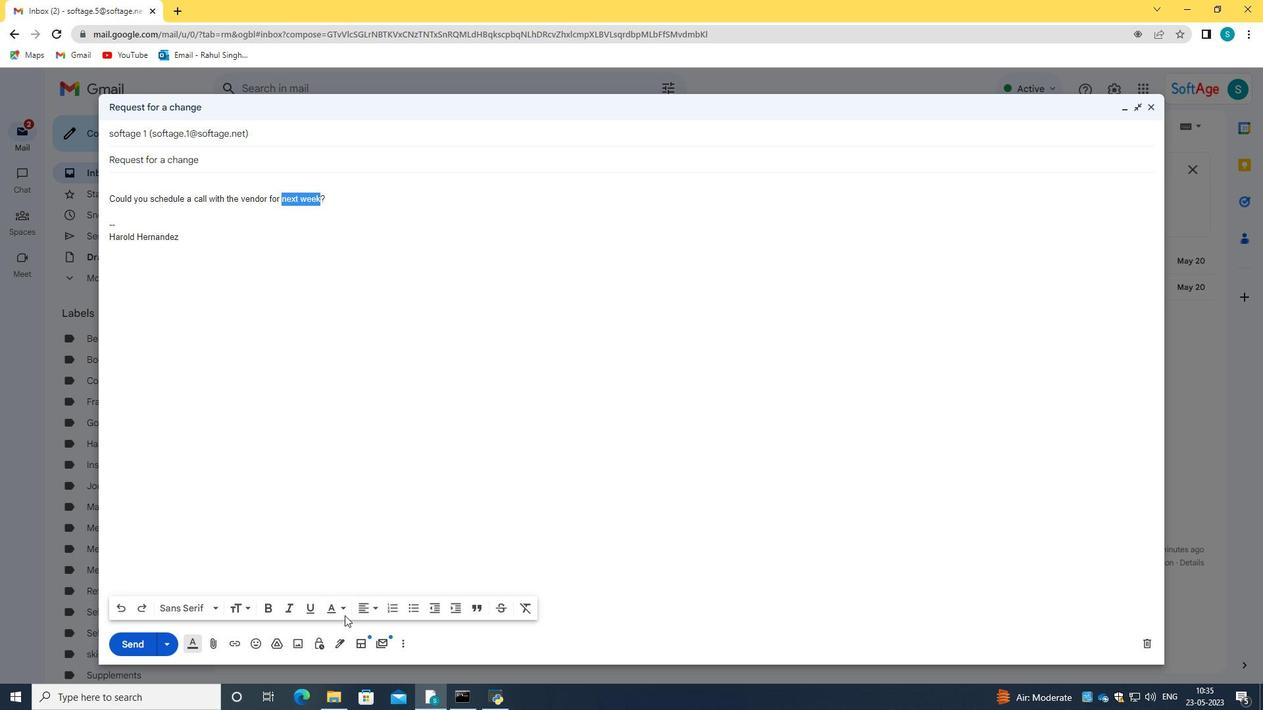 
Action: Mouse pressed left at (344, 614)
Screenshot: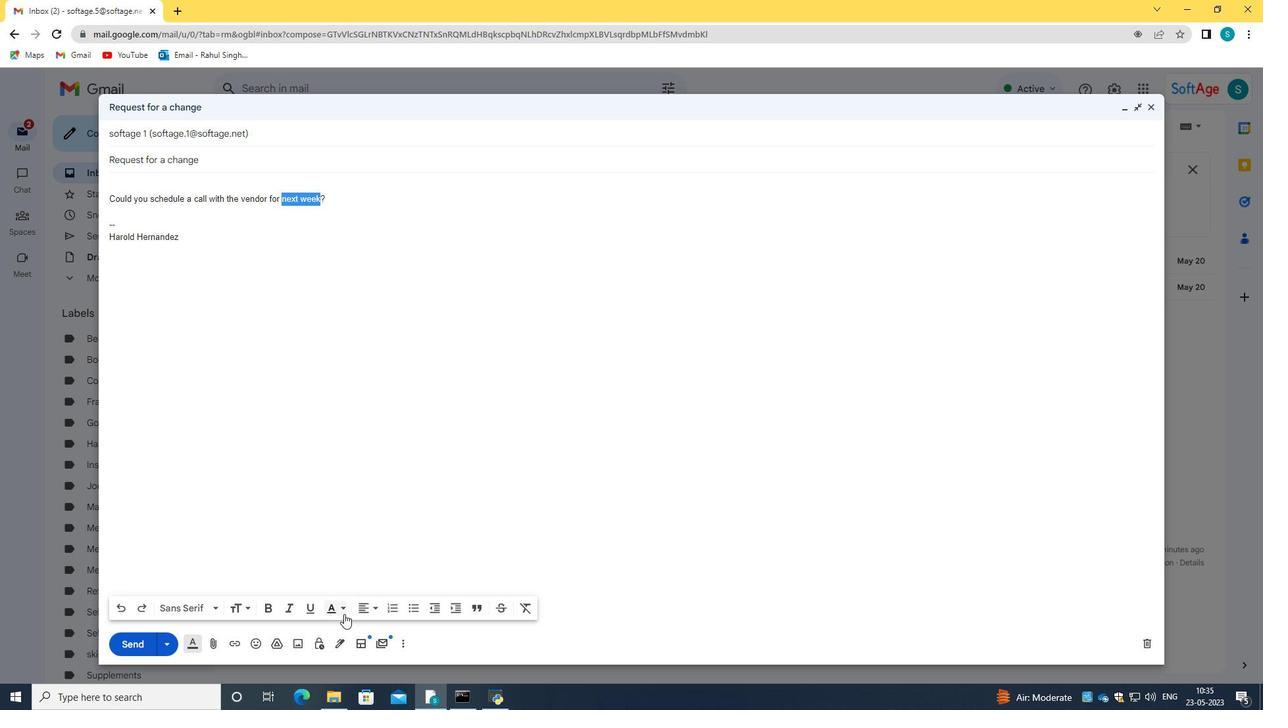 
Action: Mouse moved to (150, 501)
Screenshot: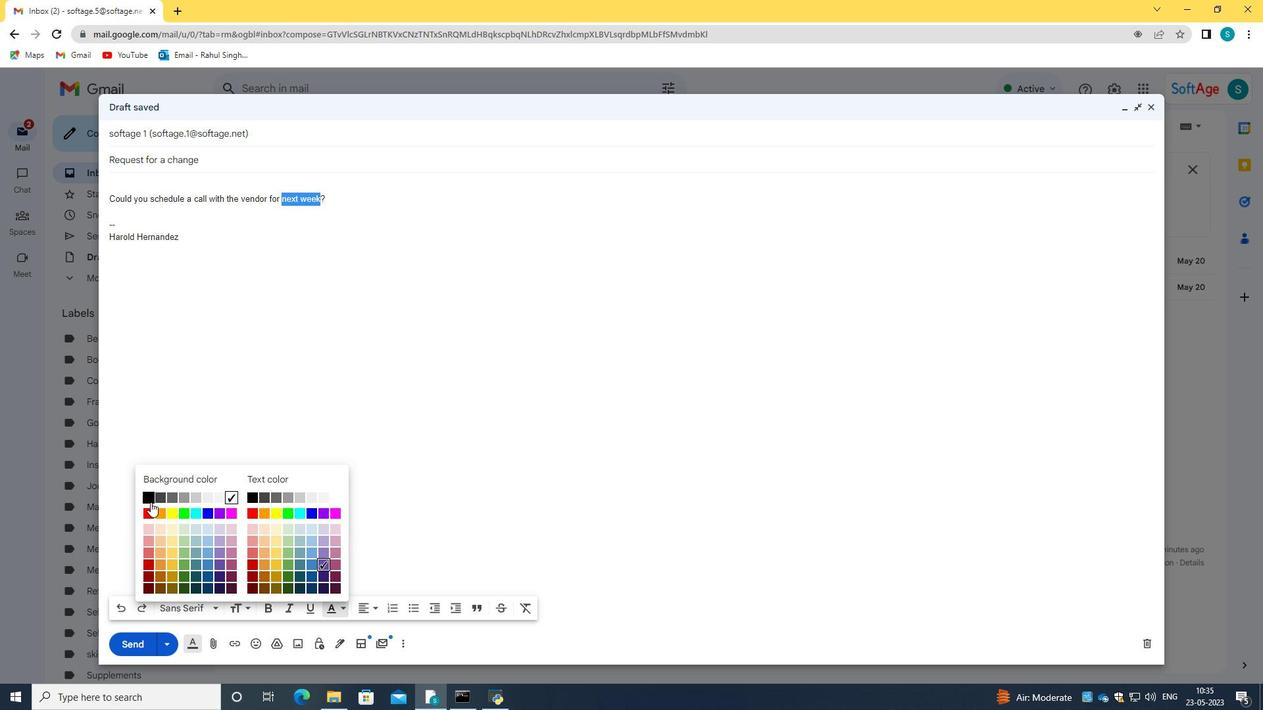 
Action: Mouse pressed left at (150, 501)
Screenshot: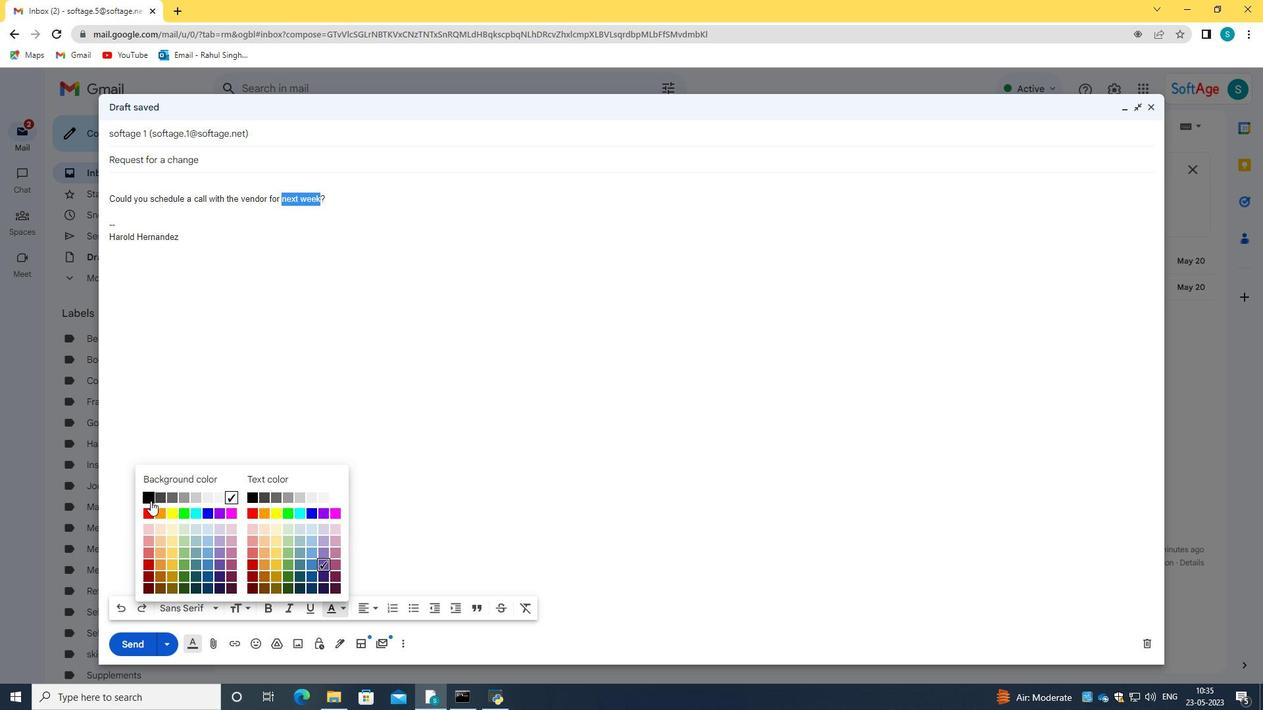 
Action: Mouse moved to (293, 407)
Screenshot: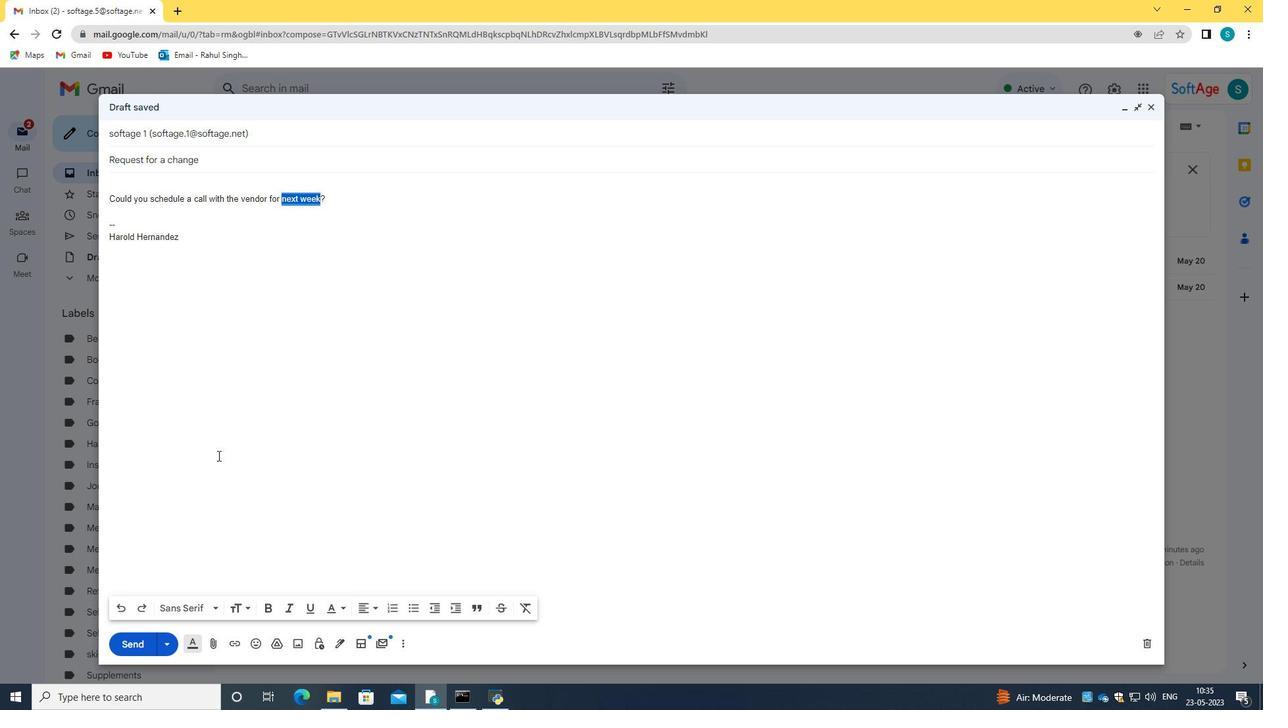 
Action: Mouse pressed left at (293, 407)
Screenshot: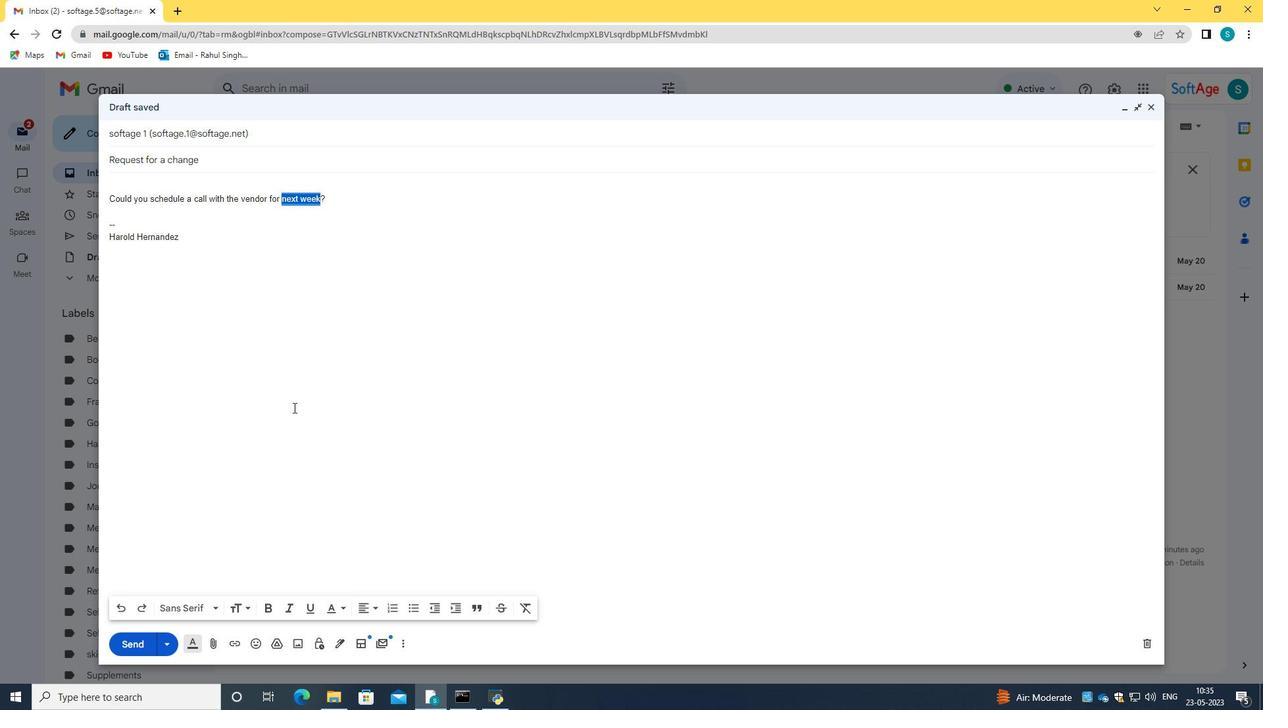 
Action: Mouse moved to (277, 138)
Screenshot: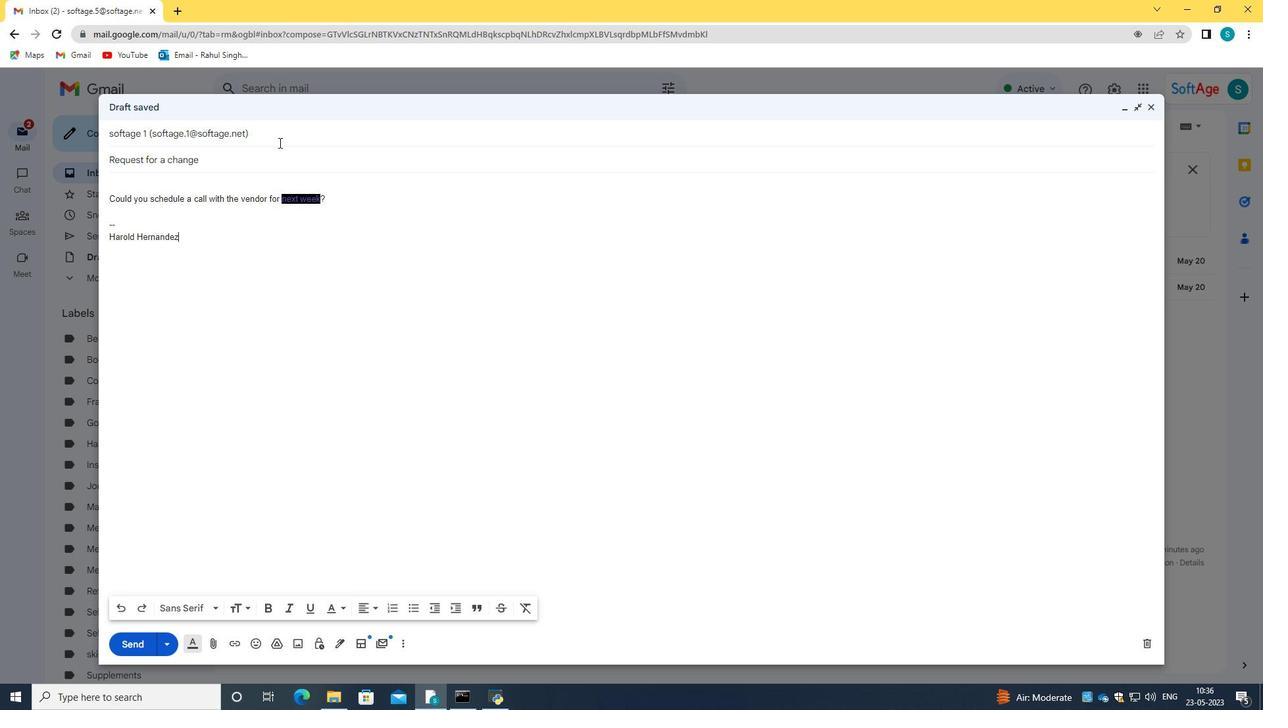 
Action: Mouse pressed left at (277, 138)
Screenshot: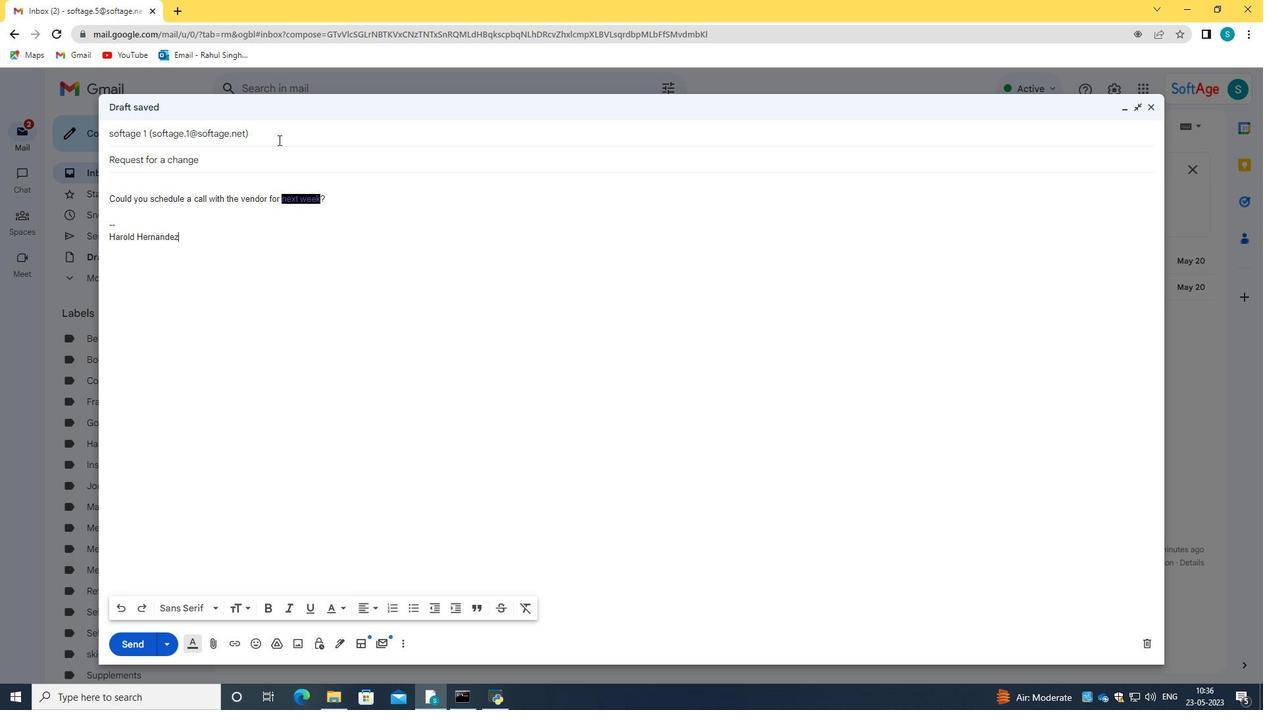 
Action: Mouse moved to (133, 653)
Screenshot: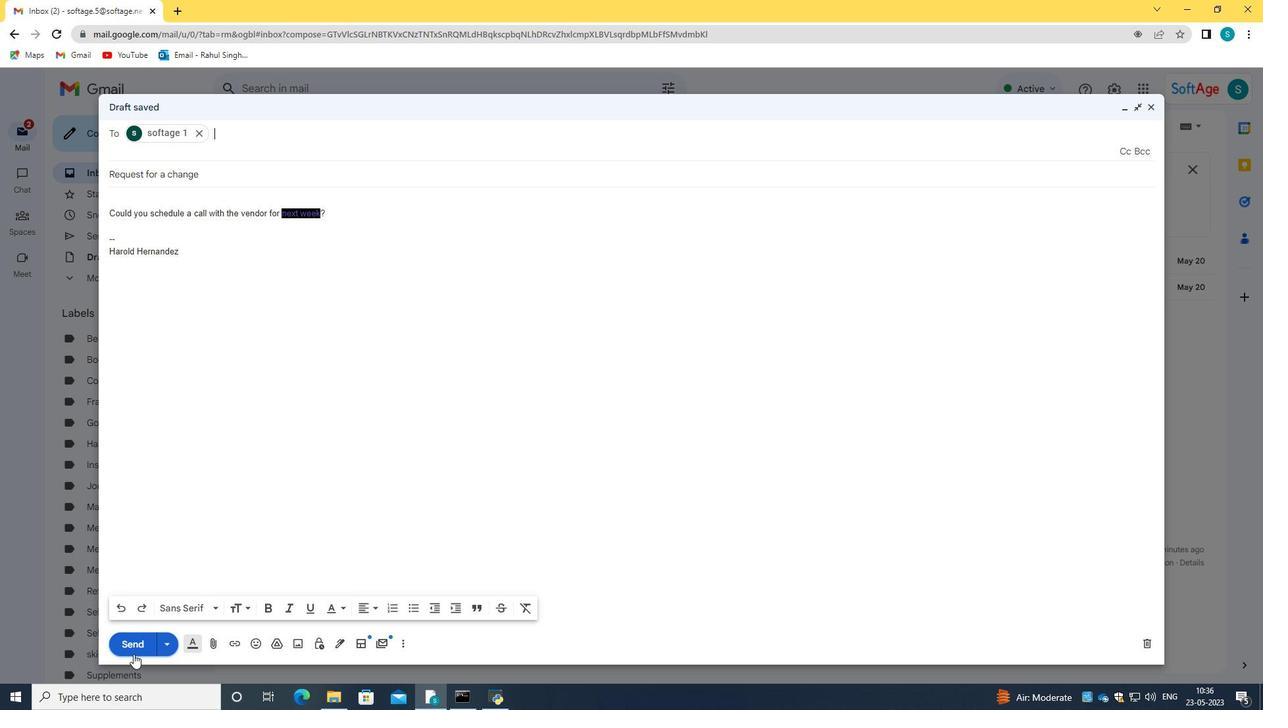 
Action: Mouse pressed left at (133, 653)
Screenshot: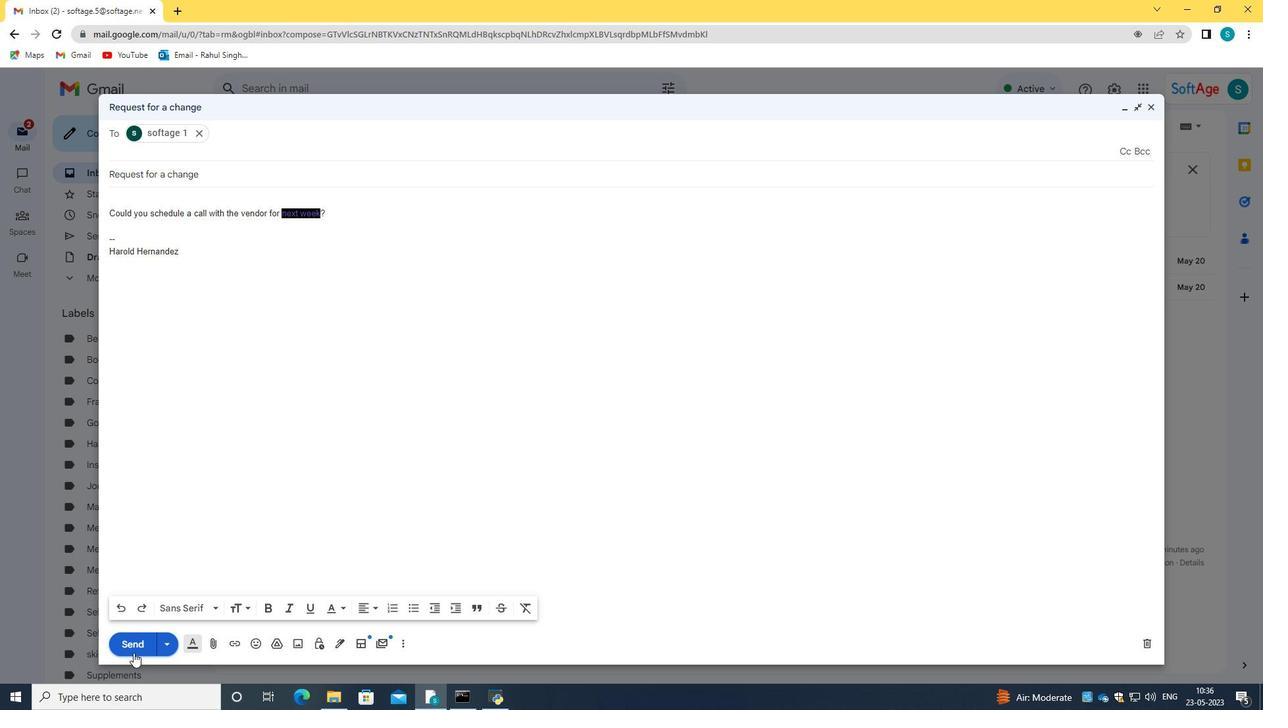 
Action: Mouse moved to (100, 227)
Screenshot: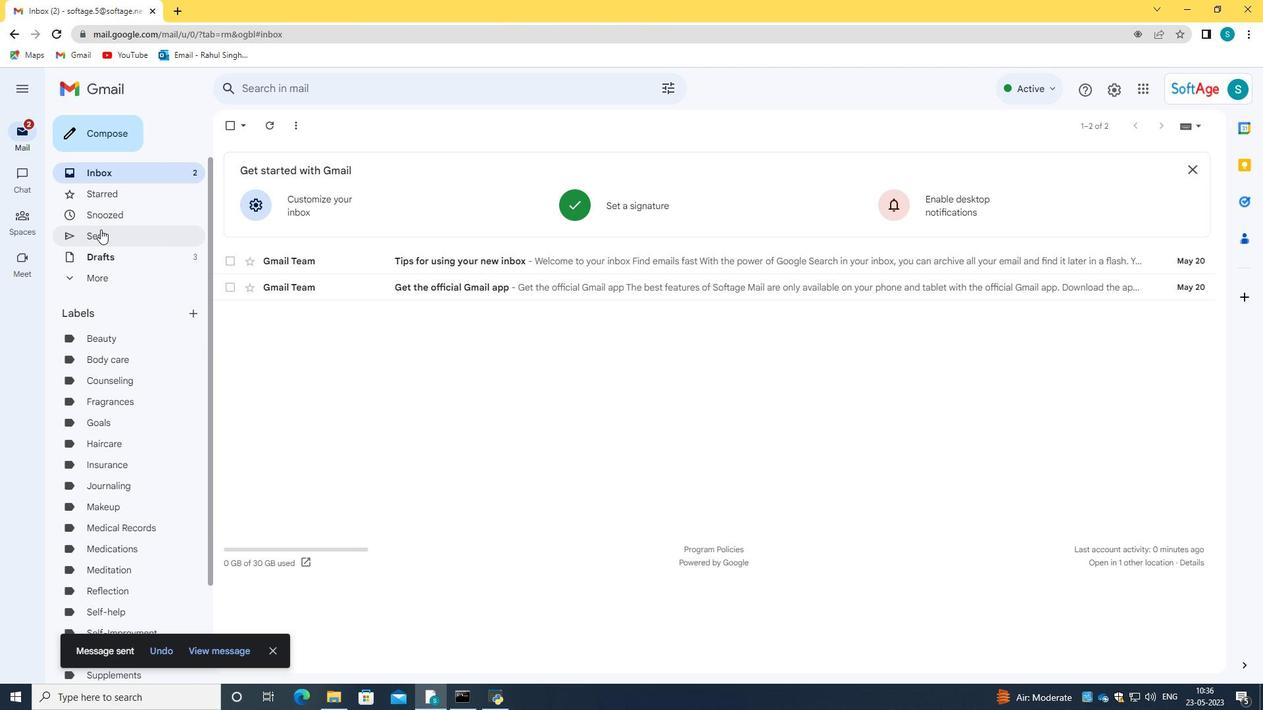 
Action: Mouse pressed left at (100, 227)
Screenshot: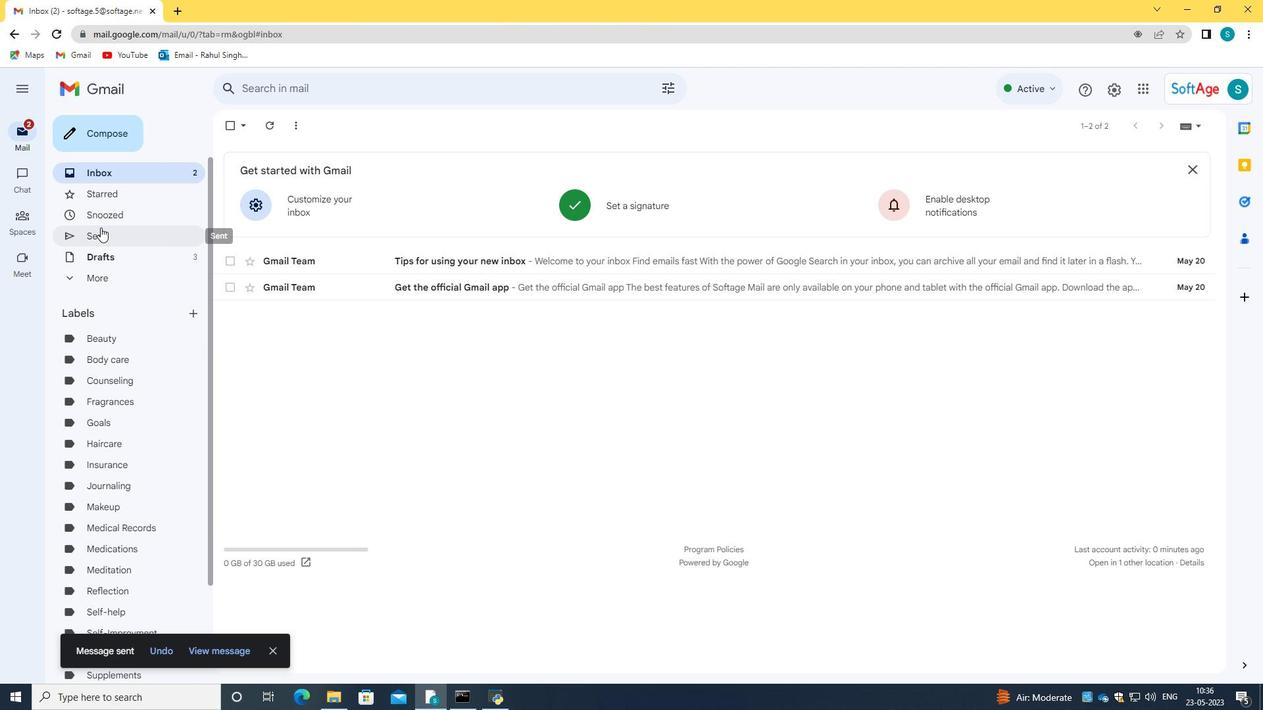 
Action: Mouse moved to (354, 196)
Screenshot: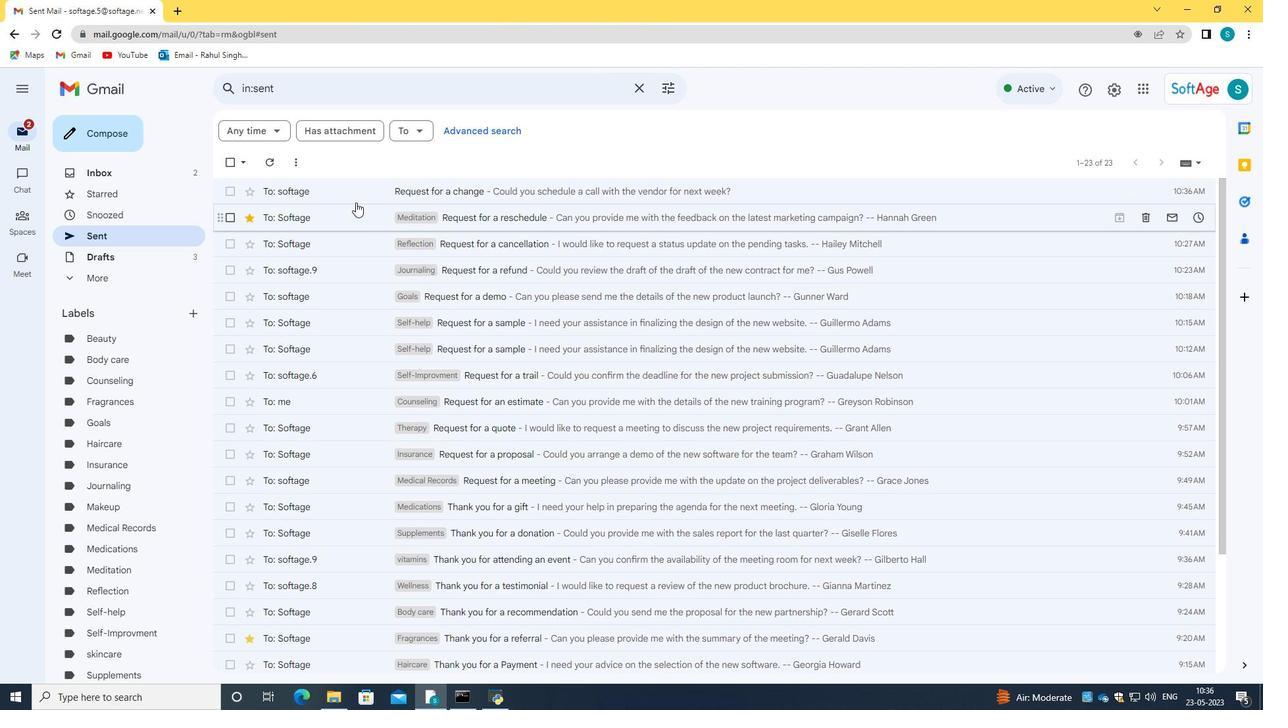
Action: Mouse pressed left at (354, 196)
Screenshot: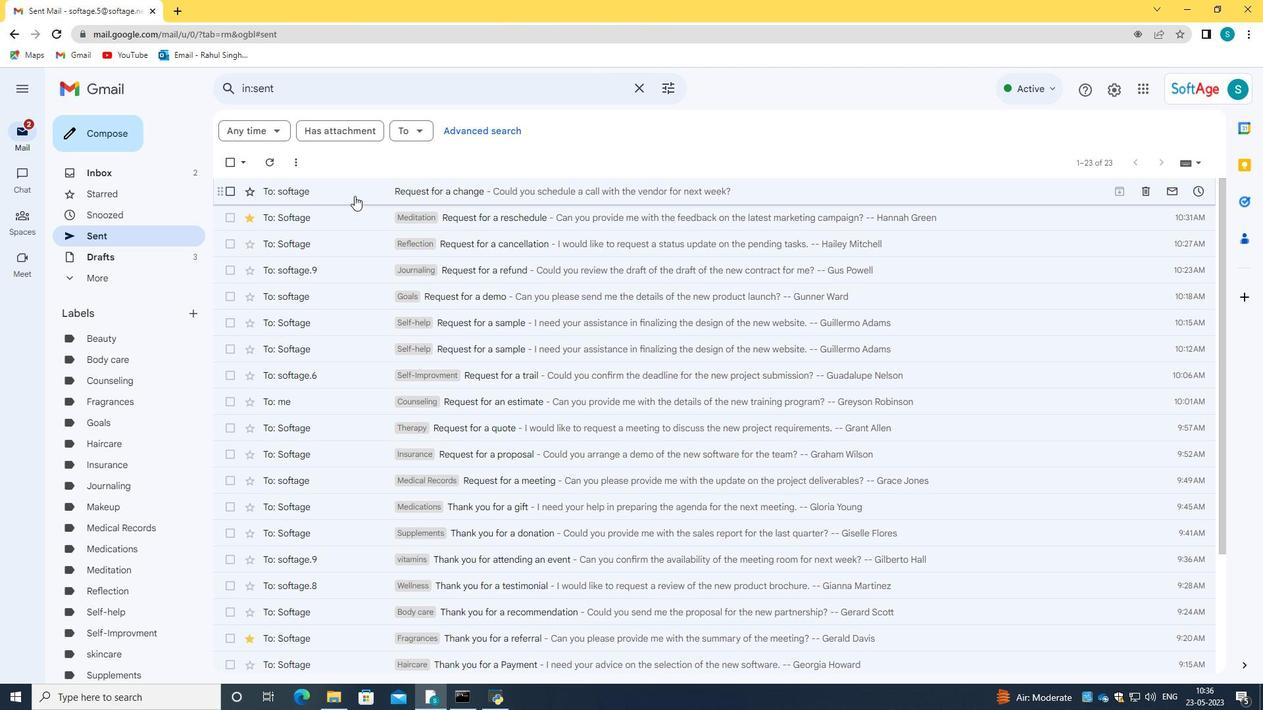 
Action: Mouse moved to (18, 27)
Screenshot: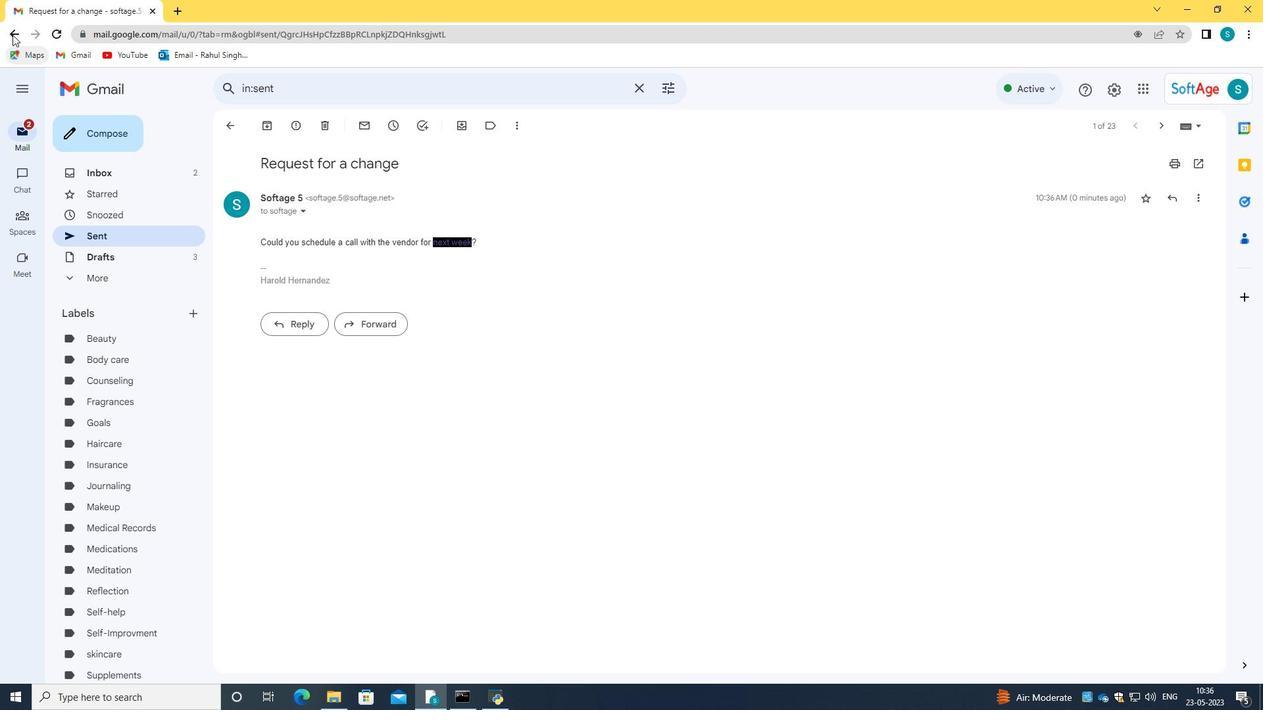
Action: Mouse pressed left at (18, 27)
Screenshot: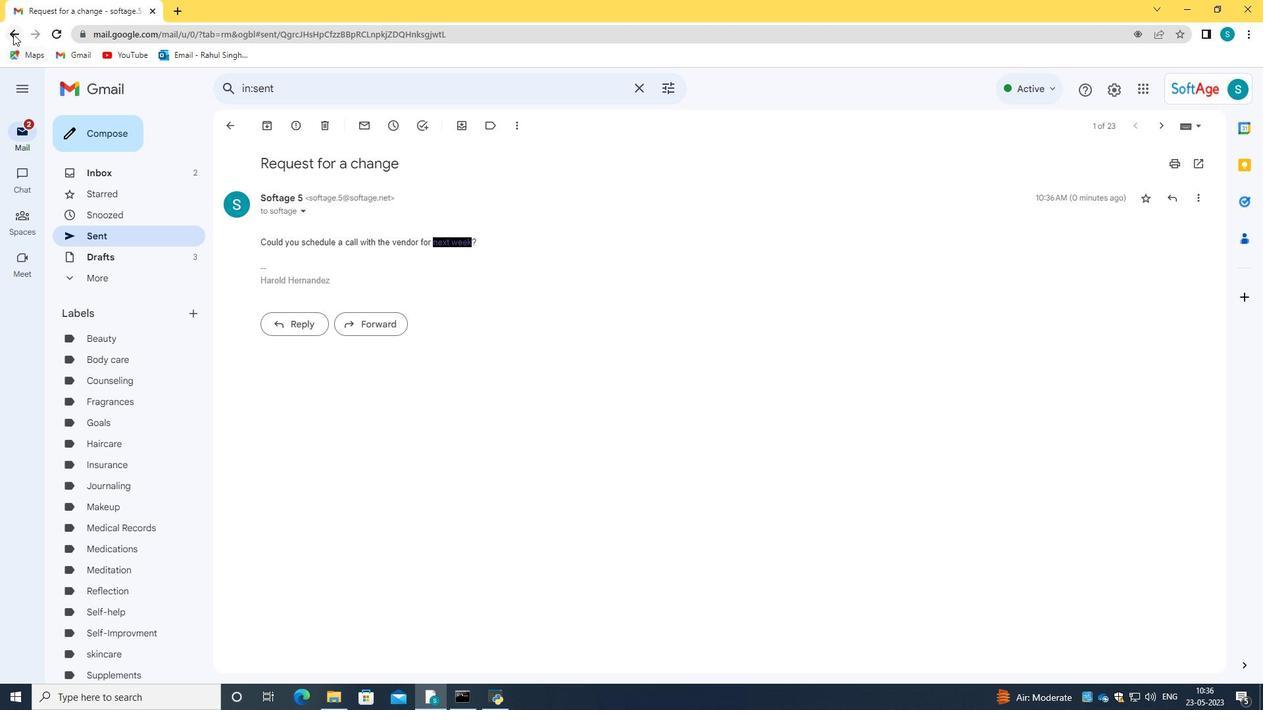
Action: Mouse moved to (231, 190)
Screenshot: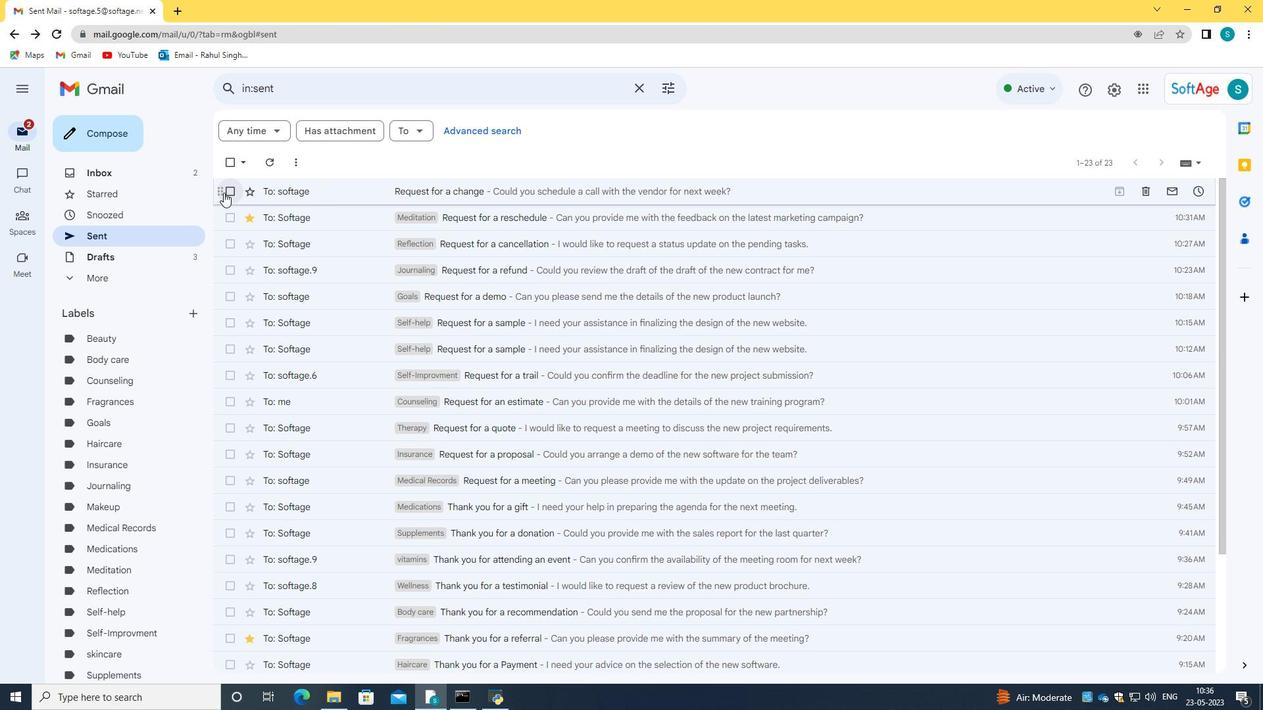 
Action: Mouse pressed left at (231, 190)
Screenshot: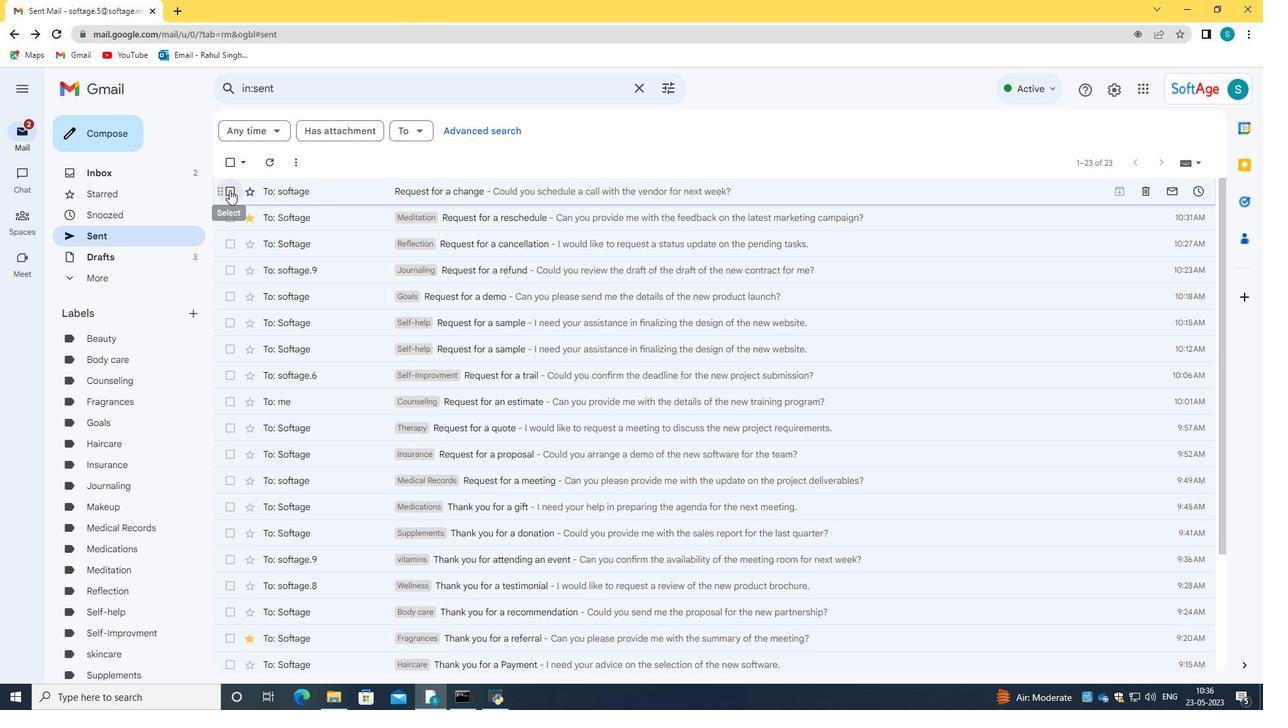 
Action: Mouse moved to (343, 185)
Screenshot: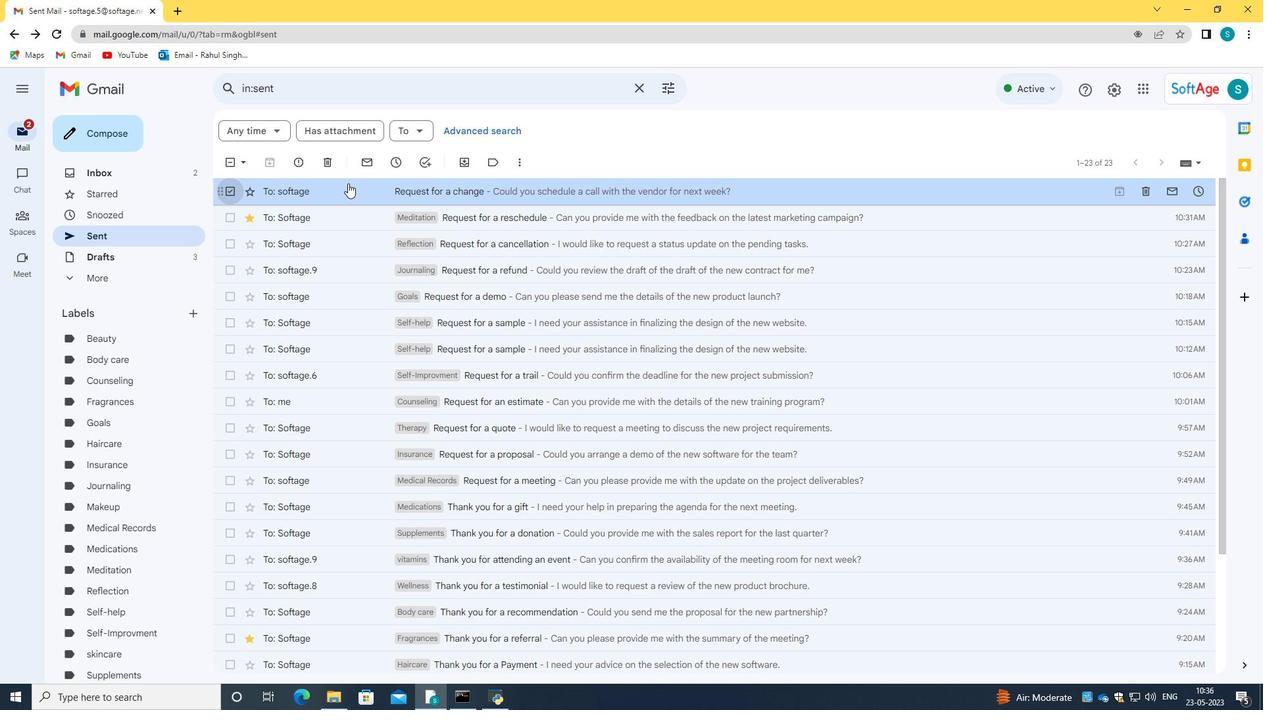 
Action: Mouse pressed right at (343, 185)
Screenshot: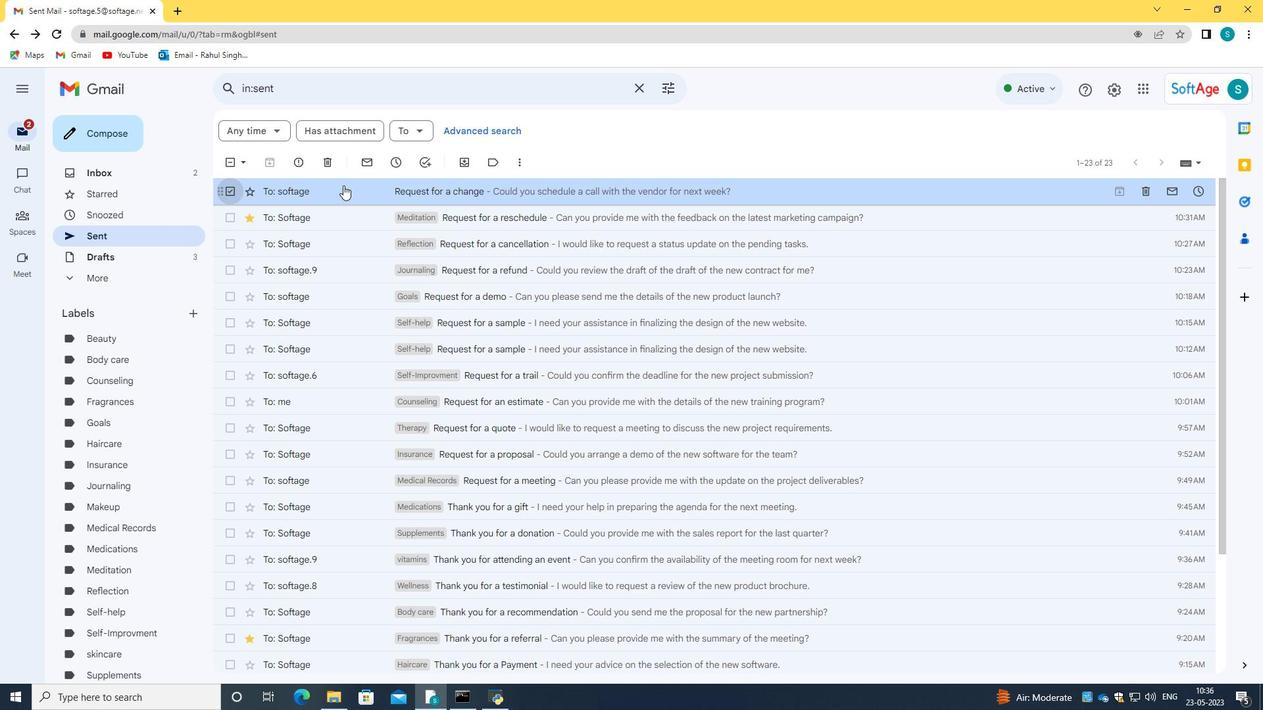
Action: Mouse moved to (546, 217)
Screenshot: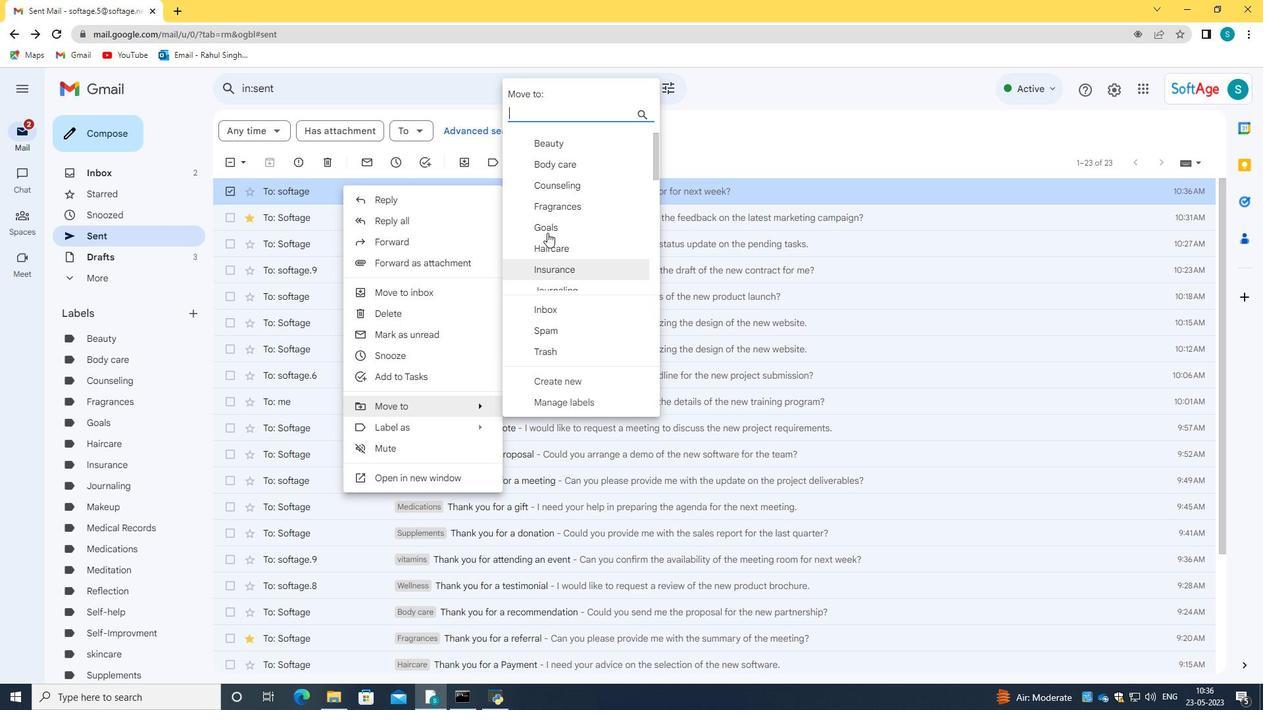 
Action: Mouse scrolled (546, 217) with delta (0, 0)
Screenshot: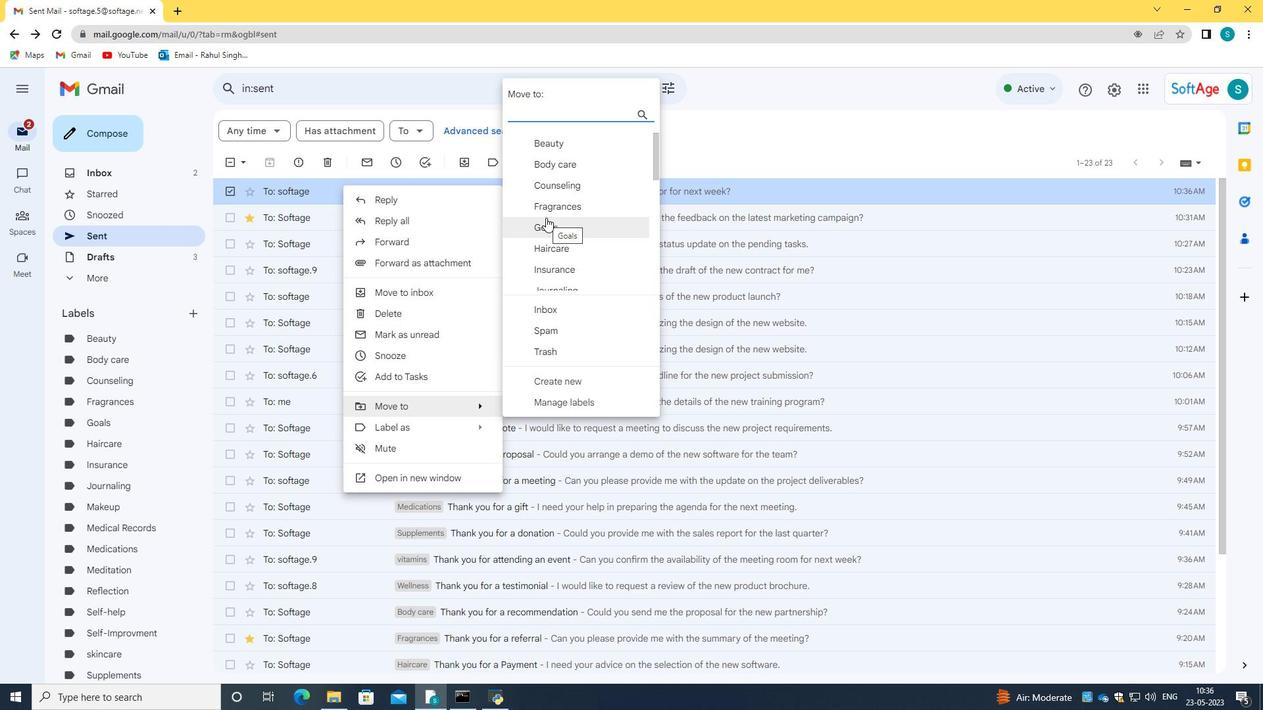 
Action: Mouse scrolled (546, 217) with delta (0, 0)
Screenshot: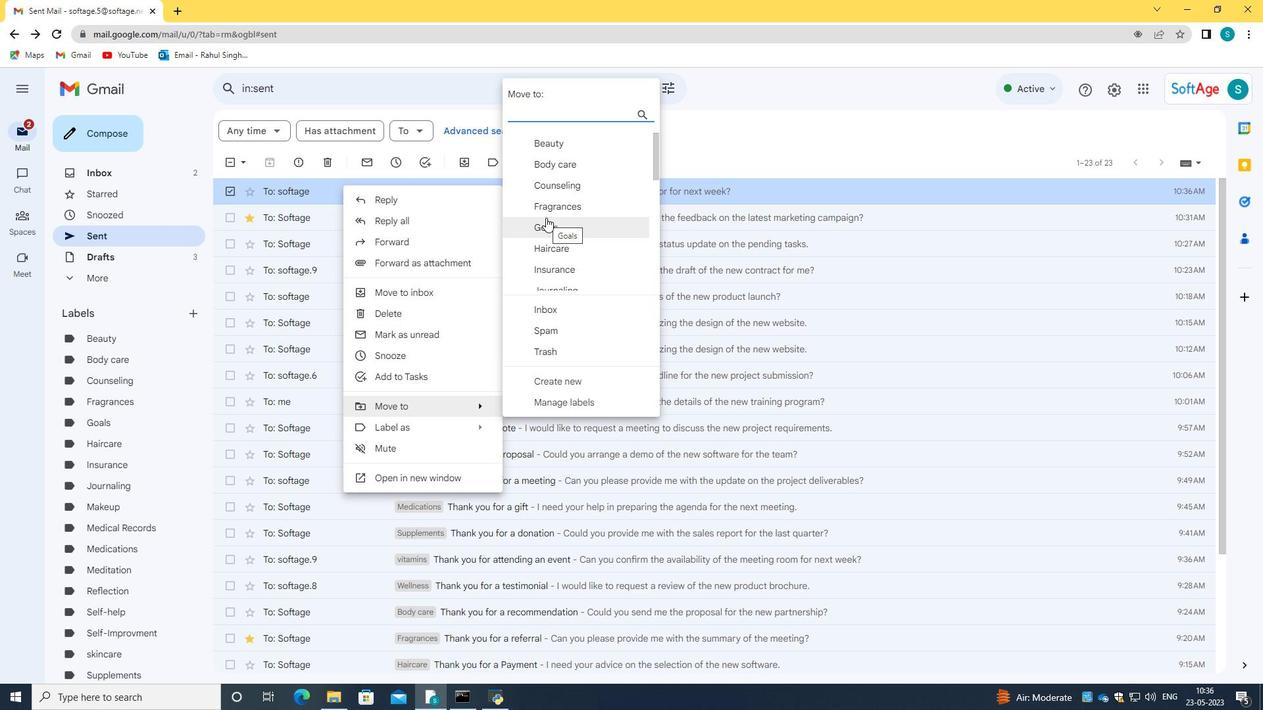 
Action: Mouse scrolled (546, 217) with delta (0, 0)
Screenshot: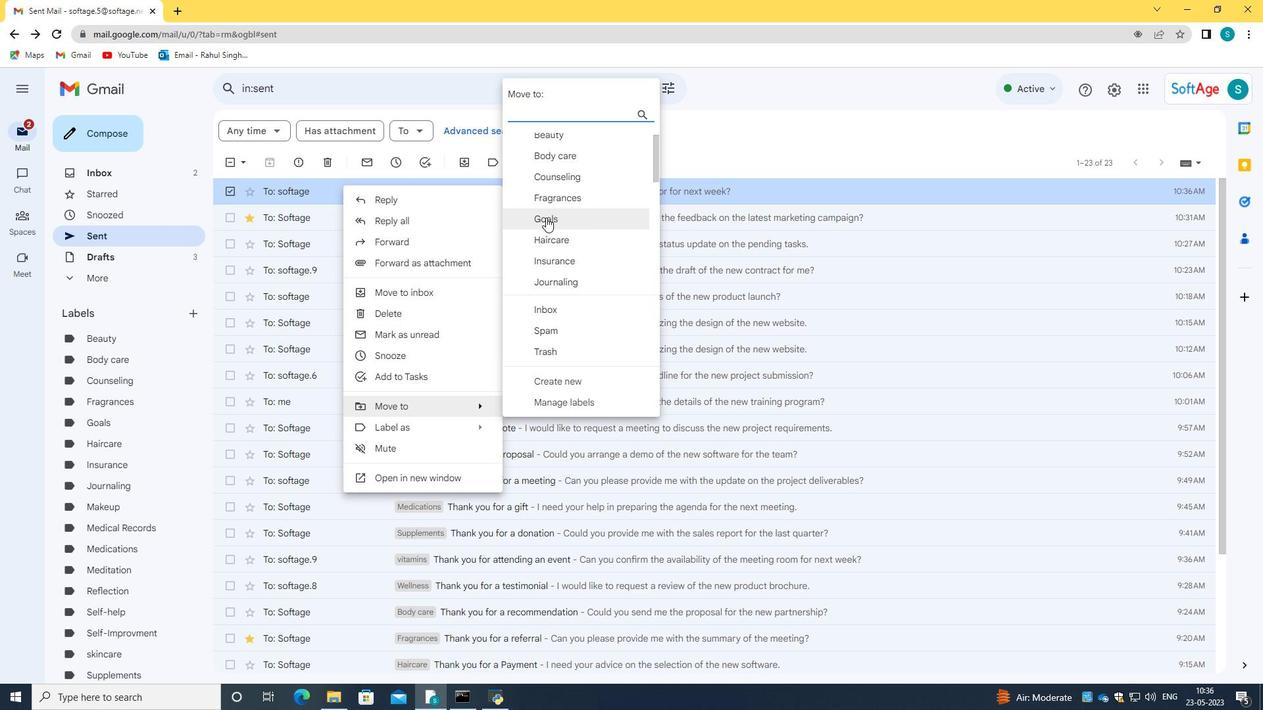 
Action: Mouse scrolled (546, 217) with delta (0, 0)
Screenshot: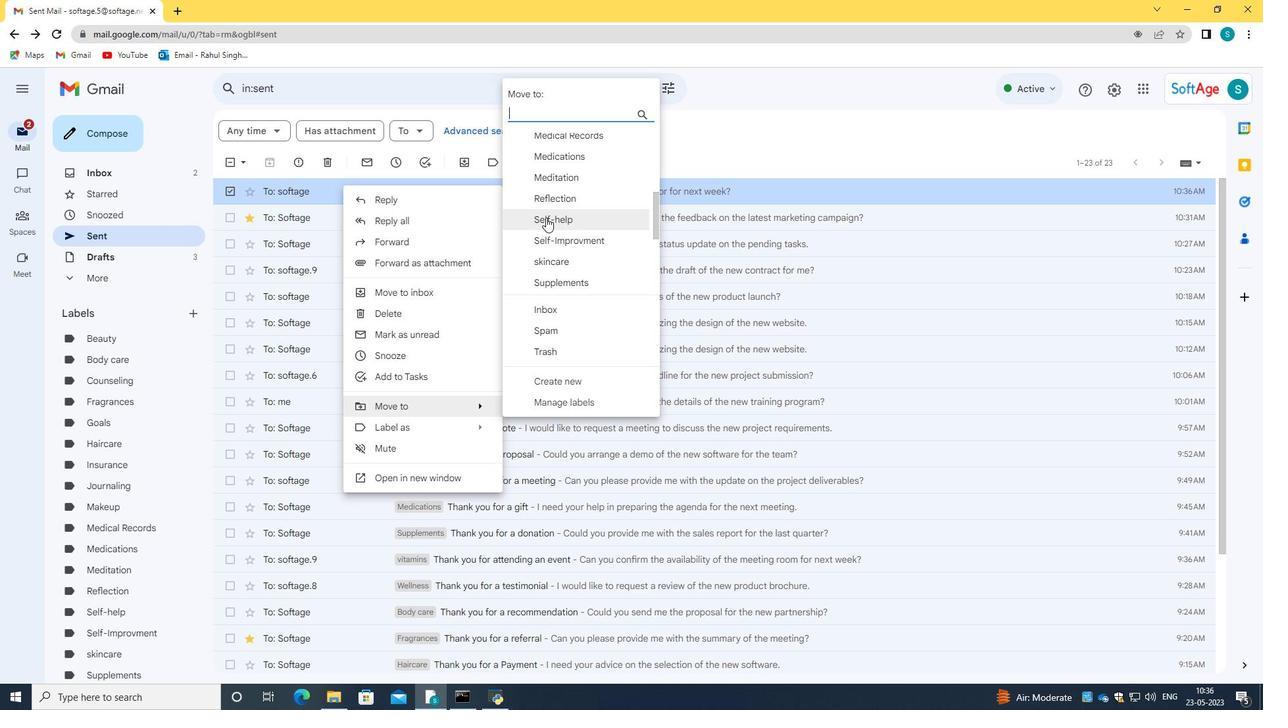 
Action: Mouse scrolled (546, 217) with delta (0, 0)
Screenshot: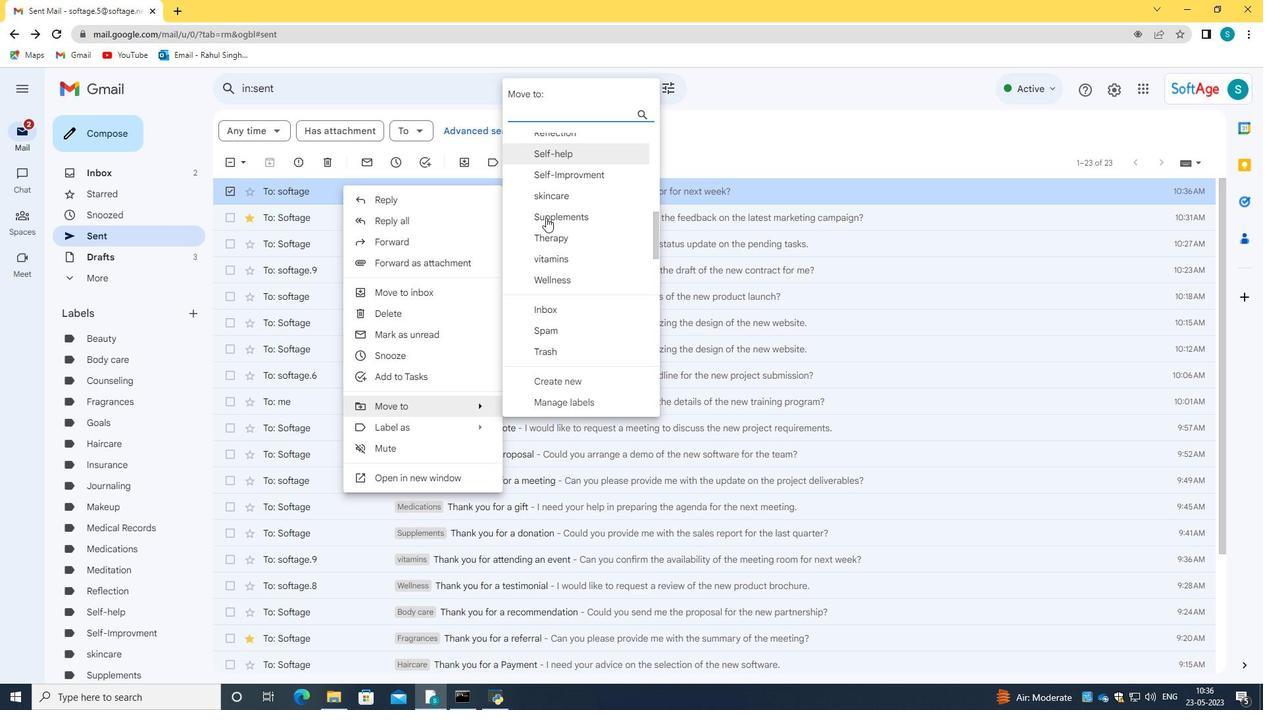 
Action: Mouse scrolled (546, 217) with delta (0, 0)
Screenshot: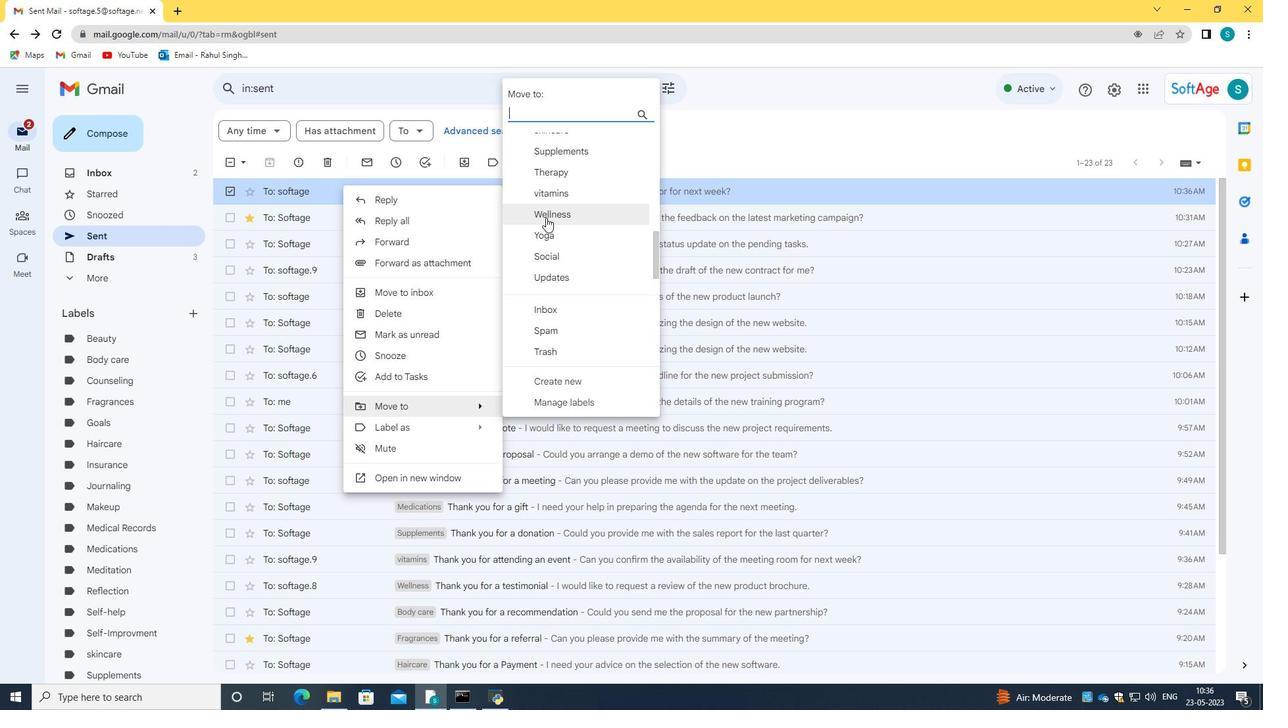 
Action: Mouse scrolled (546, 217) with delta (0, 0)
Screenshot: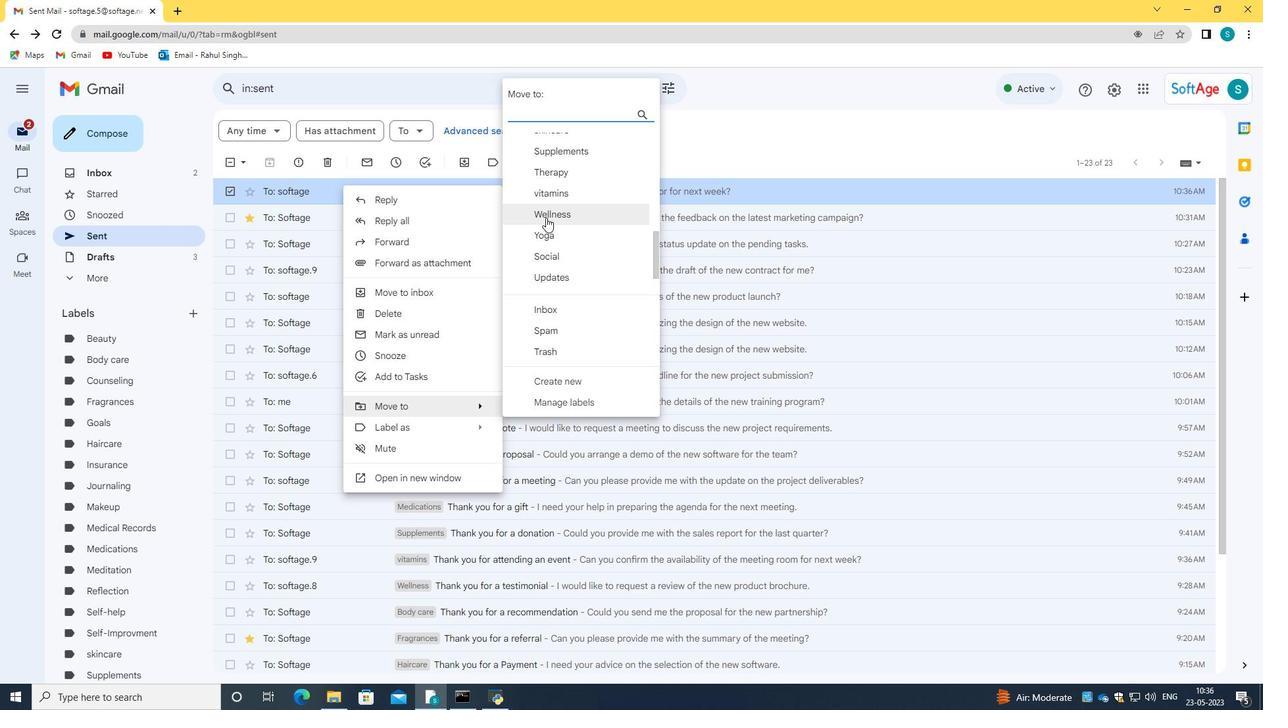 
Action: Mouse moved to (549, 199)
Screenshot: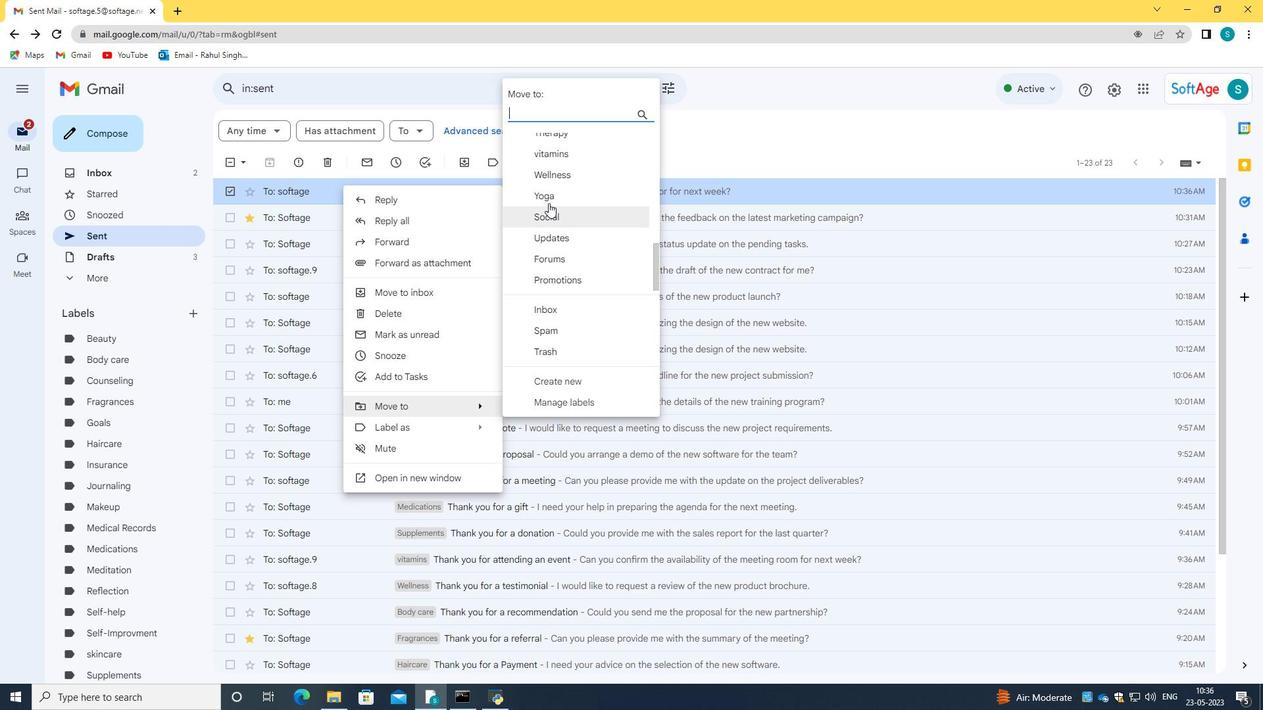 
Action: Mouse pressed left at (549, 199)
Screenshot: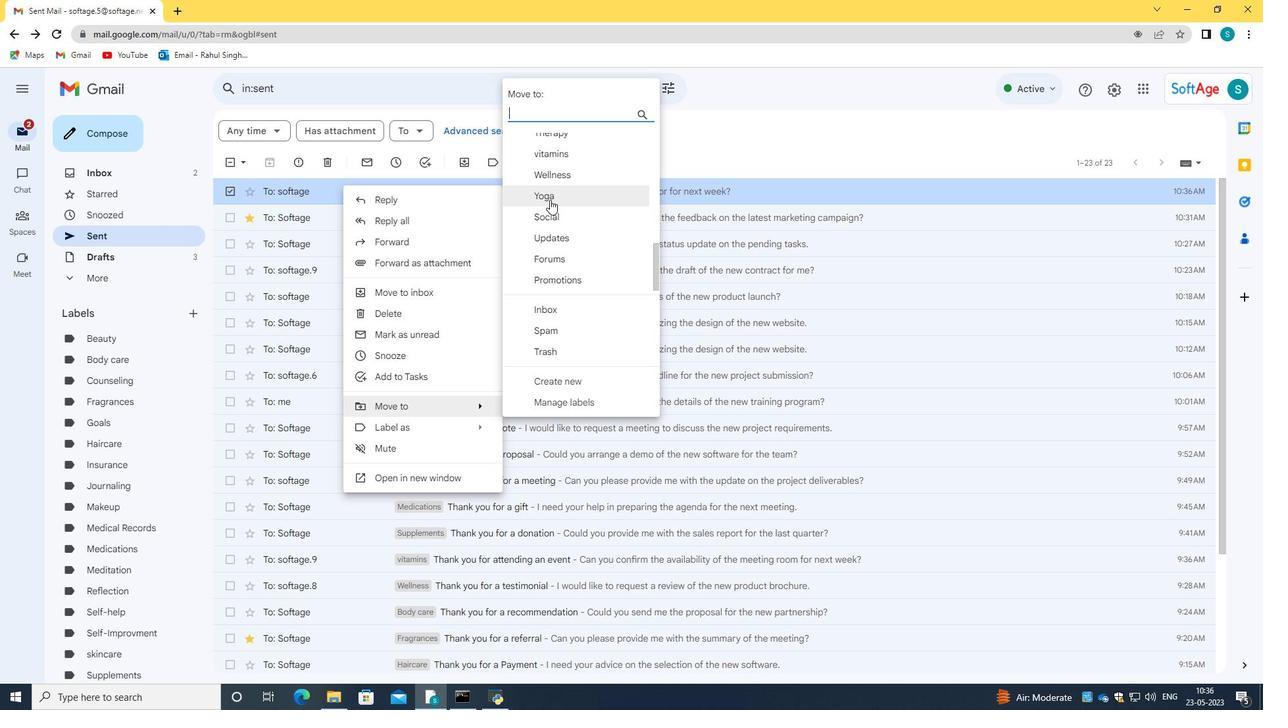
Action: Mouse moved to (132, 340)
Screenshot: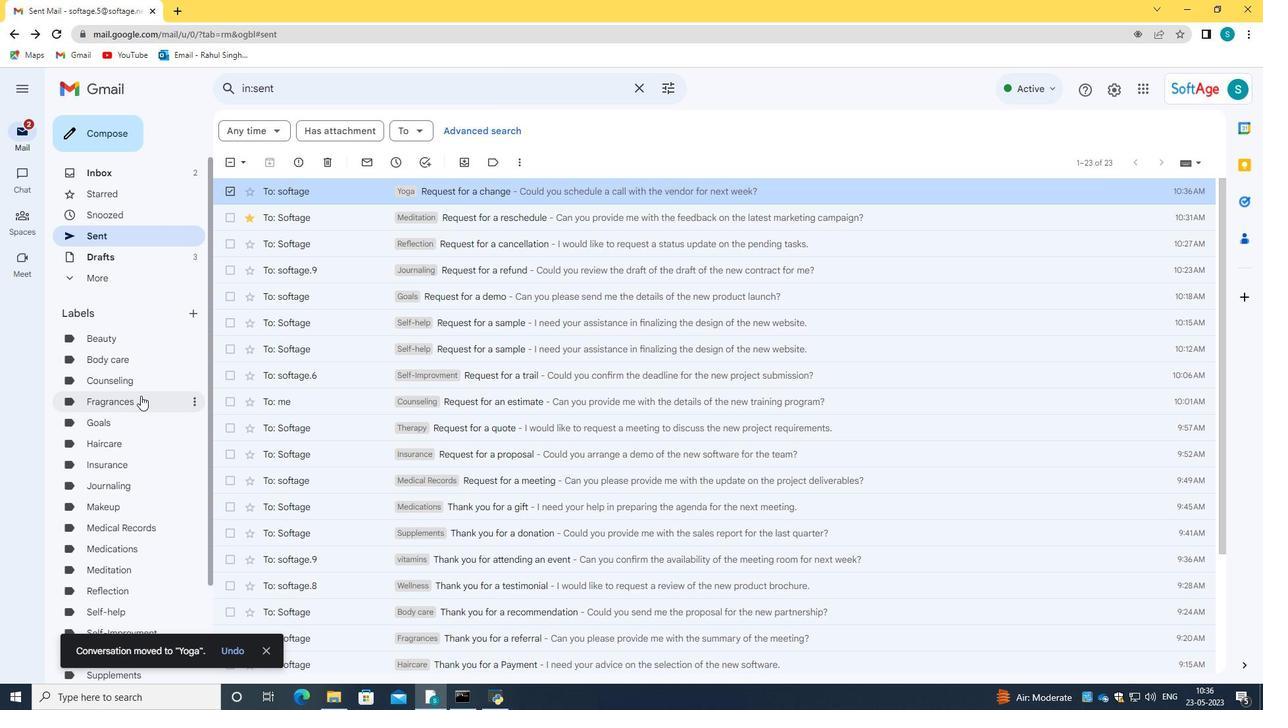 
Action: Mouse scrolled (132, 340) with delta (0, 0)
Screenshot: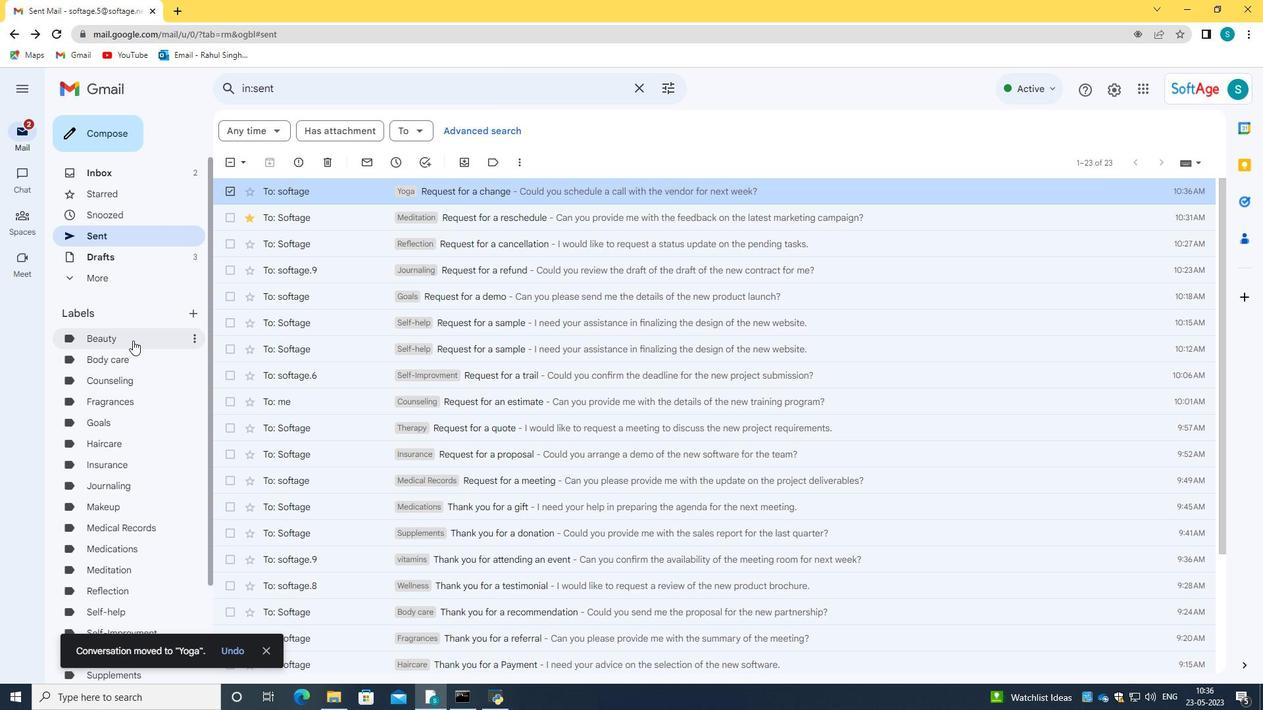 
Action: Mouse scrolled (132, 340) with delta (0, 0)
Screenshot: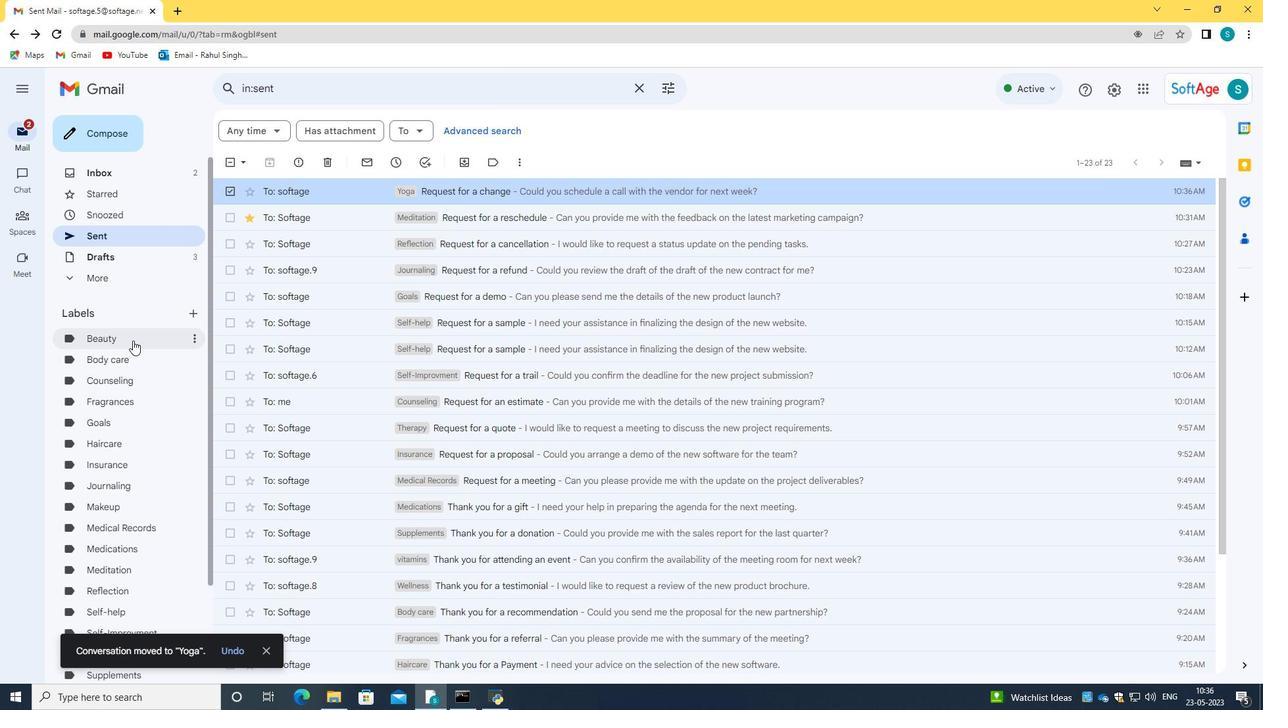 
Action: Mouse scrolled (132, 340) with delta (0, 0)
Screenshot: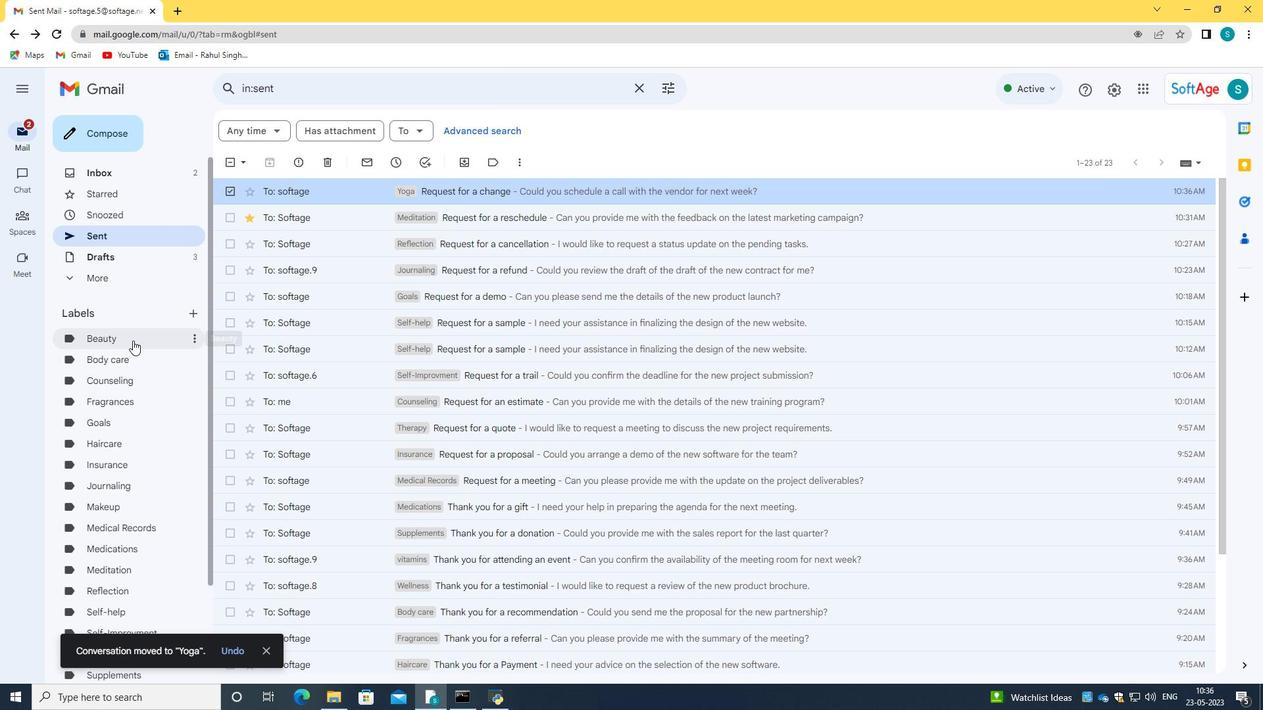 
Action: Mouse moved to (121, 503)
Screenshot: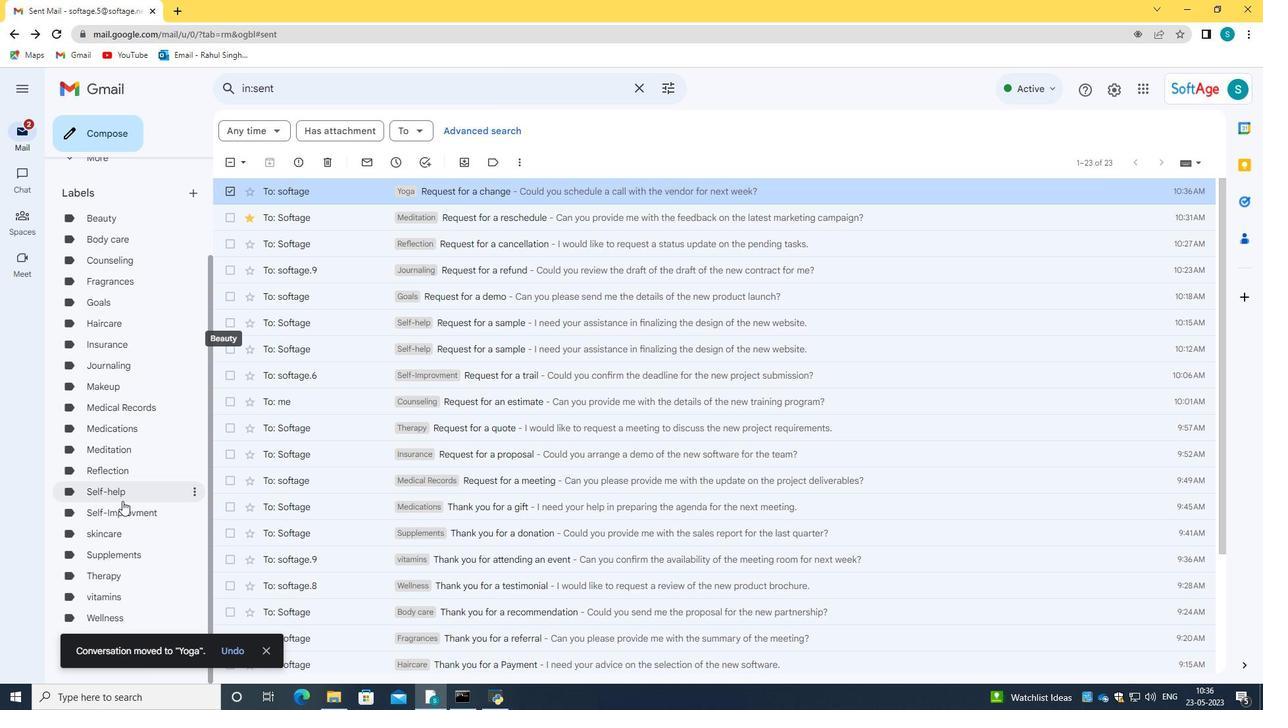 
Action: Mouse scrolled (121, 502) with delta (0, 0)
Screenshot: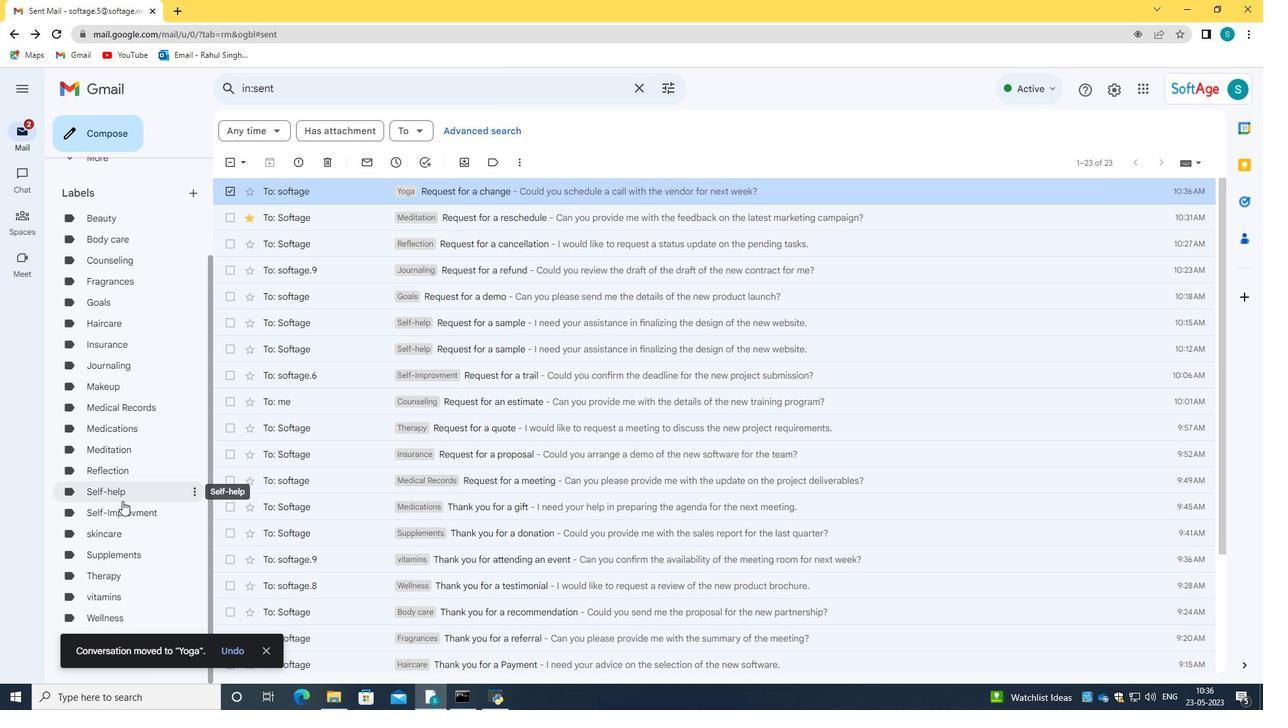 
Action: Mouse moved to (131, 322)
Screenshot: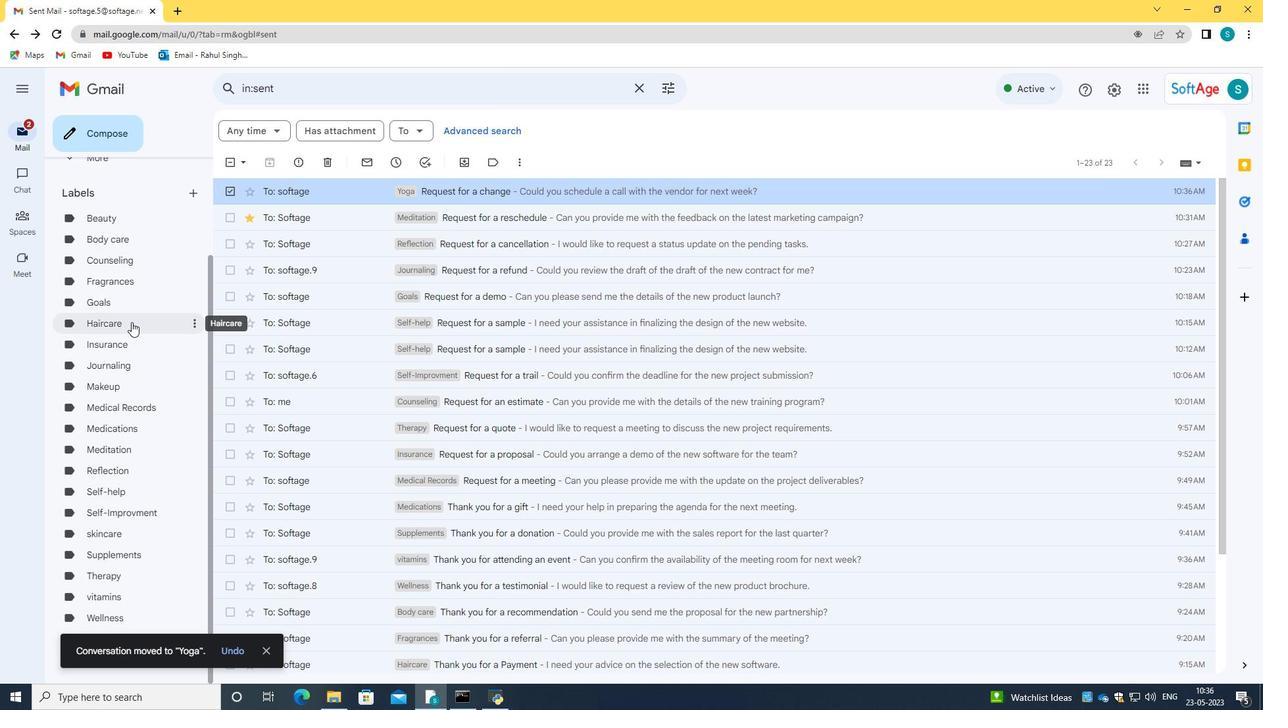 
Action: Mouse scrolled (131, 321) with delta (0, 0)
Screenshot: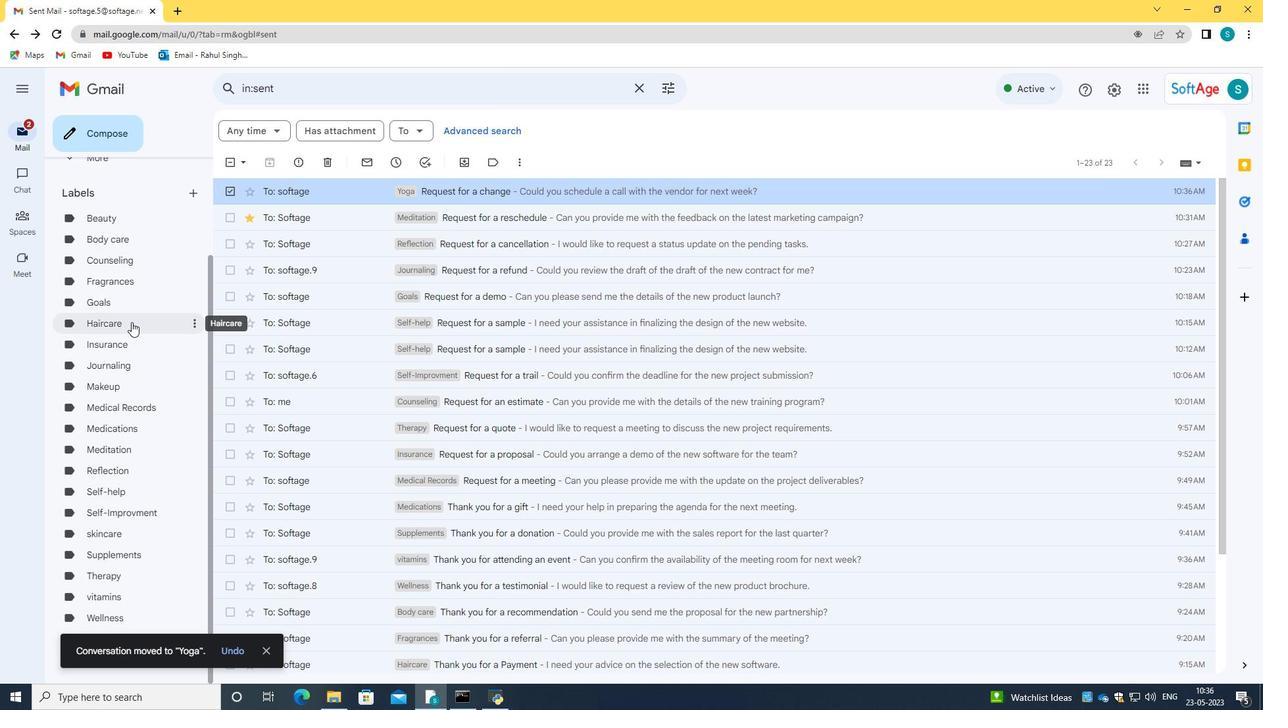 
Action: Mouse scrolled (131, 321) with delta (0, 0)
Screenshot: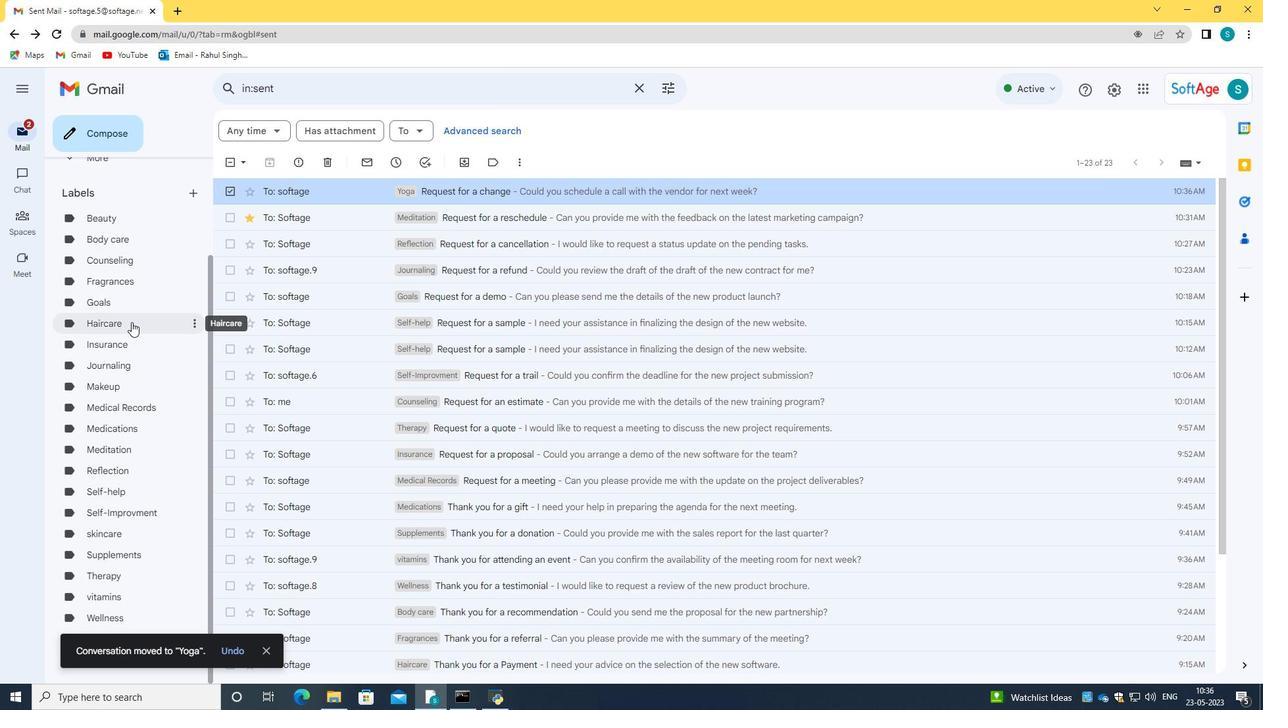 
Action: Mouse scrolled (131, 321) with delta (0, 0)
Screenshot: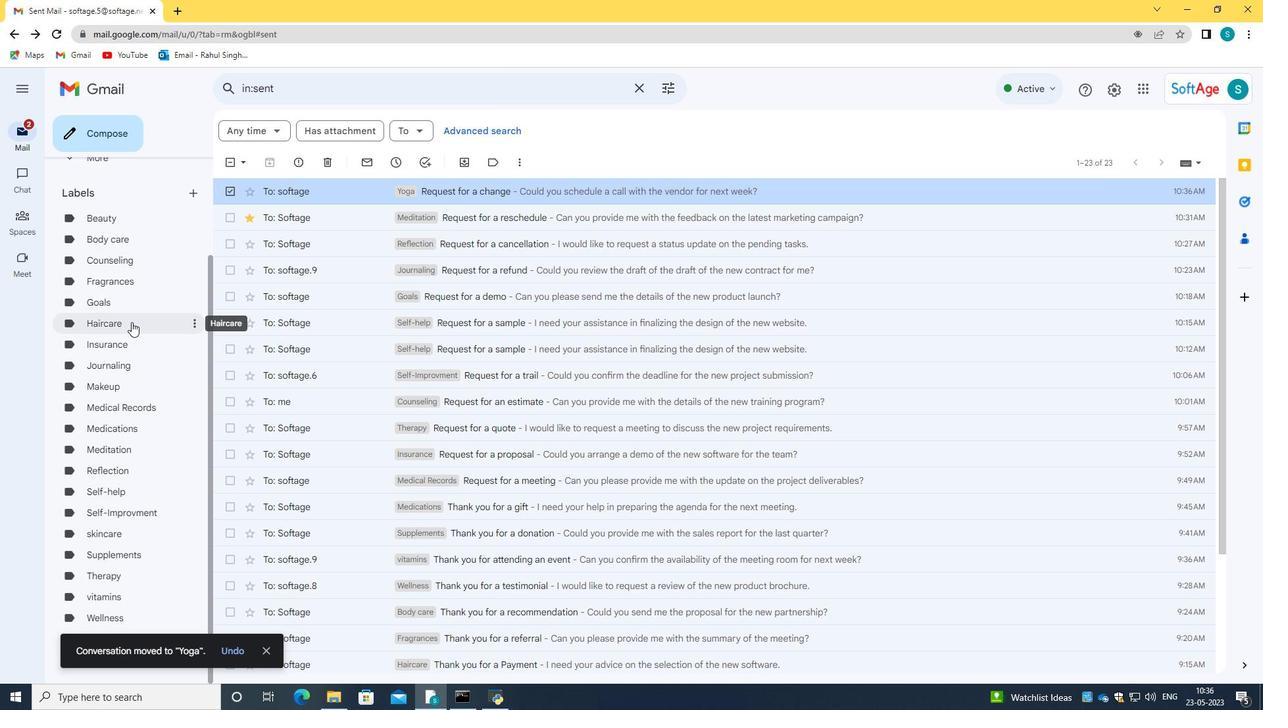 
Action: Mouse moved to (267, 651)
Screenshot: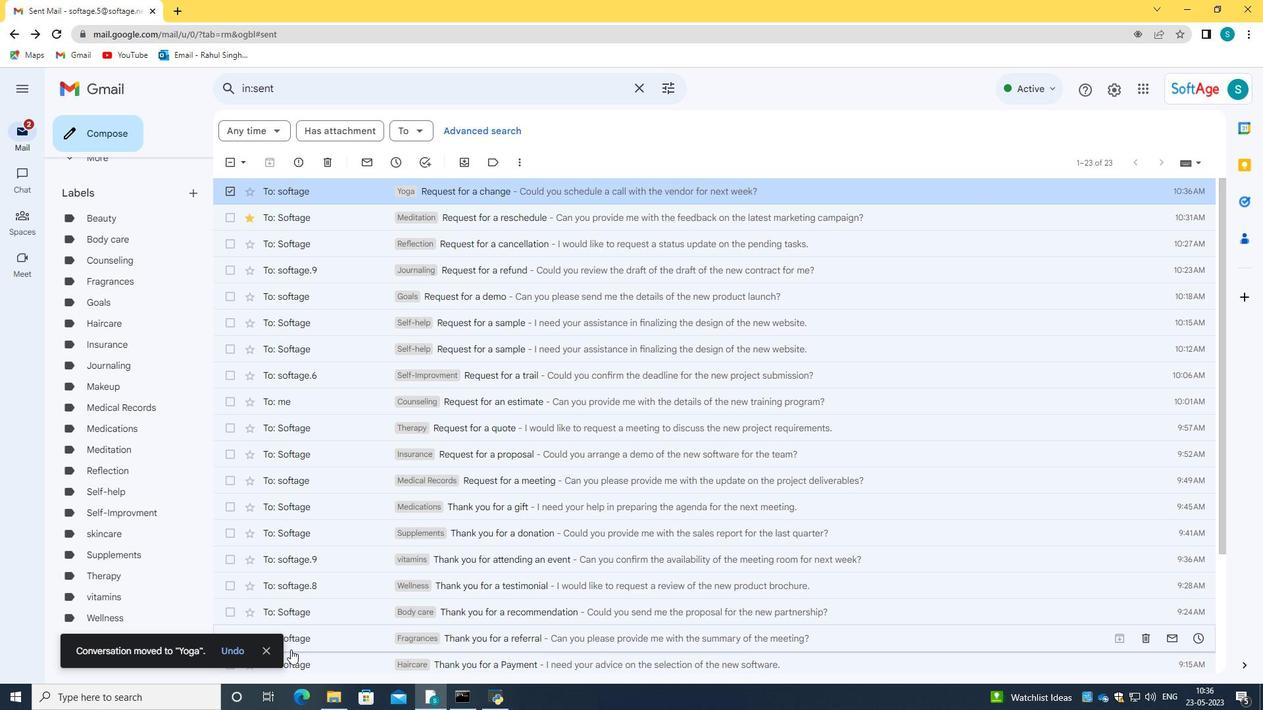 
Action: Mouse pressed left at (267, 651)
Screenshot: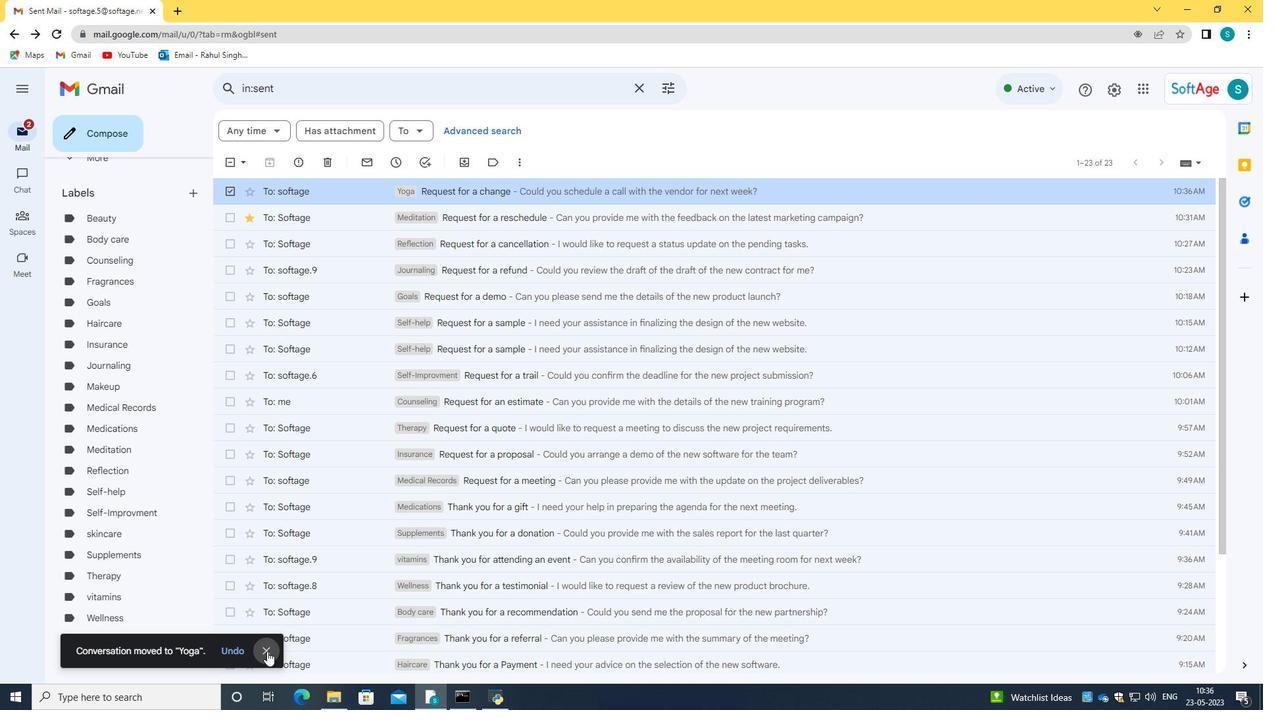 
Action: Mouse moved to (116, 636)
Screenshot: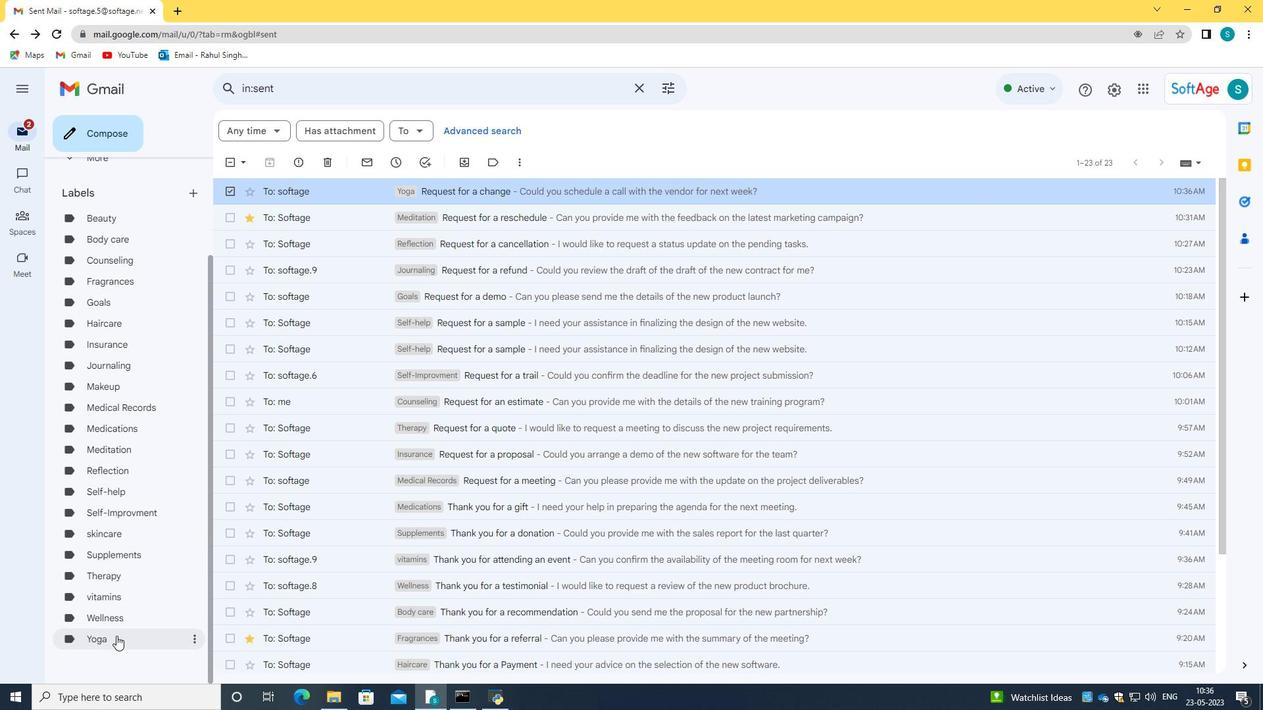 
Action: Mouse pressed left at (116, 636)
Screenshot: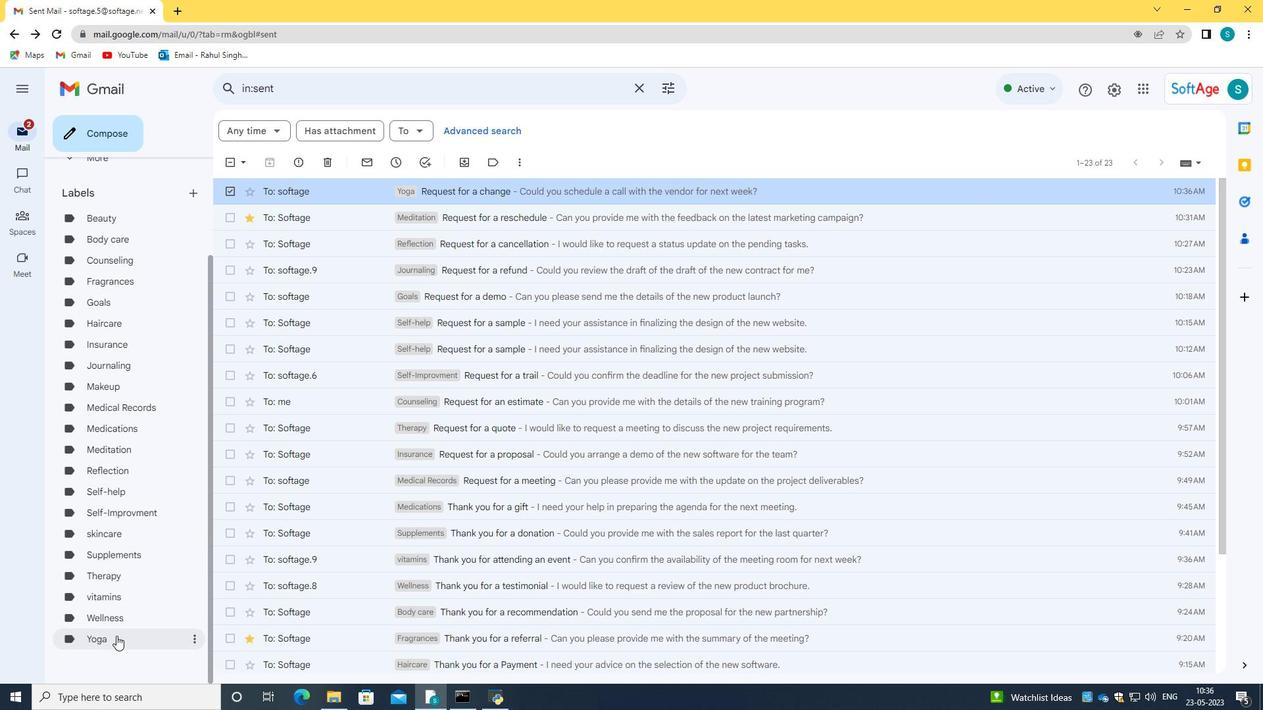 
Action: Mouse moved to (358, 192)
Screenshot: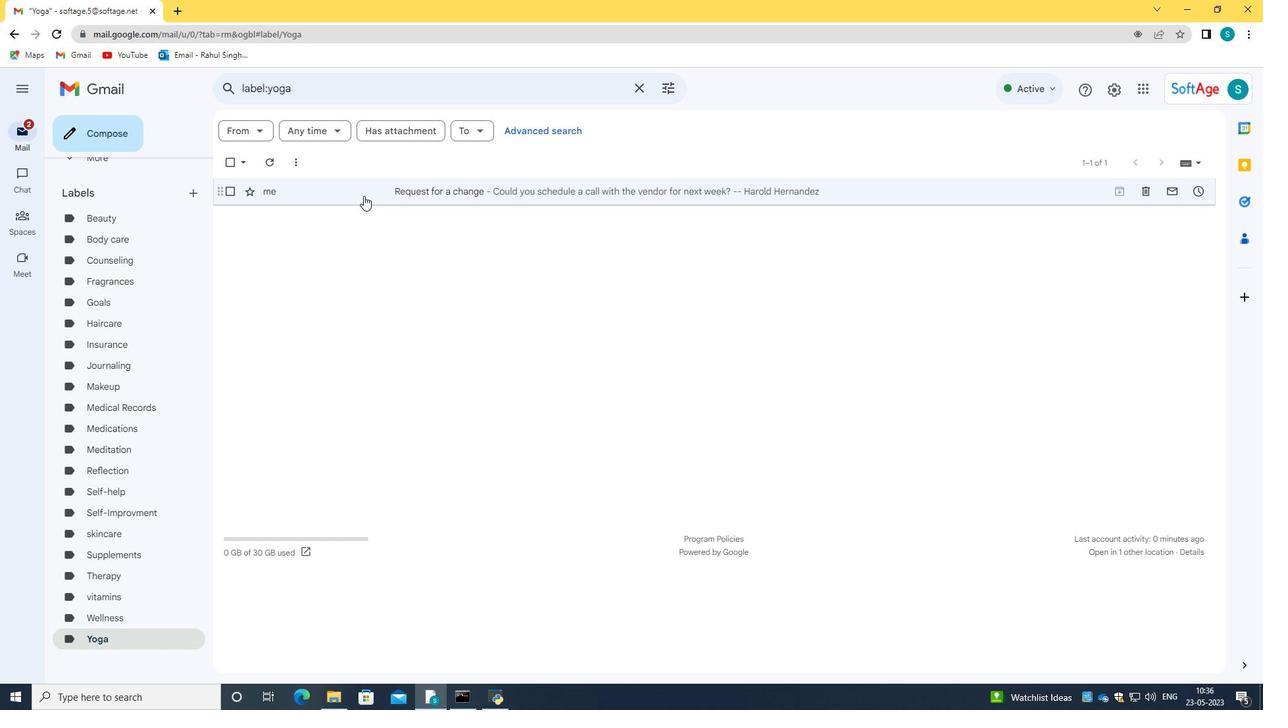 
Action: Mouse pressed left at (358, 192)
Screenshot: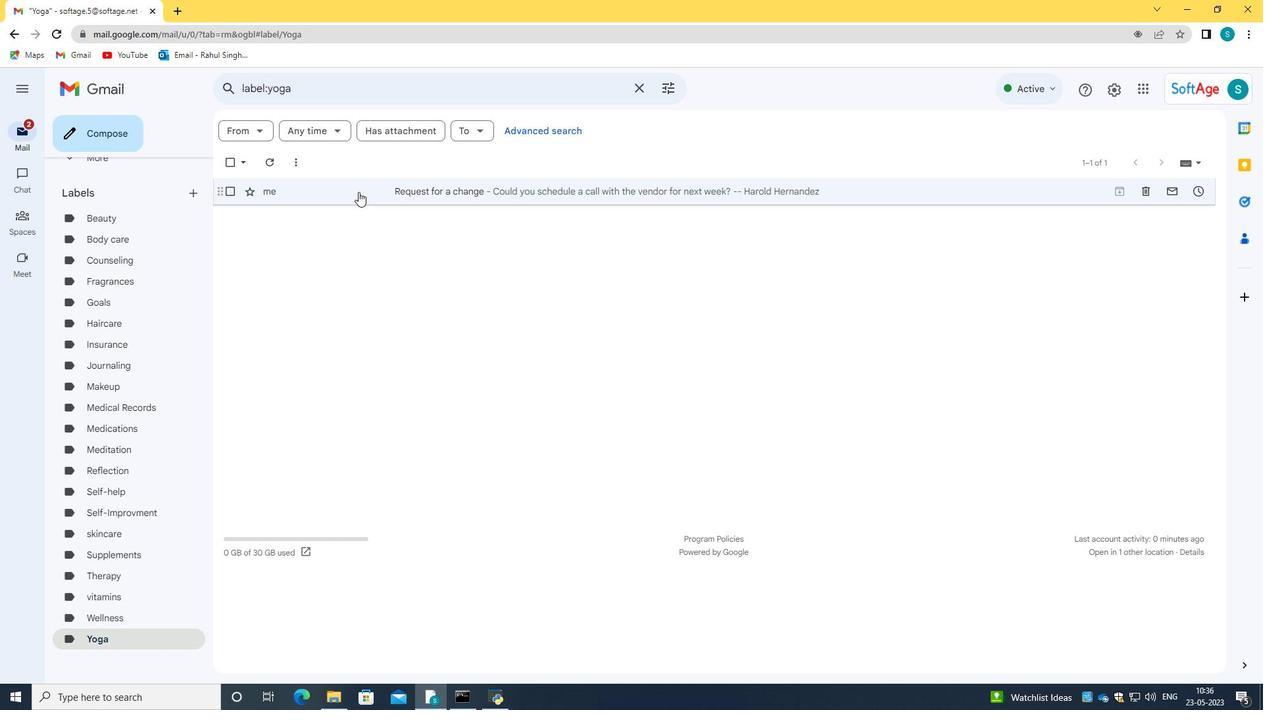 
Action: Mouse moved to (542, 191)
Screenshot: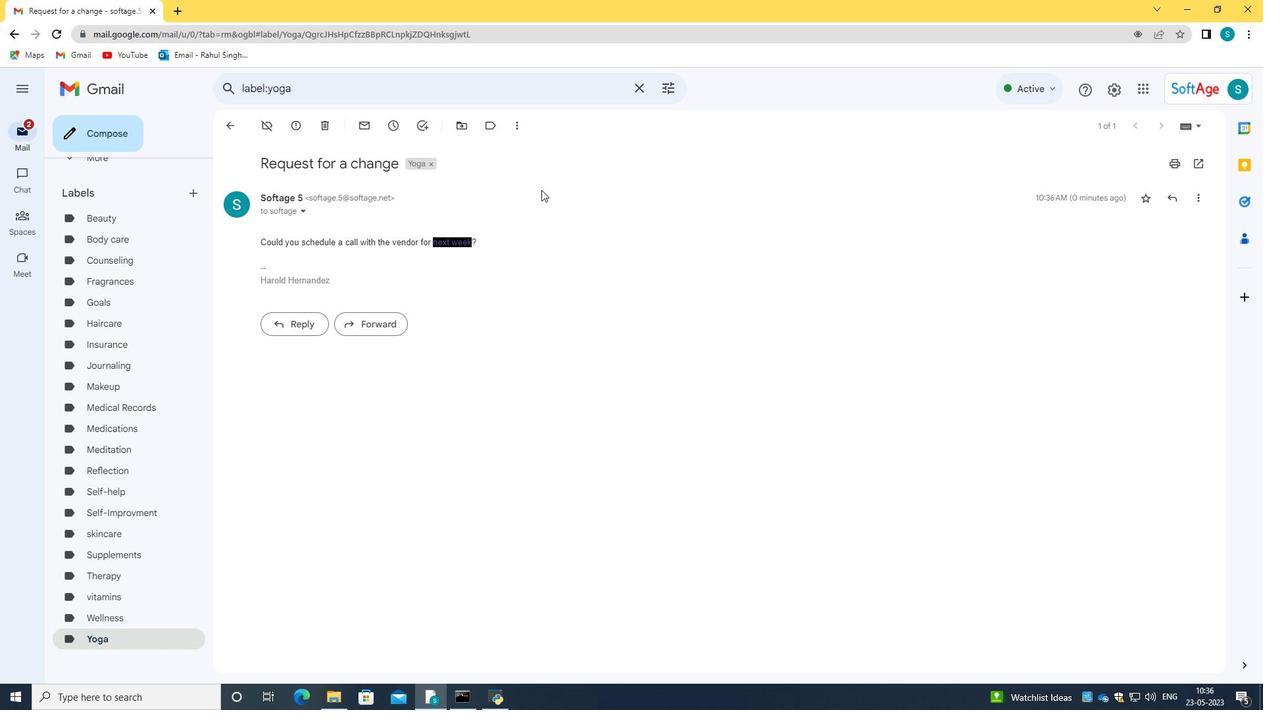 
Action: Mouse pressed left at (542, 191)
Screenshot: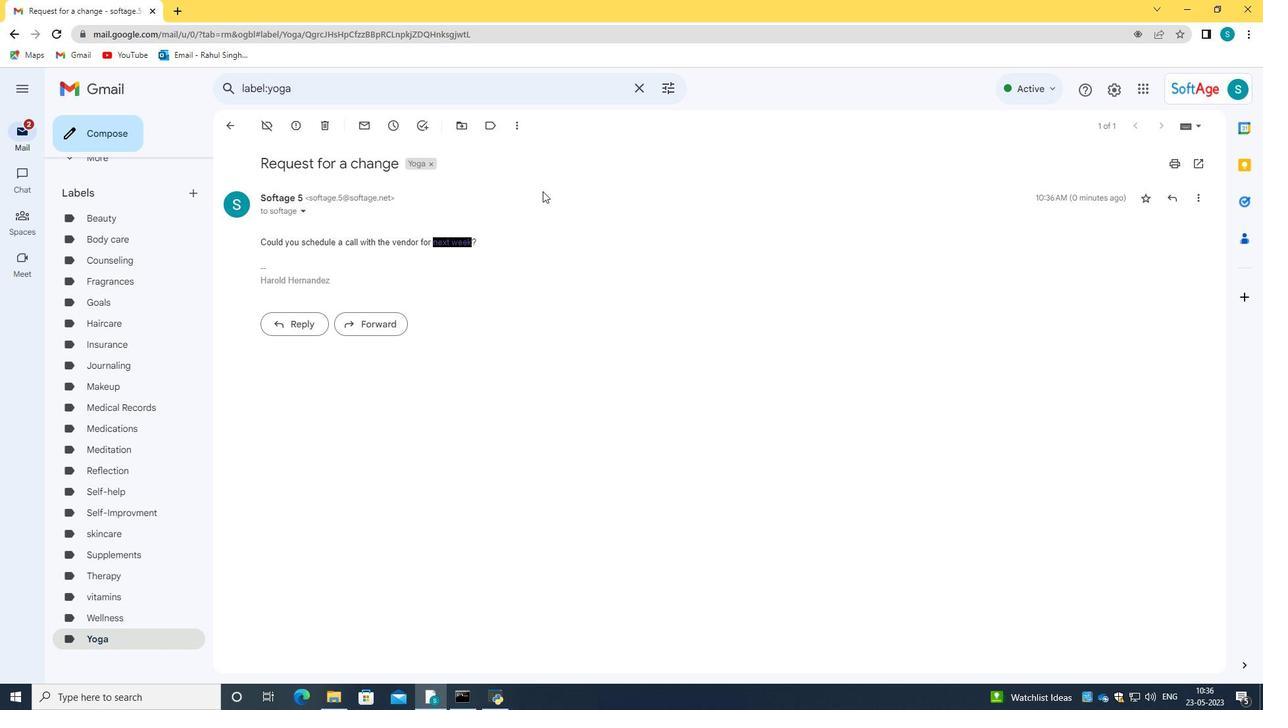 
Action: Mouse moved to (542, 192)
Screenshot: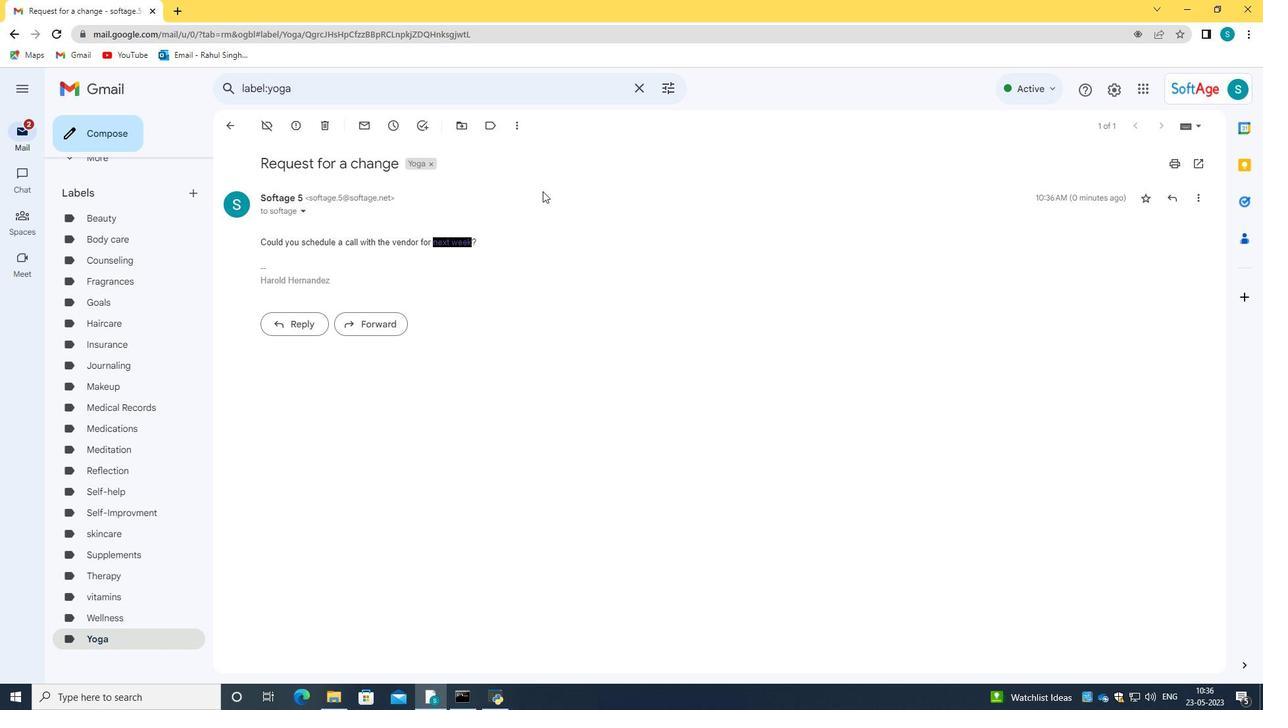 
